 Task: Reply to email with the signature Christopher Carter with the subject Request for a discount from softage.1@softage.net with the message I would appreciate it if you could review the project proposal and provide feedback. Undo the message and rewrite the message as I am sorry for any confusion regarding this matter. Send the email
Action: Mouse moved to (417, 536)
Screenshot: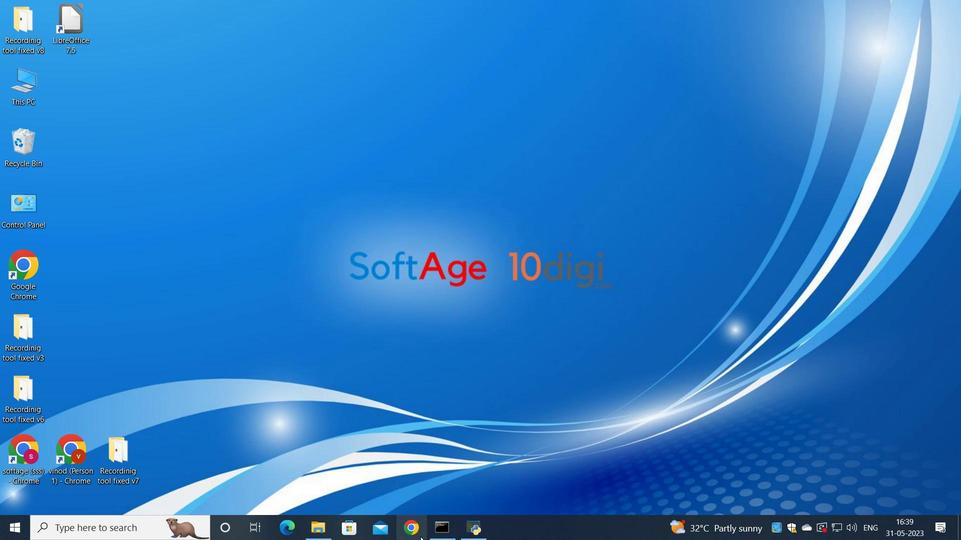 
Action: Mouse pressed left at (417, 536)
Screenshot: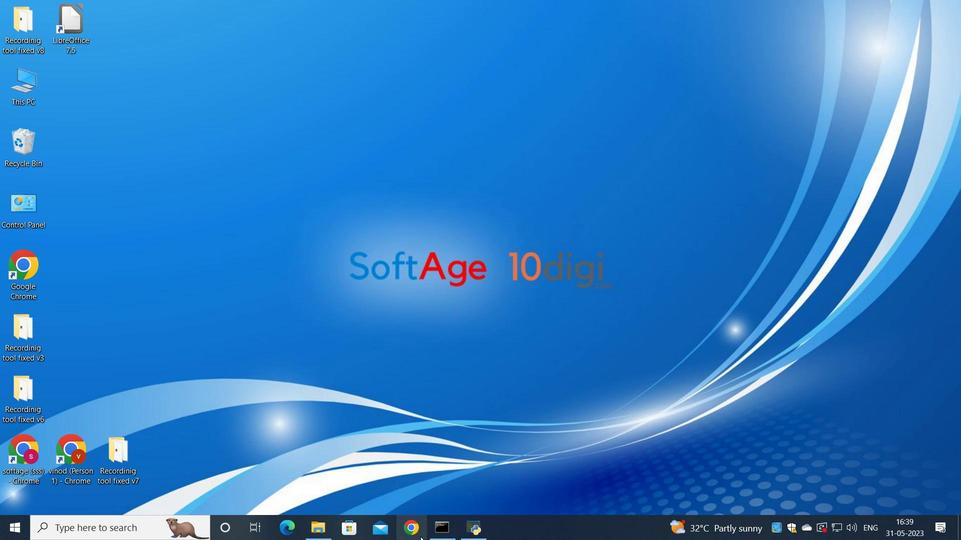 
Action: Mouse moved to (427, 303)
Screenshot: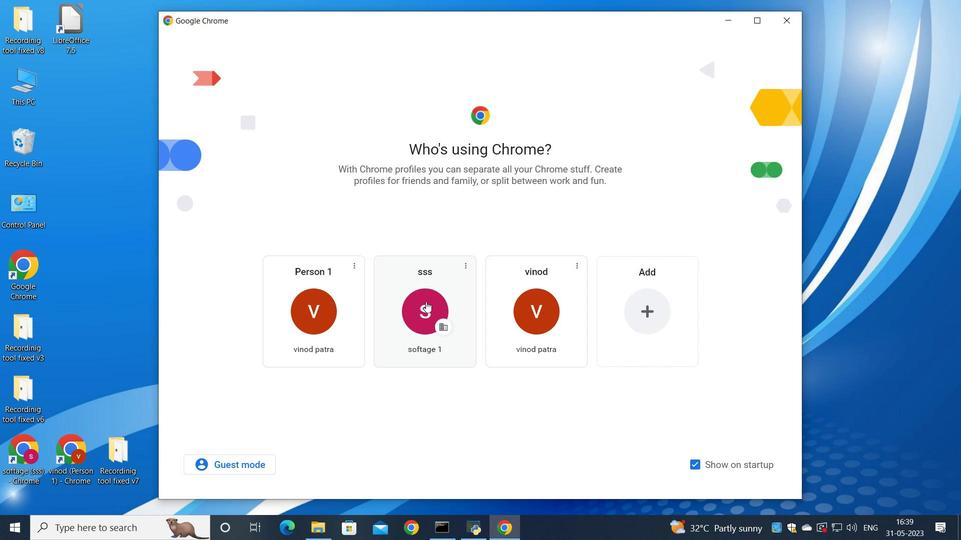 
Action: Mouse pressed left at (427, 303)
Screenshot: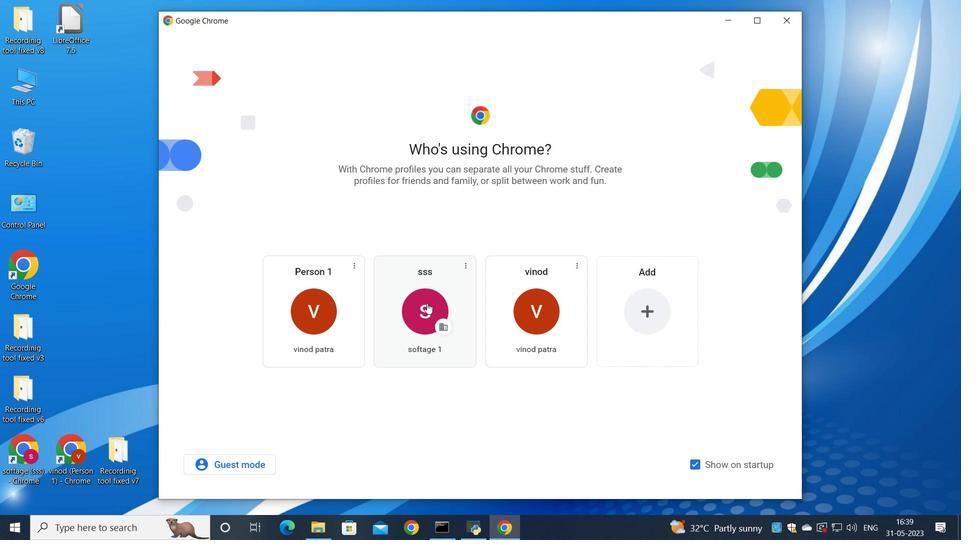 
Action: Mouse moved to (853, 64)
Screenshot: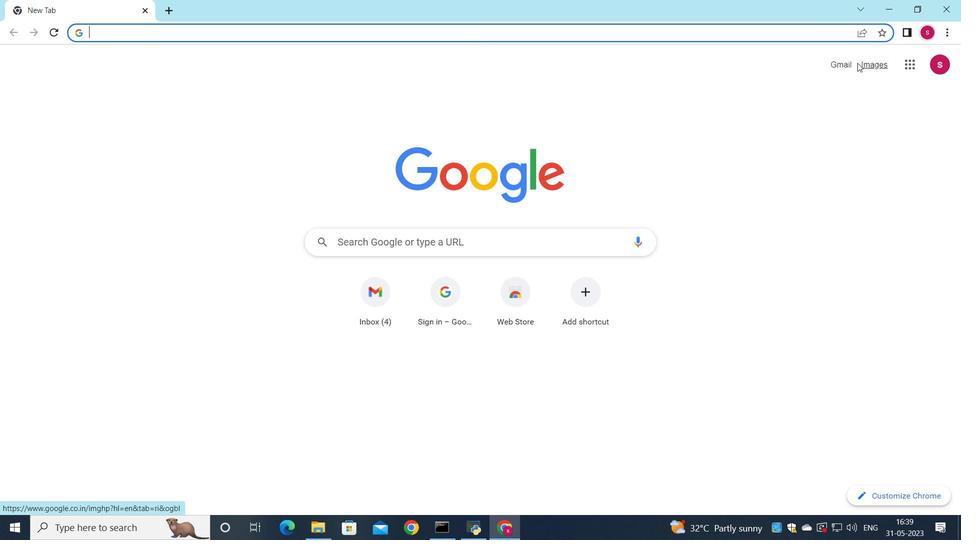 
Action: Mouse pressed left at (853, 64)
Screenshot: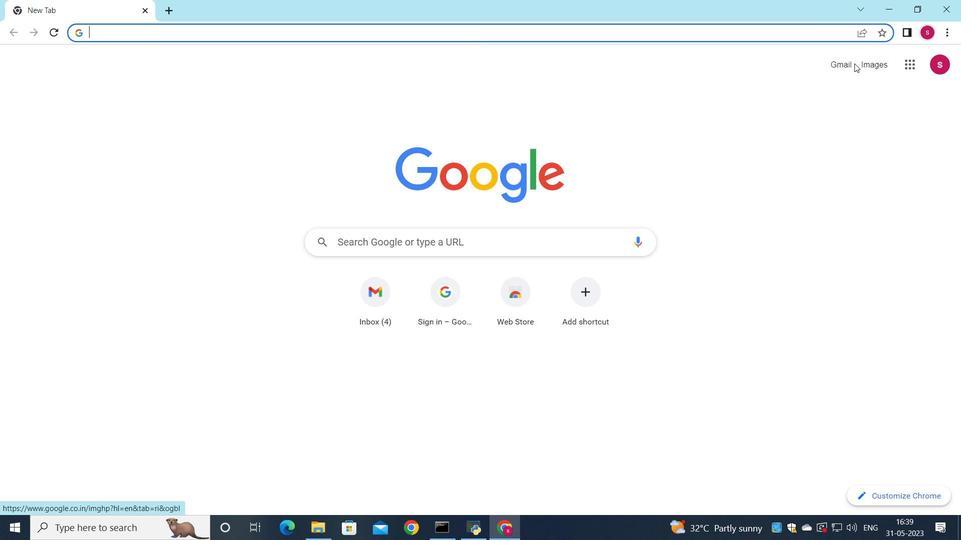 
Action: Mouse moved to (843, 66)
Screenshot: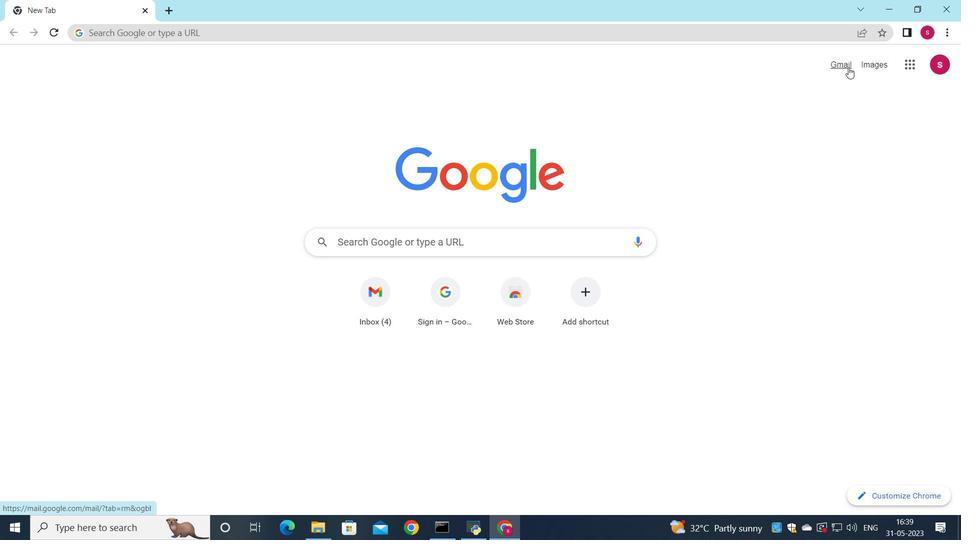 
Action: Mouse pressed left at (843, 66)
Screenshot: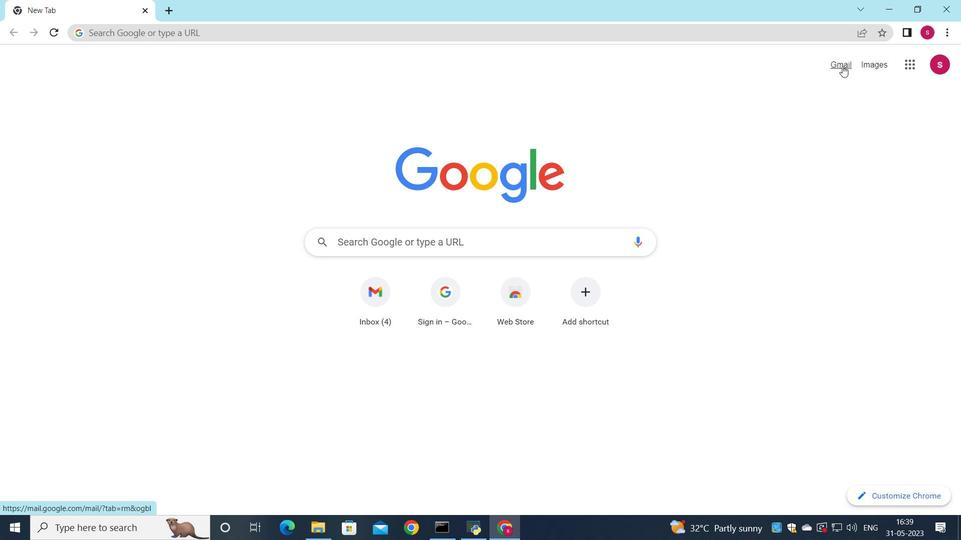 
Action: Mouse moved to (821, 85)
Screenshot: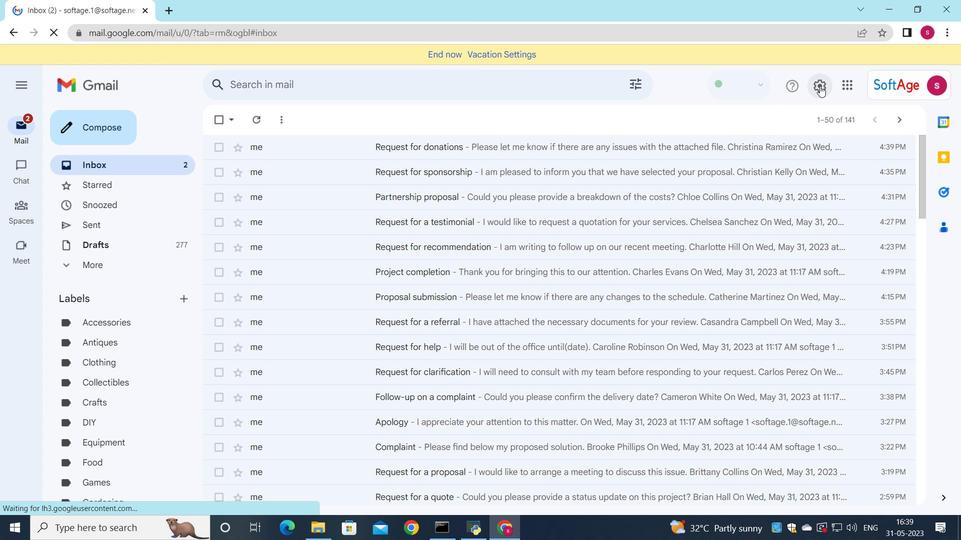 
Action: Mouse pressed left at (821, 85)
Screenshot: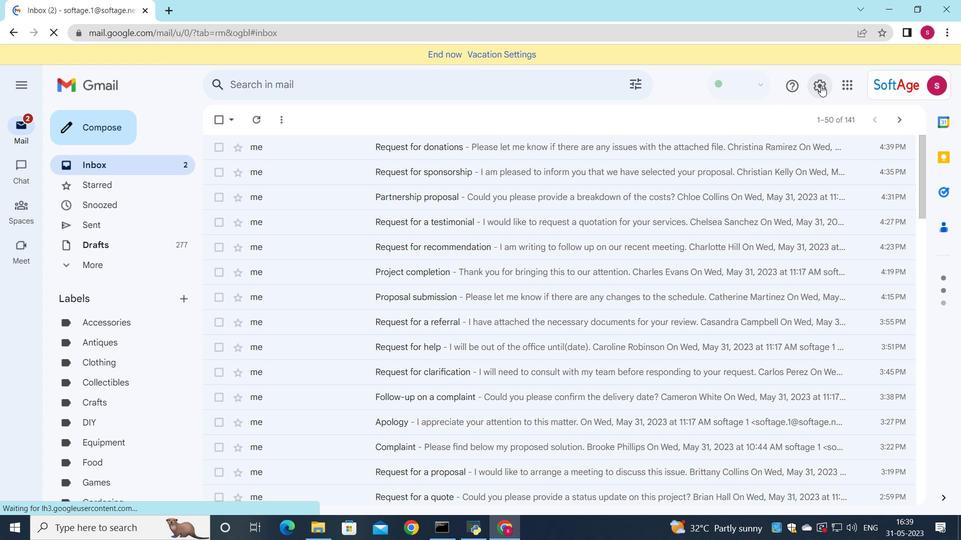 
Action: Mouse moved to (825, 151)
Screenshot: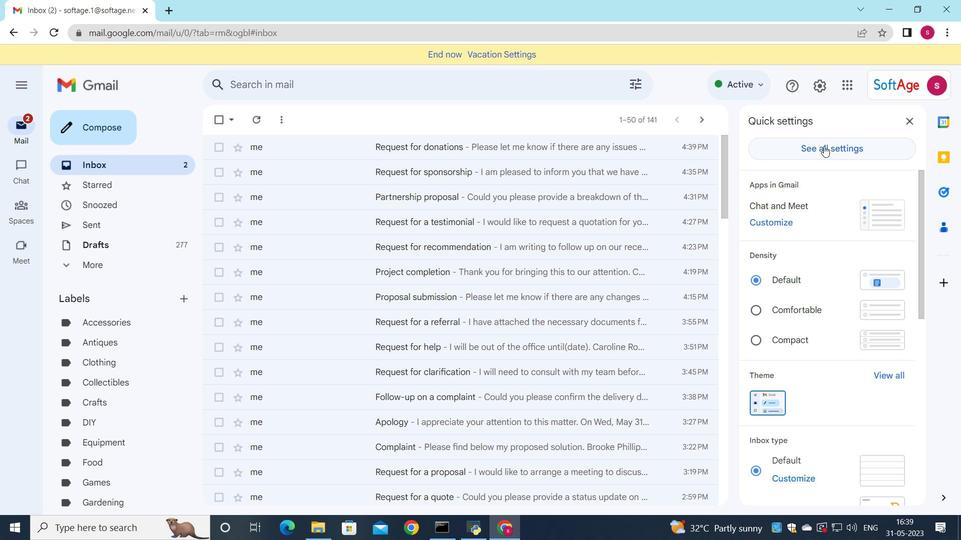 
Action: Mouse pressed left at (825, 151)
Screenshot: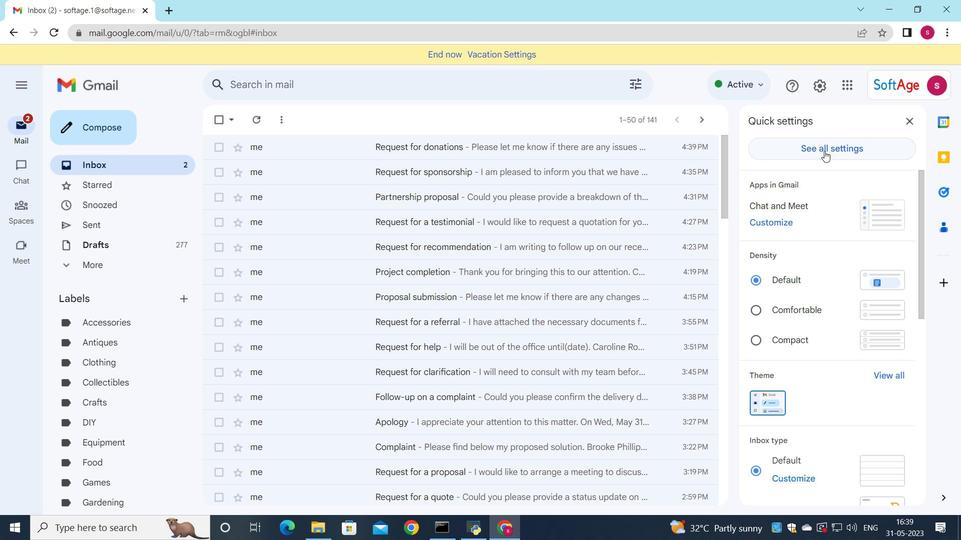 
Action: Mouse moved to (596, 217)
Screenshot: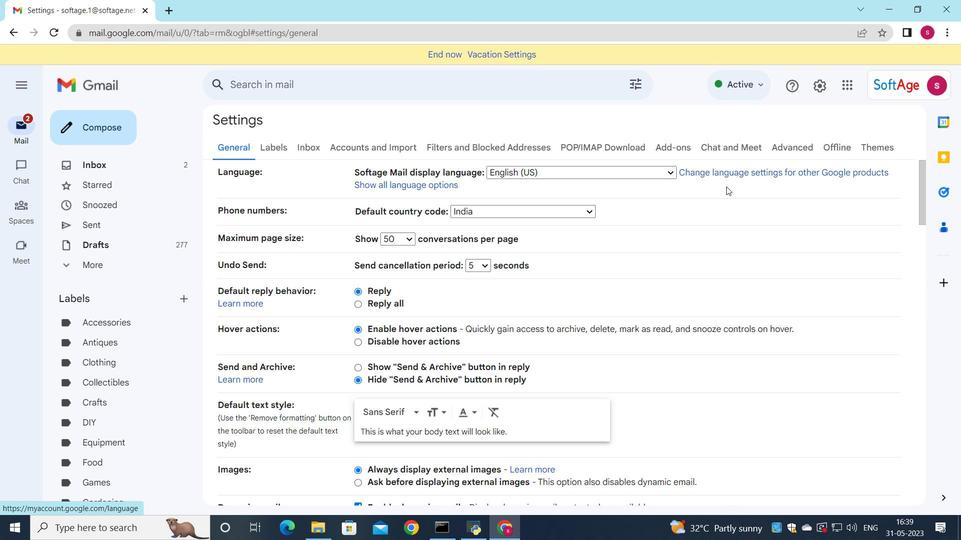 
Action: Mouse scrolled (596, 216) with delta (0, 0)
Screenshot: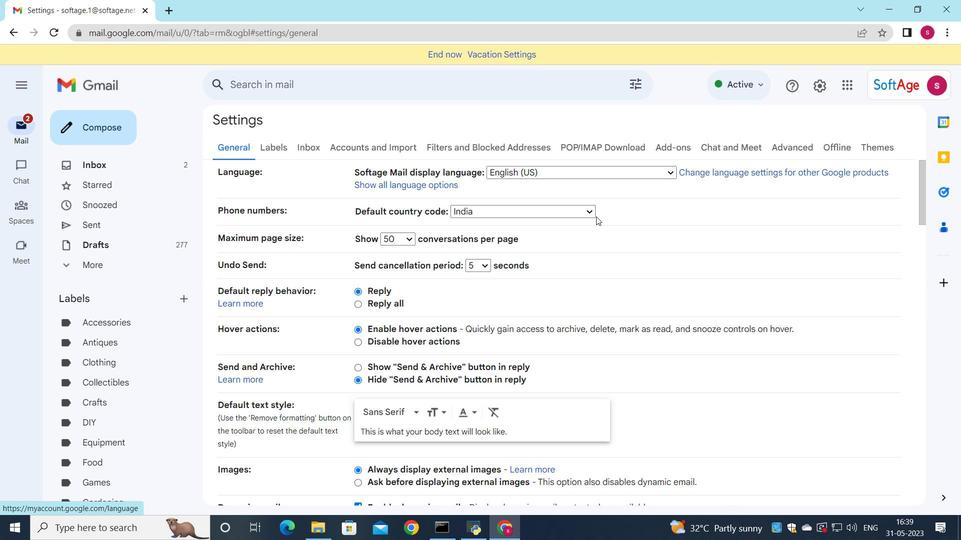 
Action: Mouse scrolled (596, 216) with delta (0, 0)
Screenshot: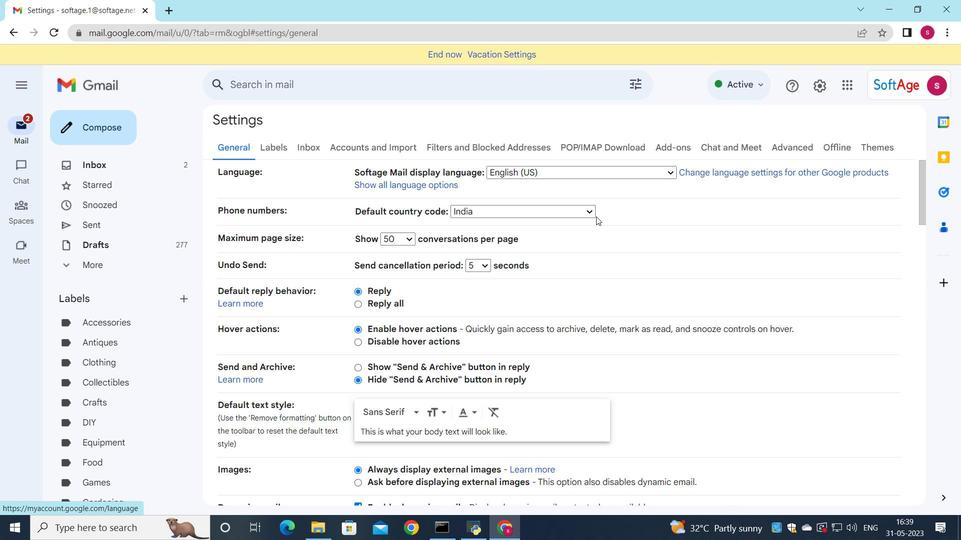 
Action: Mouse scrolled (596, 216) with delta (0, 0)
Screenshot: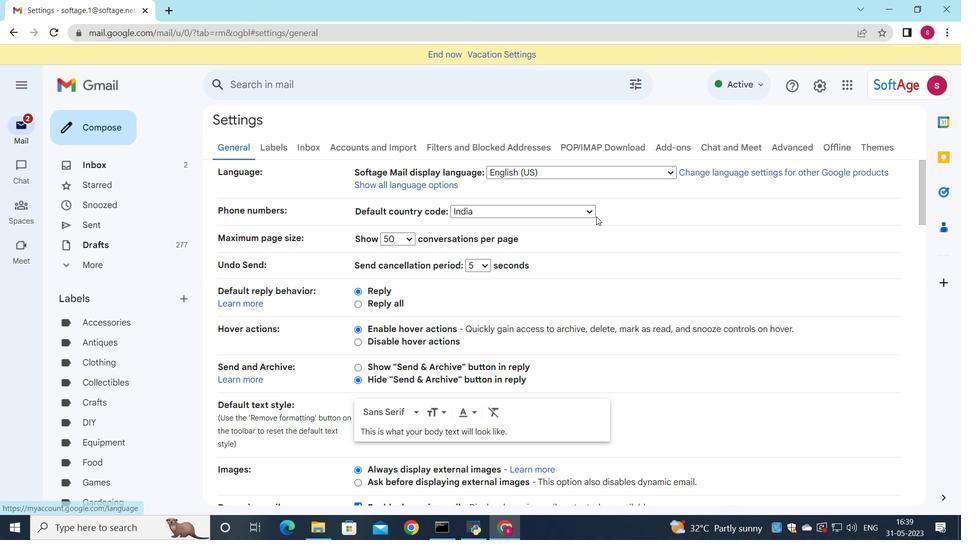 
Action: Mouse scrolled (596, 216) with delta (0, 0)
Screenshot: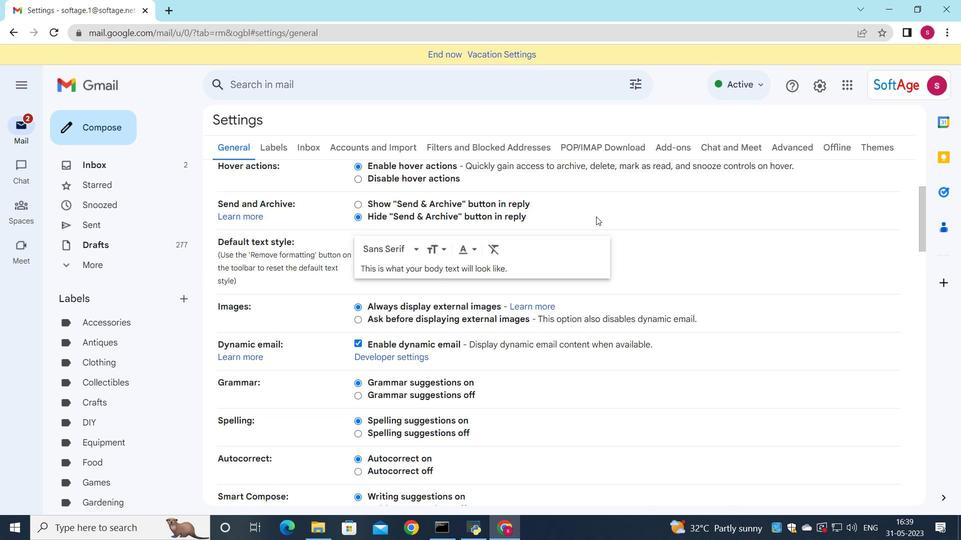 
Action: Mouse scrolled (596, 216) with delta (0, 0)
Screenshot: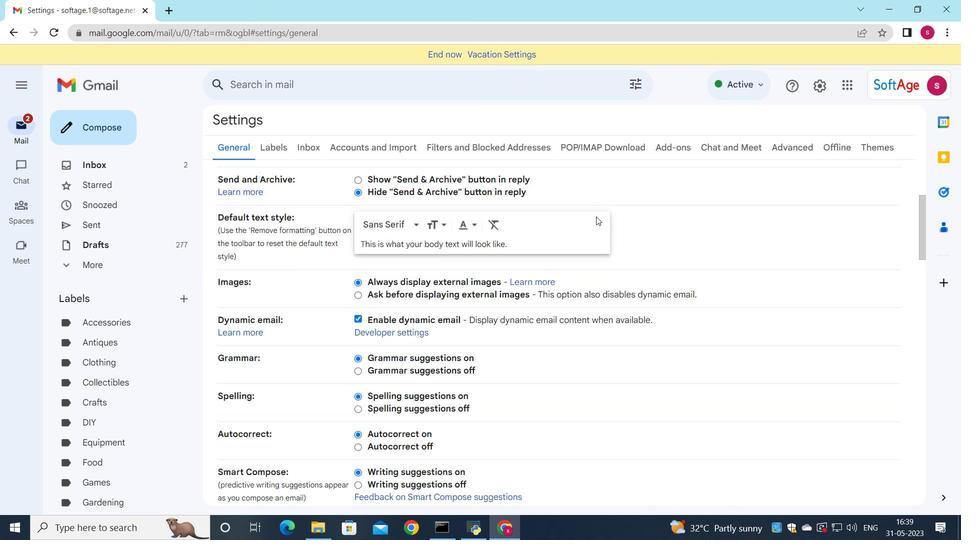 
Action: Mouse scrolled (596, 216) with delta (0, 0)
Screenshot: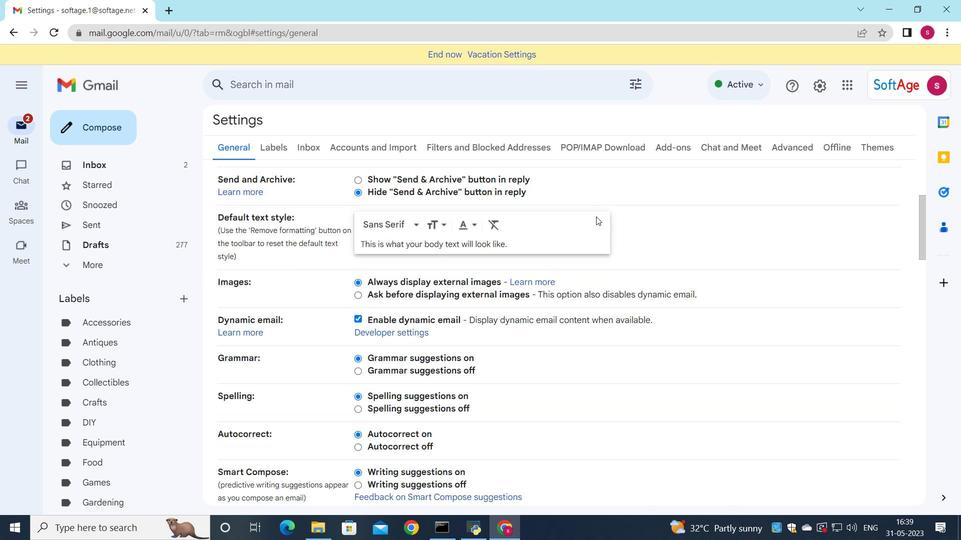 
Action: Mouse scrolled (596, 216) with delta (0, 0)
Screenshot: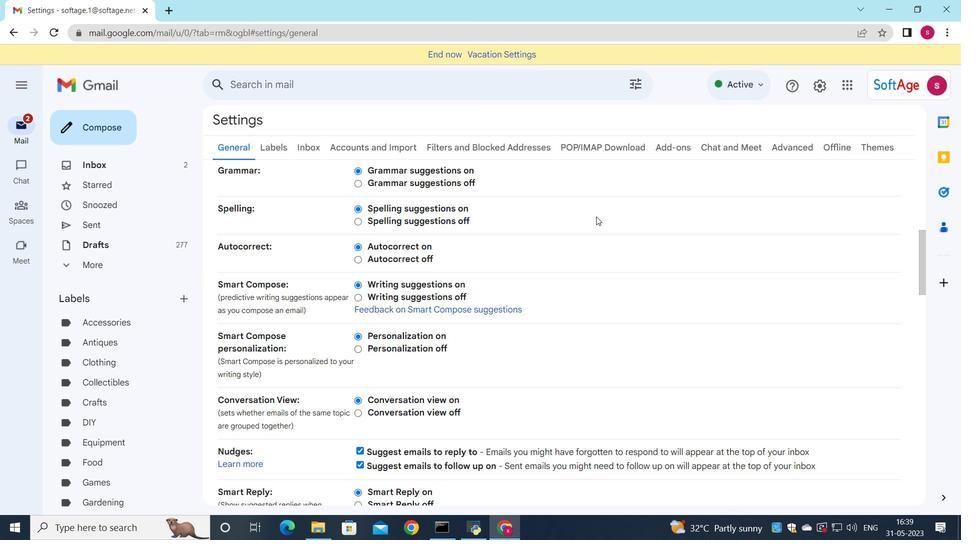 
Action: Mouse scrolled (596, 216) with delta (0, 0)
Screenshot: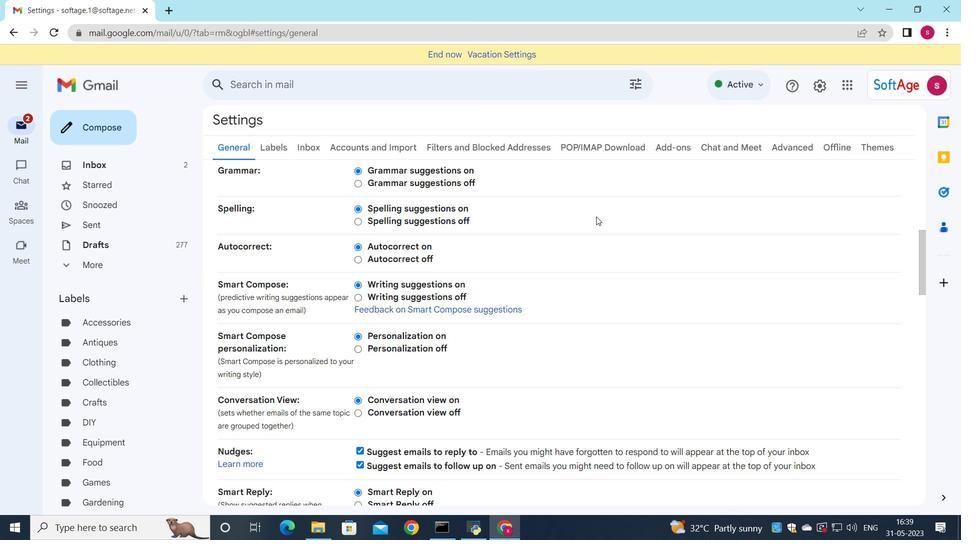 
Action: Mouse scrolled (596, 216) with delta (0, 0)
Screenshot: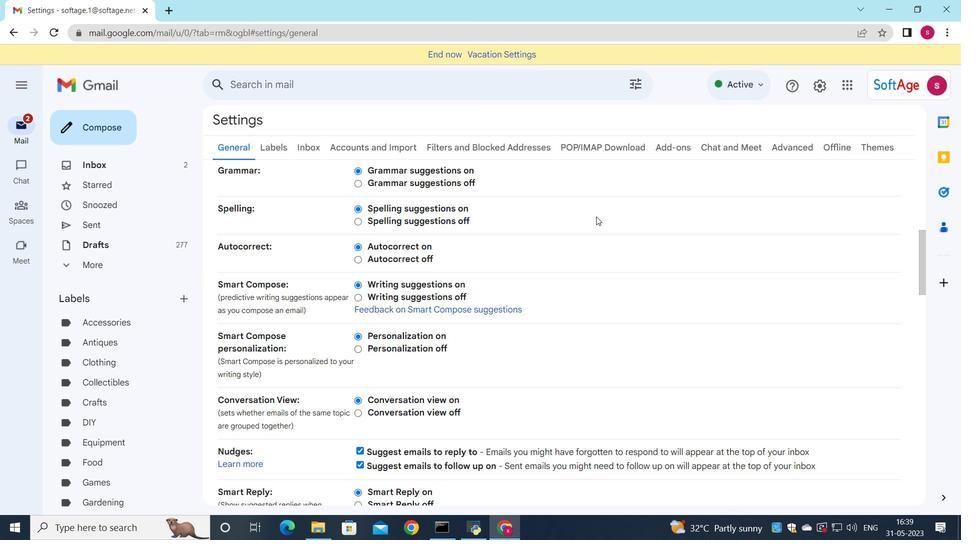 
Action: Mouse scrolled (596, 216) with delta (0, 0)
Screenshot: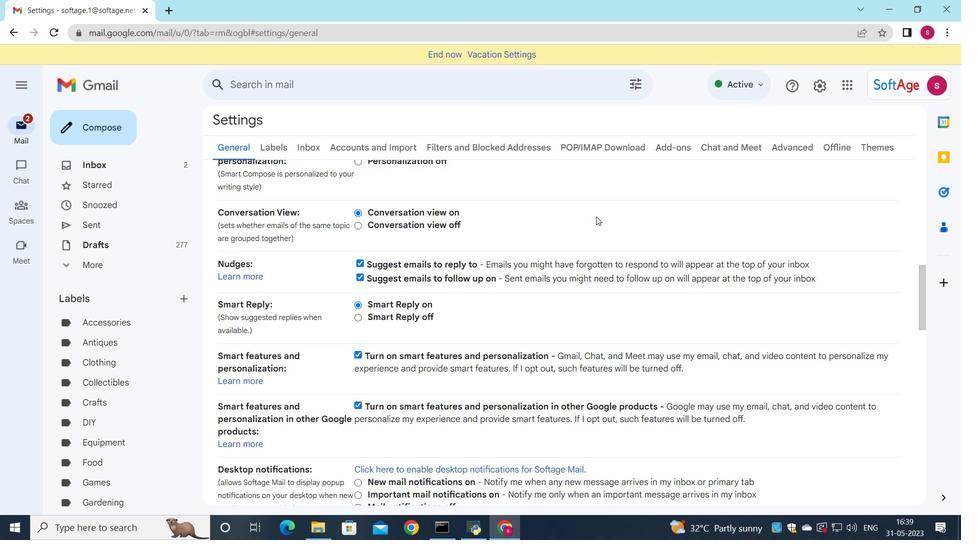 
Action: Mouse scrolled (596, 216) with delta (0, 0)
Screenshot: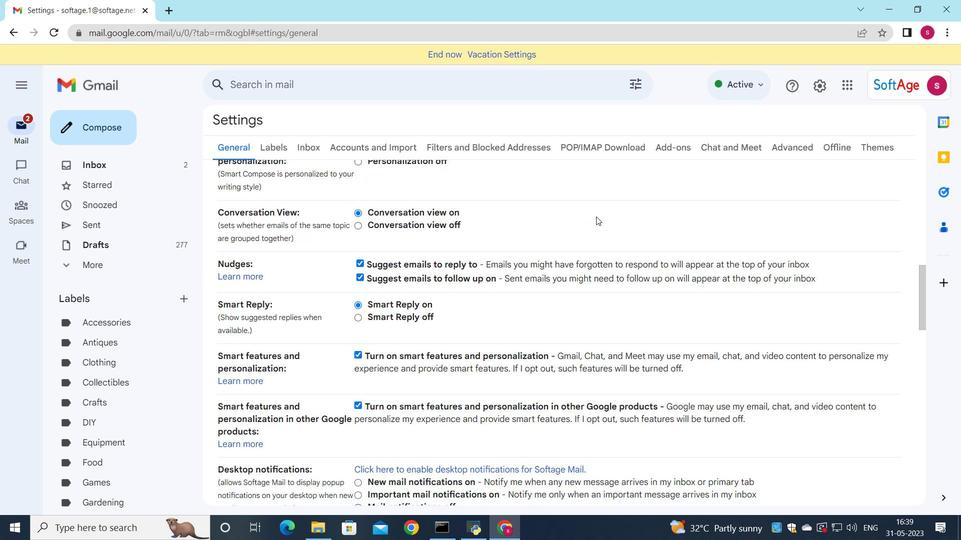 
Action: Mouse scrolled (596, 216) with delta (0, 0)
Screenshot: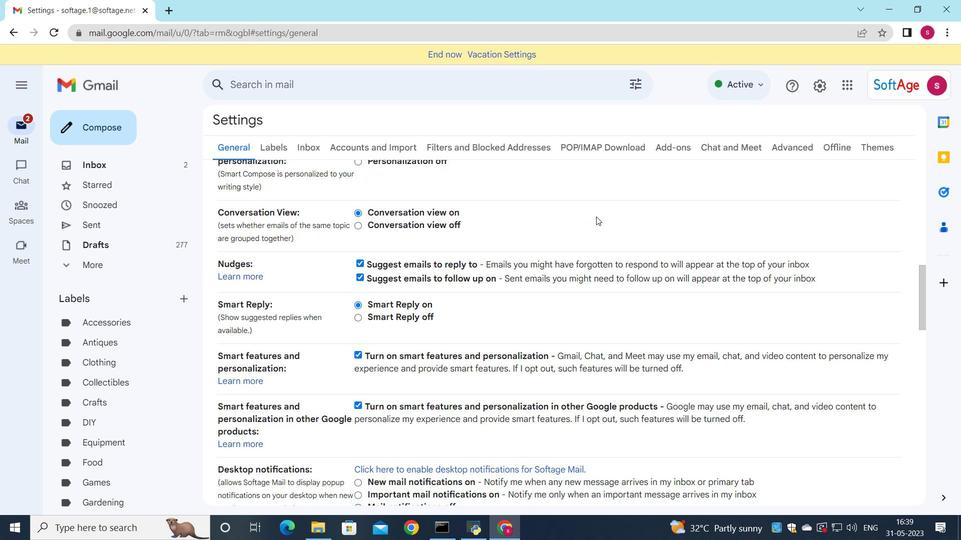 
Action: Mouse scrolled (596, 216) with delta (0, 0)
Screenshot: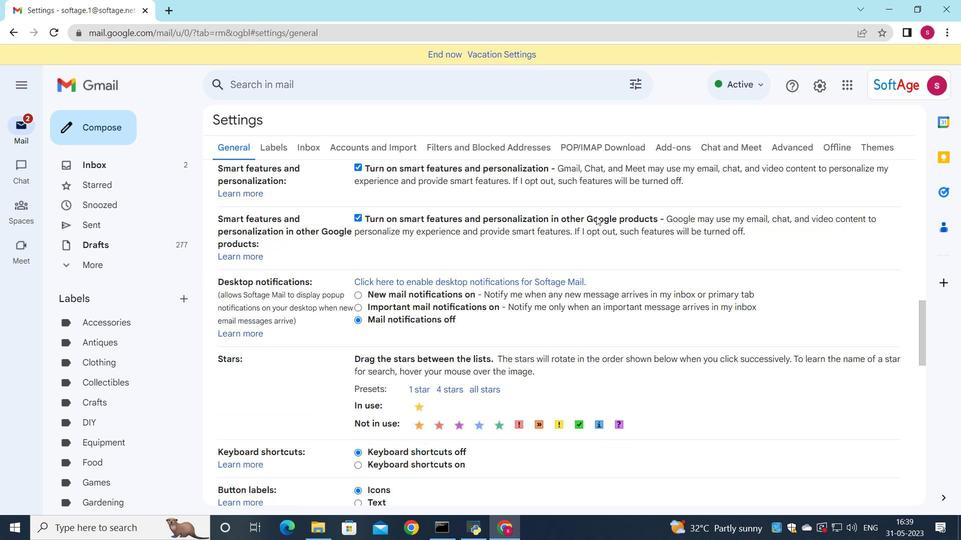 
Action: Mouse scrolled (596, 216) with delta (0, 0)
Screenshot: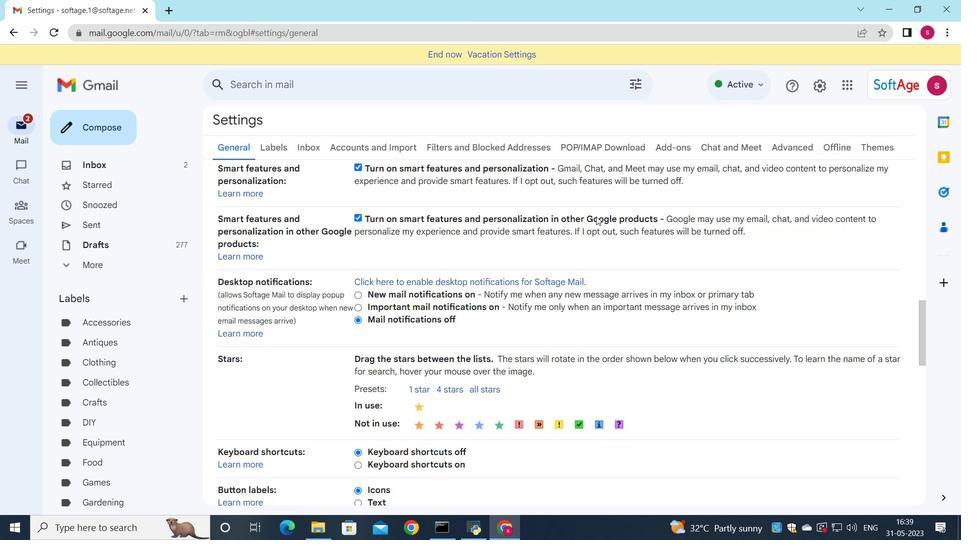 
Action: Mouse scrolled (596, 216) with delta (0, 0)
Screenshot: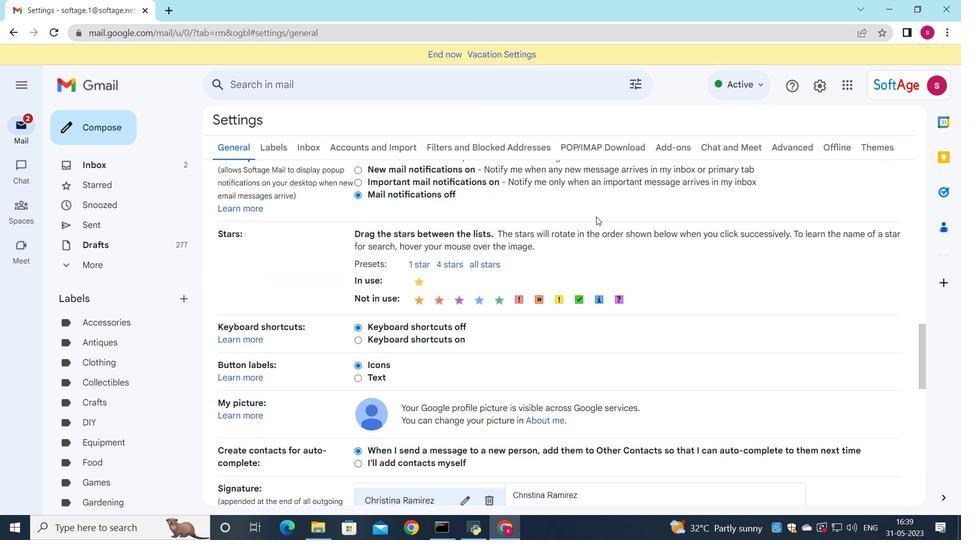 
Action: Mouse scrolled (596, 216) with delta (0, 0)
Screenshot: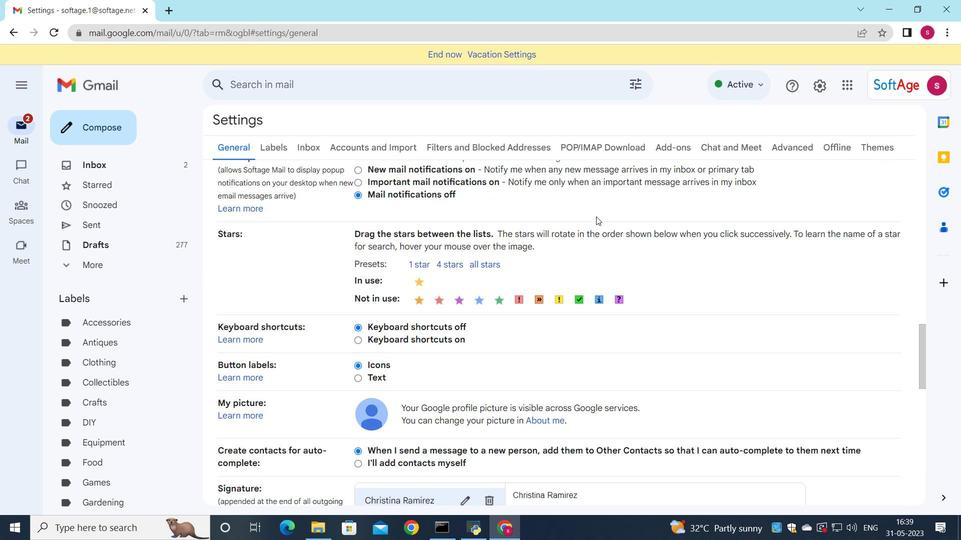 
Action: Mouse scrolled (596, 216) with delta (0, 0)
Screenshot: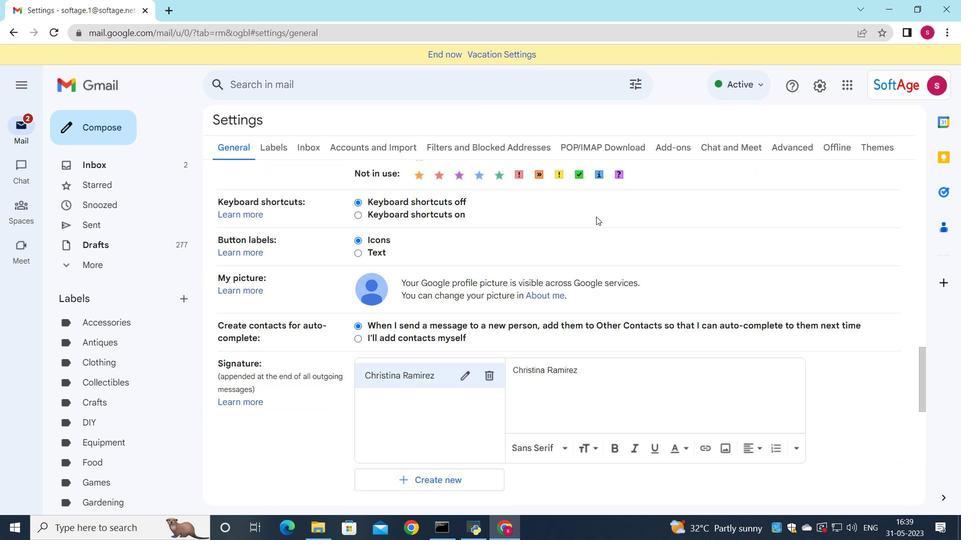 
Action: Mouse scrolled (596, 216) with delta (0, 0)
Screenshot: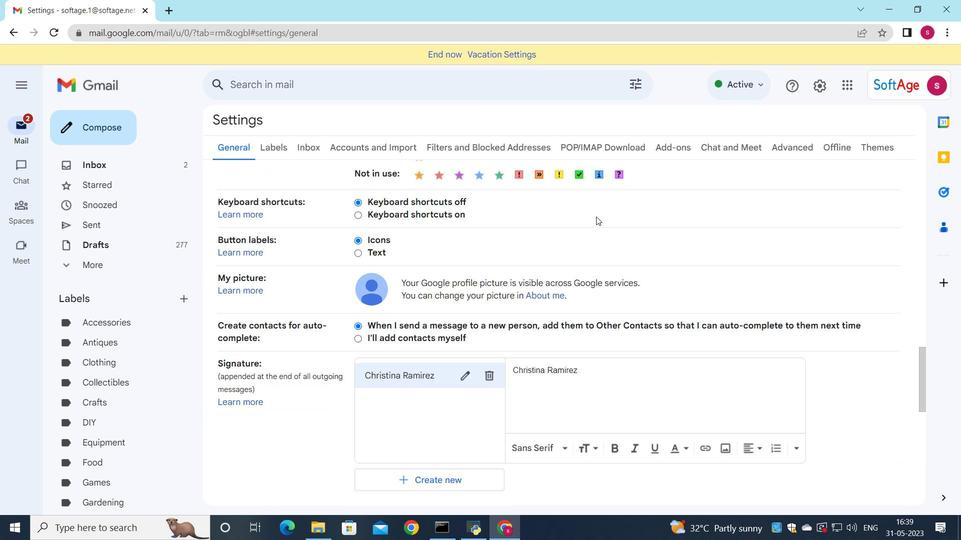 
Action: Mouse scrolled (596, 216) with delta (0, 0)
Screenshot: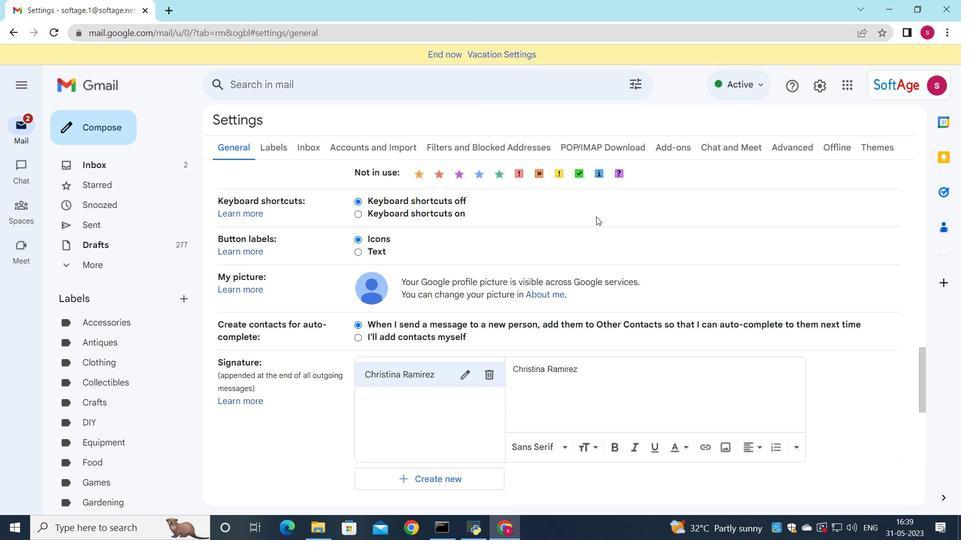 
Action: Mouse moved to (489, 187)
Screenshot: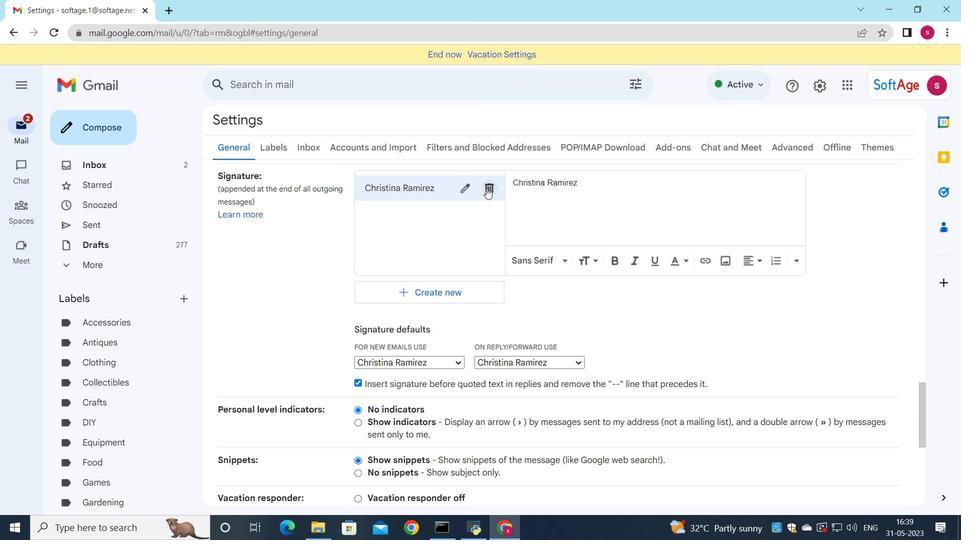
Action: Mouse pressed left at (489, 187)
Screenshot: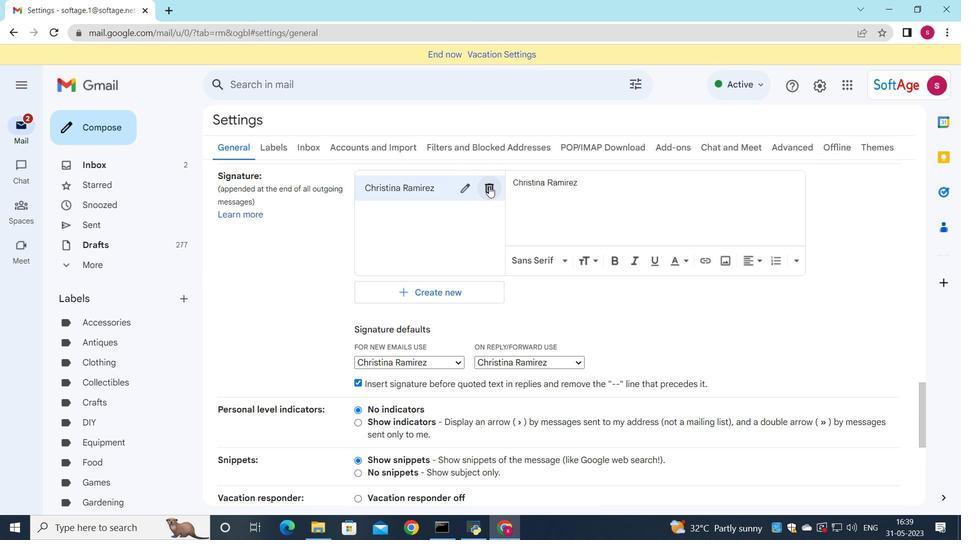 
Action: Mouse moved to (594, 302)
Screenshot: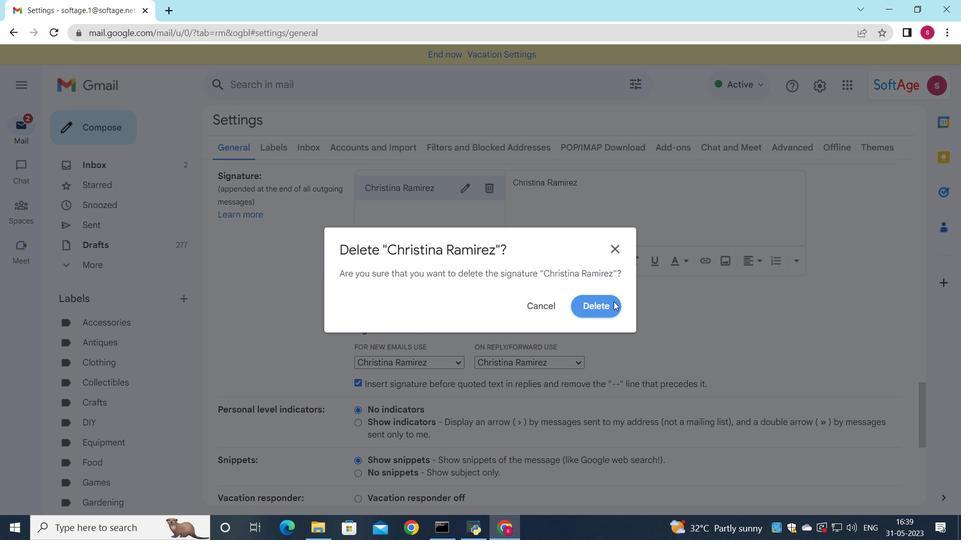 
Action: Mouse pressed left at (594, 302)
Screenshot: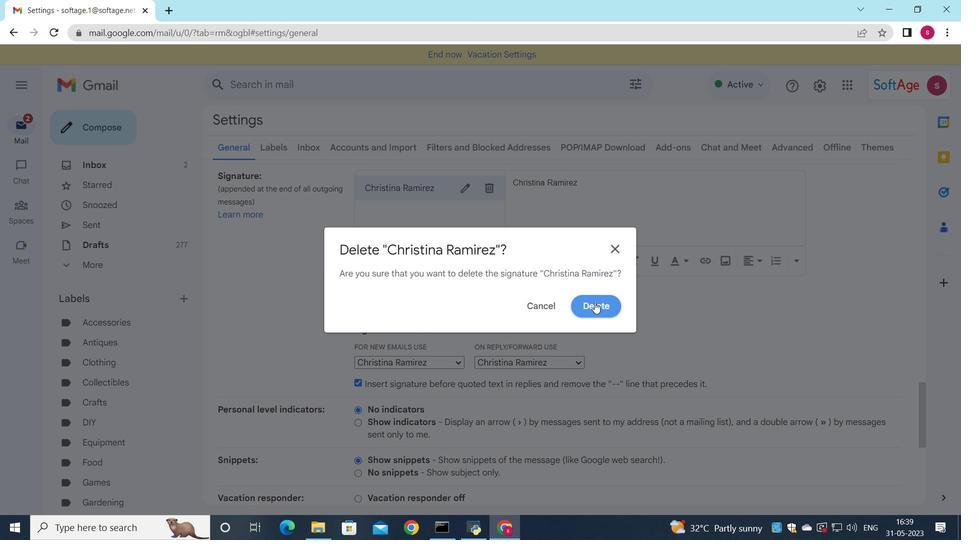
Action: Mouse moved to (398, 201)
Screenshot: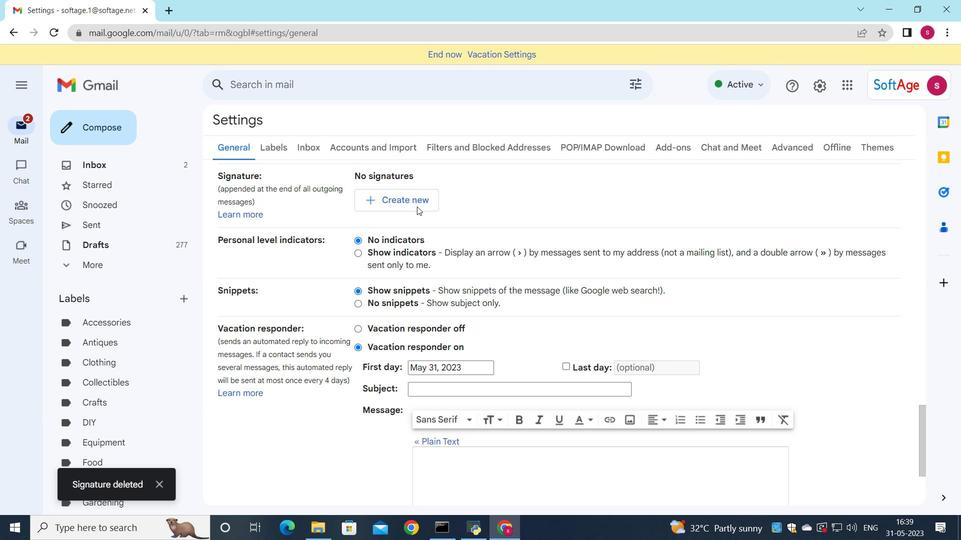
Action: Mouse pressed left at (398, 201)
Screenshot: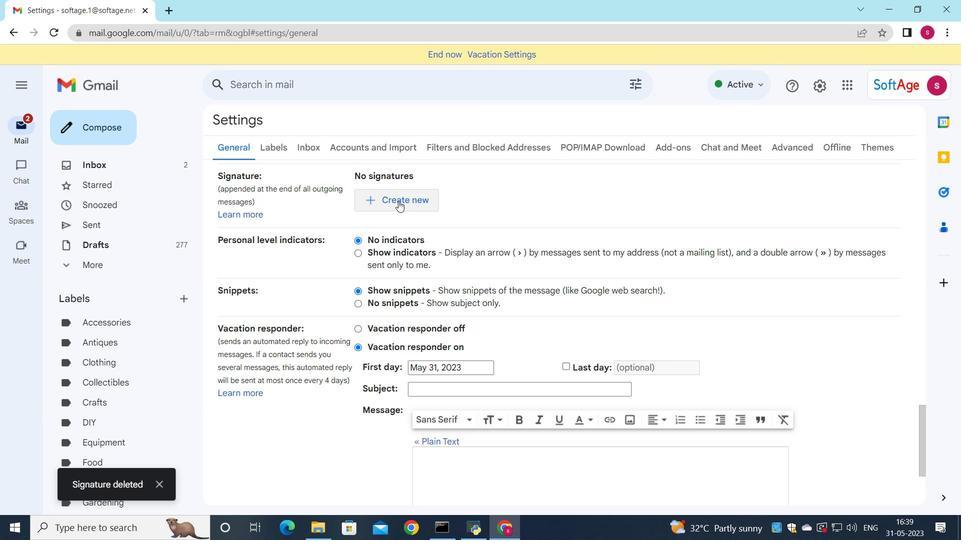 
Action: Mouse moved to (519, 263)
Screenshot: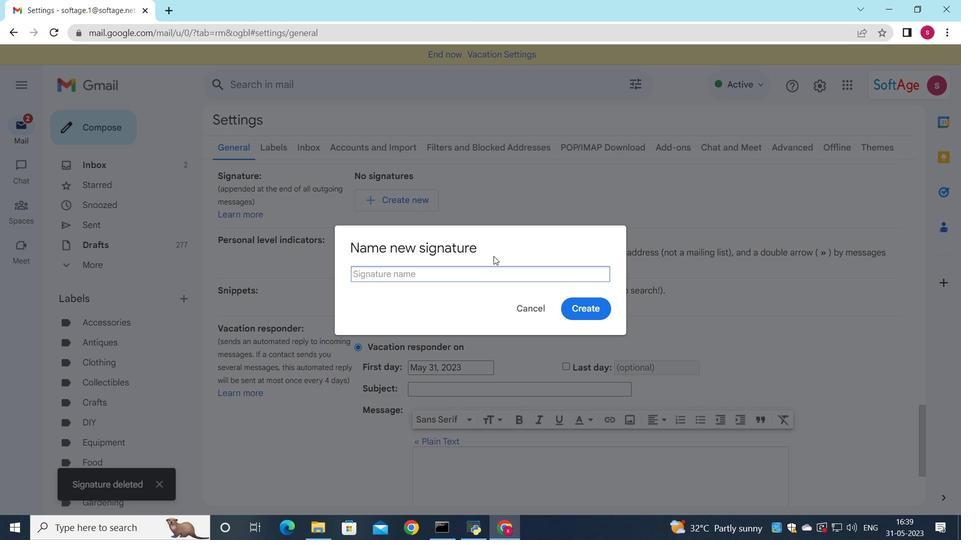 
Action: Key pressed <Key.shift>Christopher<Key.space><Key.shift>carter
Screenshot: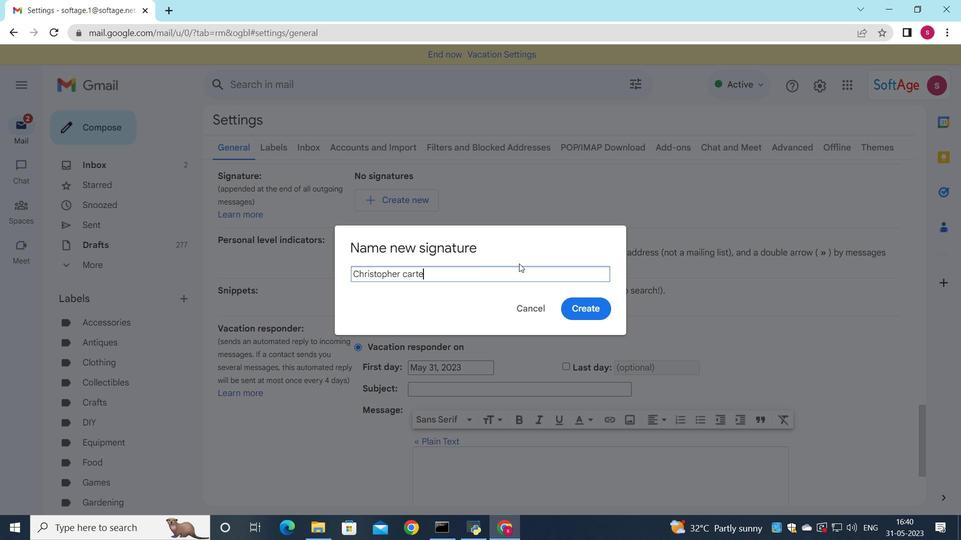 
Action: Mouse moved to (409, 276)
Screenshot: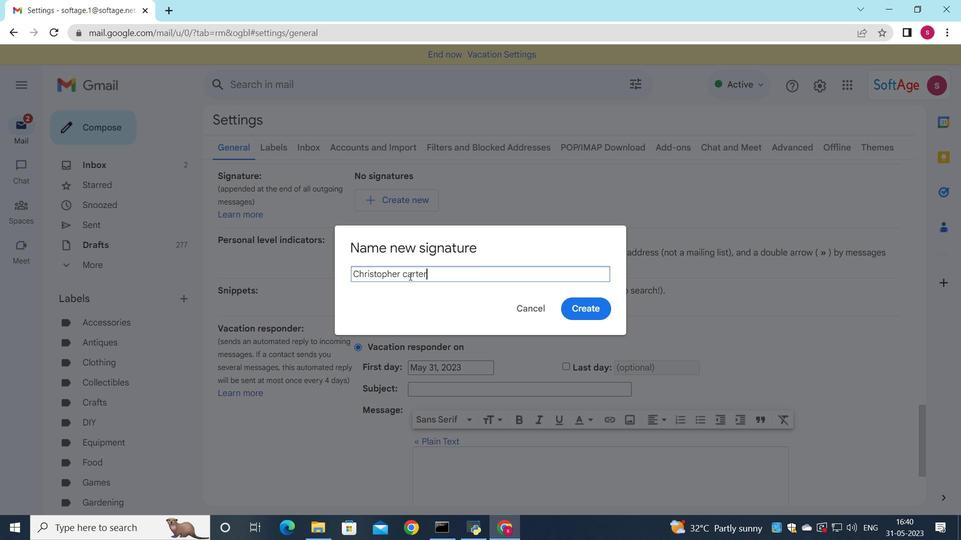 
Action: Mouse pressed left at (409, 276)
Screenshot: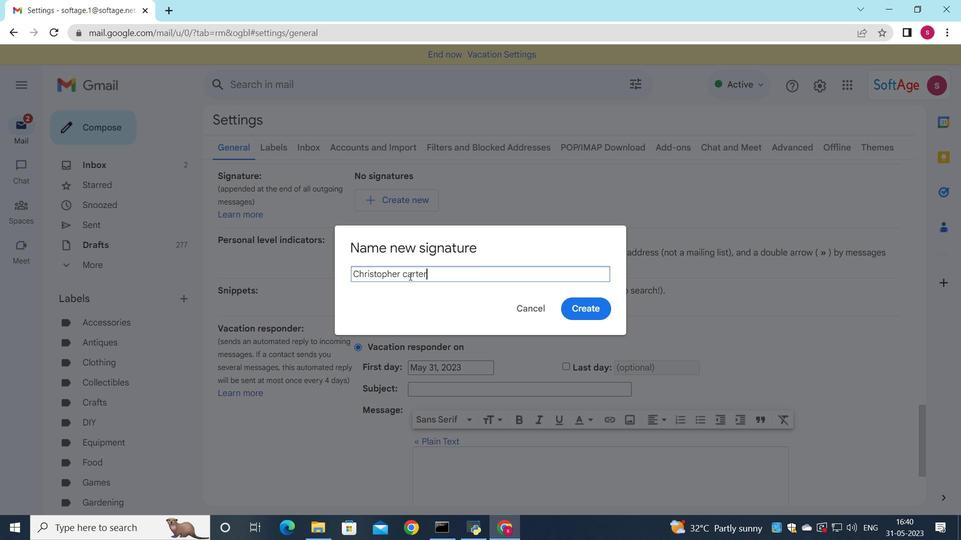 
Action: Key pressed <Key.backspace><Key.shift>c<Key.backspace><Key.shift>C
Screenshot: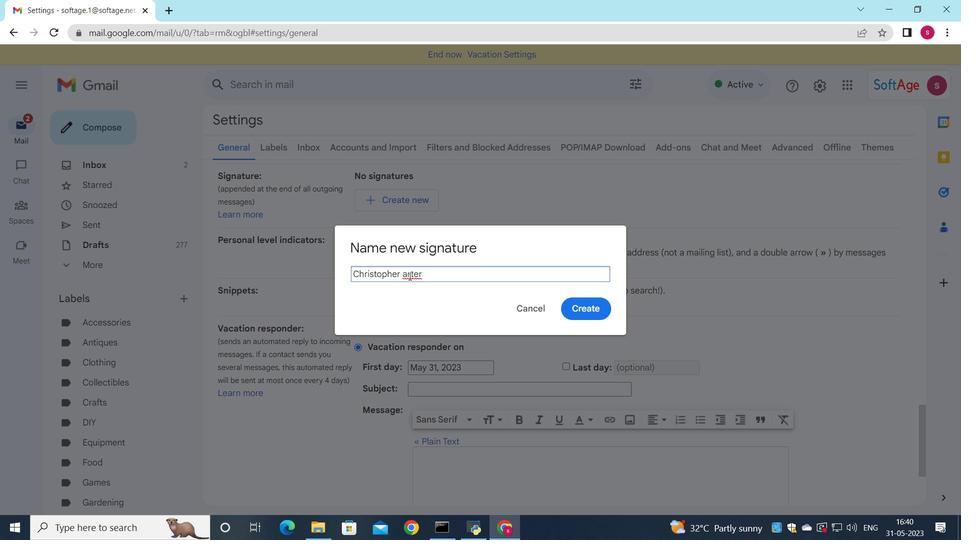 
Action: Mouse moved to (595, 314)
Screenshot: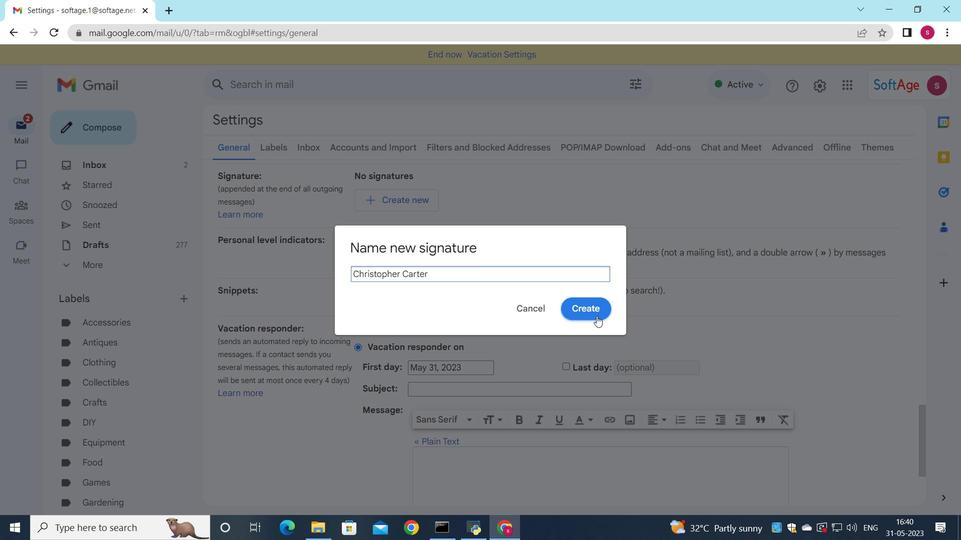 
Action: Mouse pressed left at (595, 314)
Screenshot: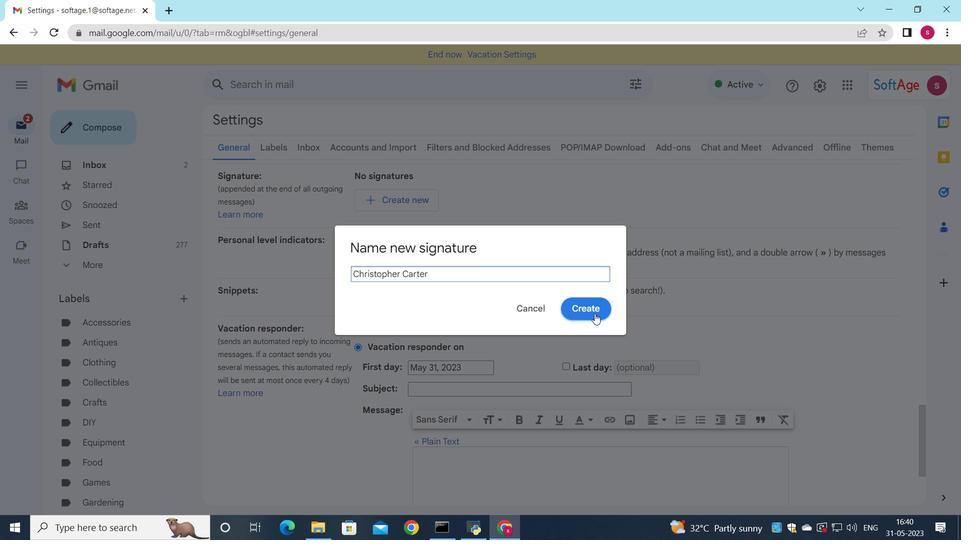 
Action: Mouse moved to (591, 197)
Screenshot: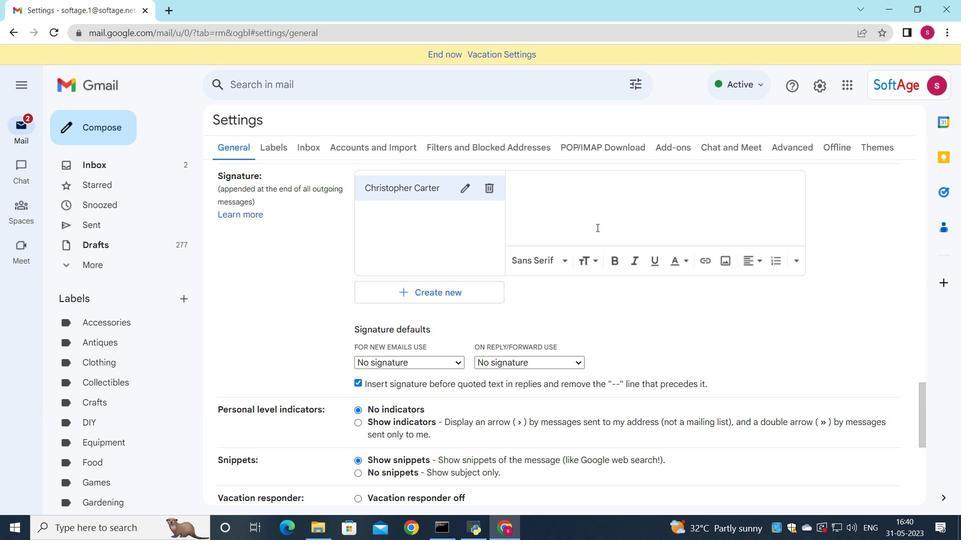 
Action: Mouse pressed left at (591, 197)
Screenshot: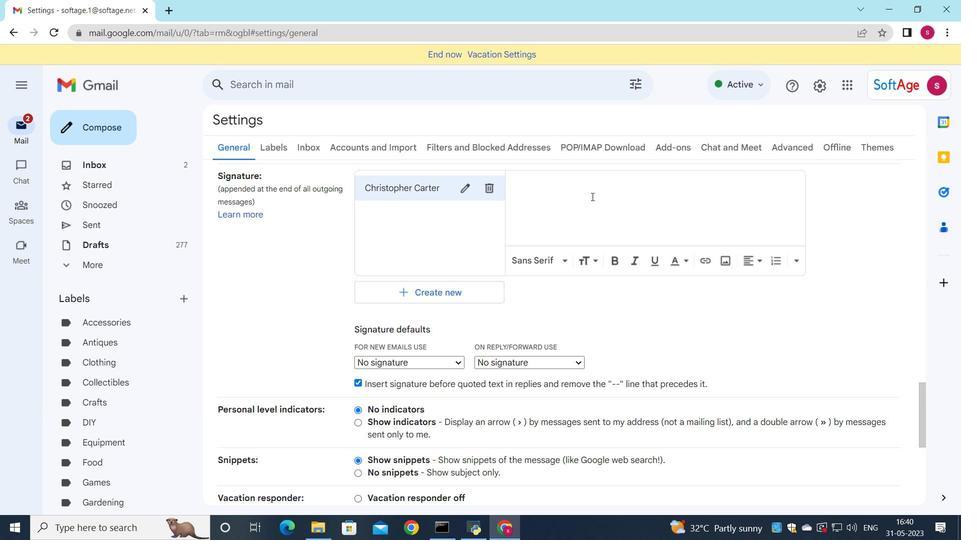 
Action: Key pressed <Key.shift>Christopher<Key.space><Key.shift><Key.shift>Carter
Screenshot: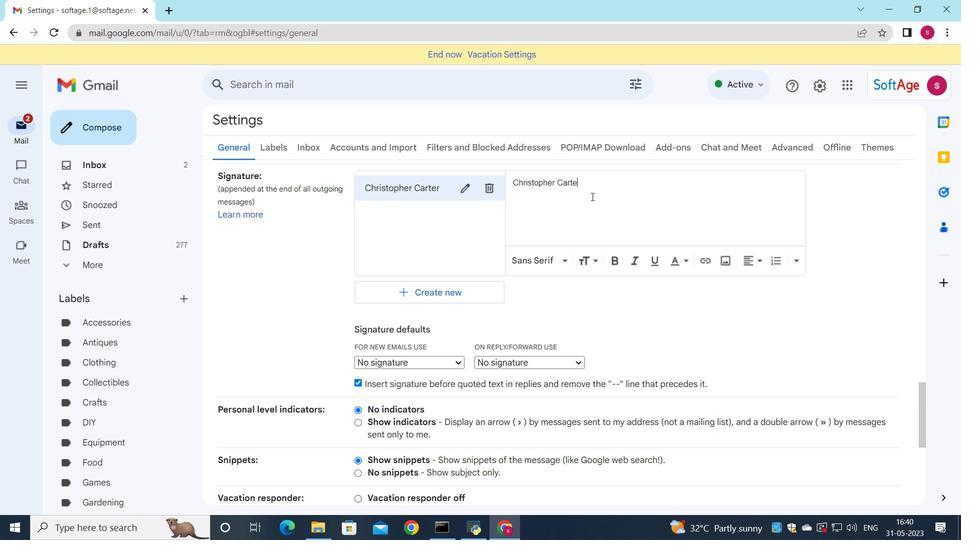 
Action: Mouse moved to (603, 203)
Screenshot: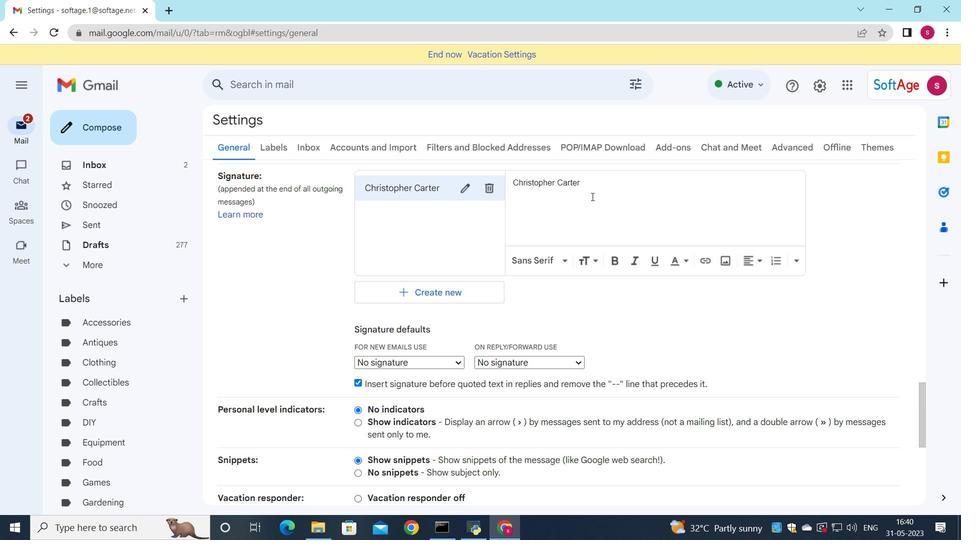 
Action: Mouse scrolled (603, 203) with delta (0, 0)
Screenshot: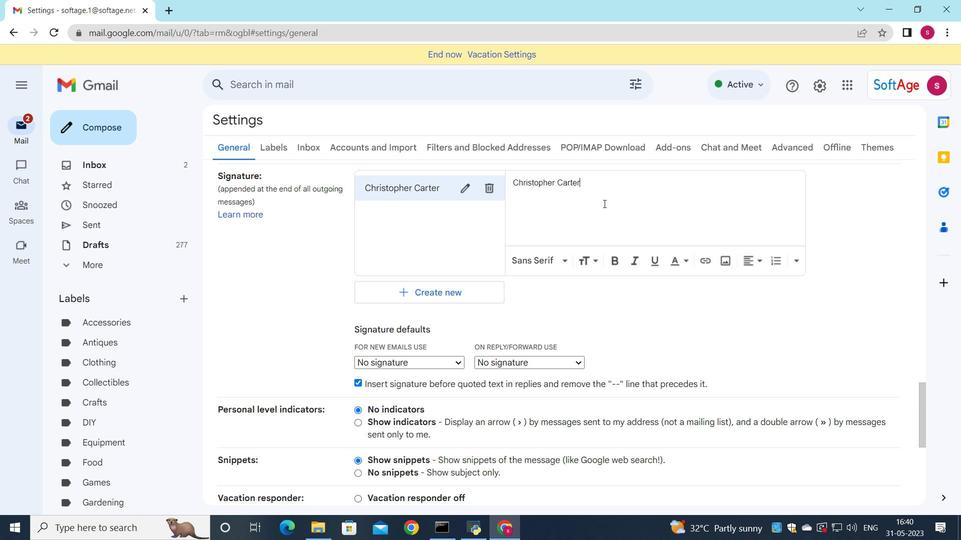 
Action: Mouse moved to (605, 205)
Screenshot: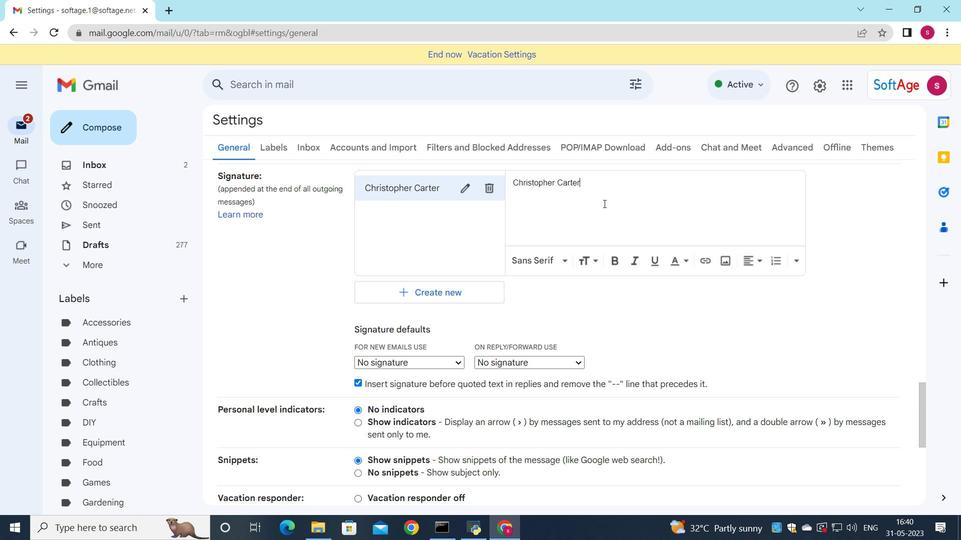 
Action: Mouse scrolled (605, 204) with delta (0, 0)
Screenshot: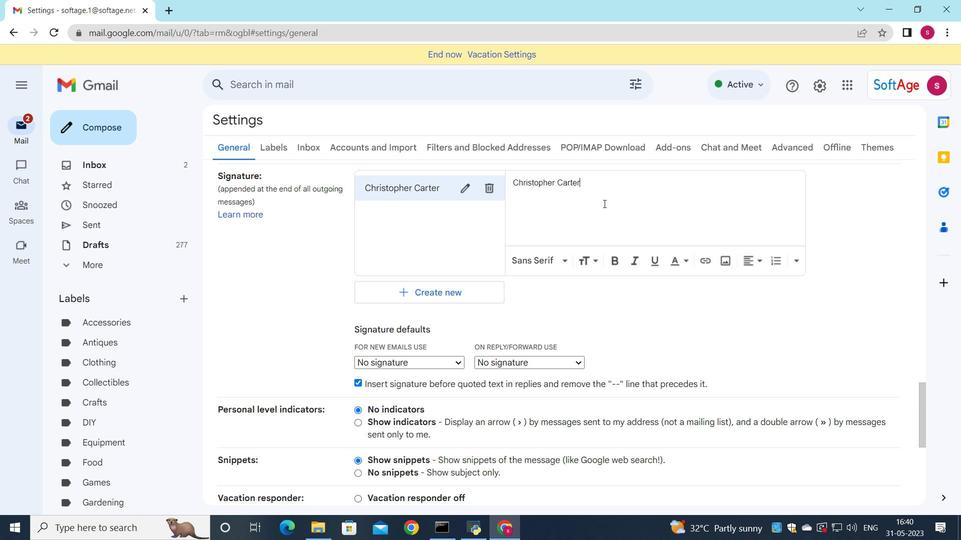 
Action: Mouse moved to (605, 205)
Screenshot: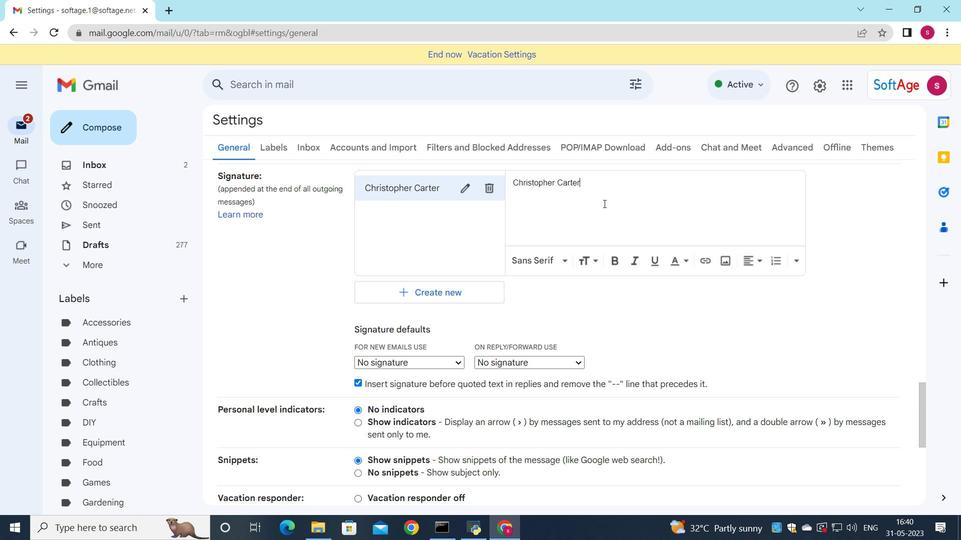 
Action: Mouse scrolled (605, 204) with delta (0, 0)
Screenshot: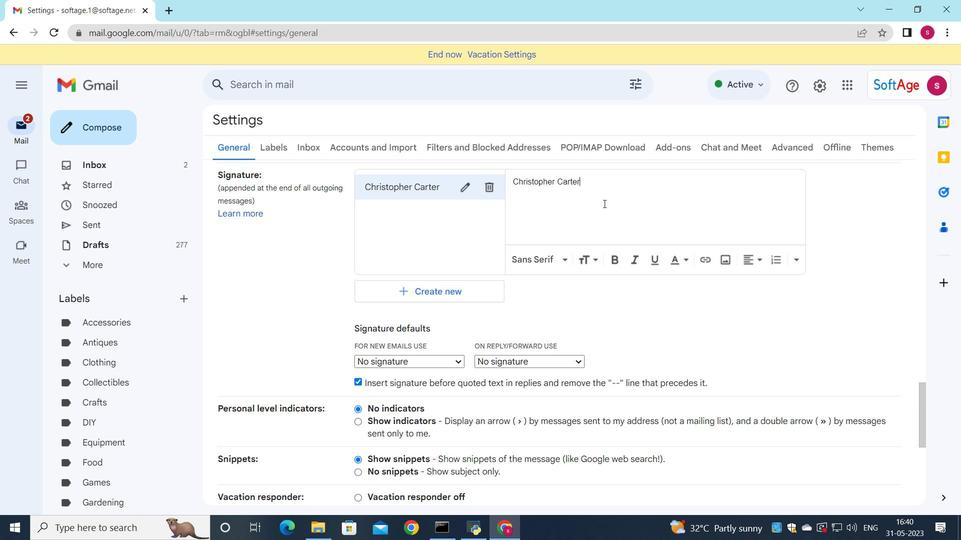 
Action: Mouse moved to (456, 168)
Screenshot: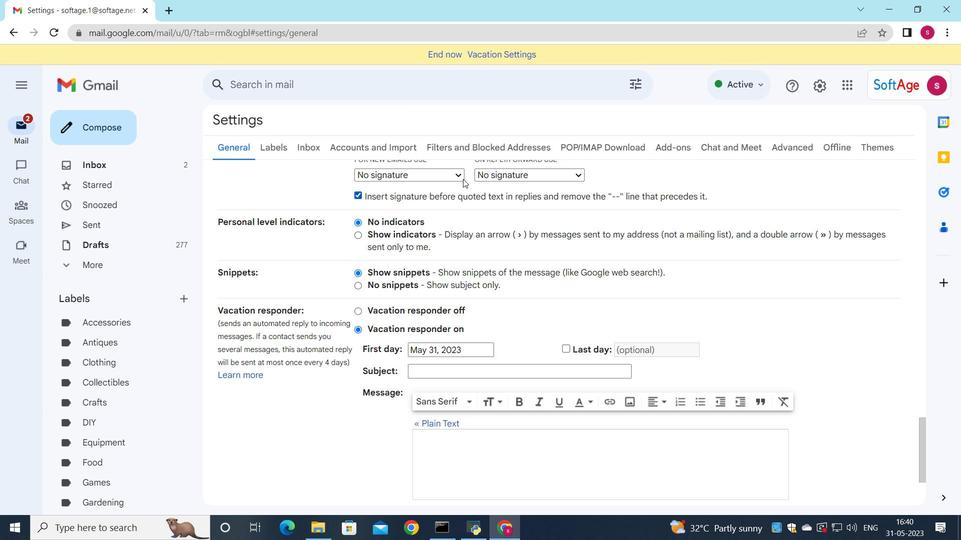 
Action: Mouse pressed left at (456, 168)
Screenshot: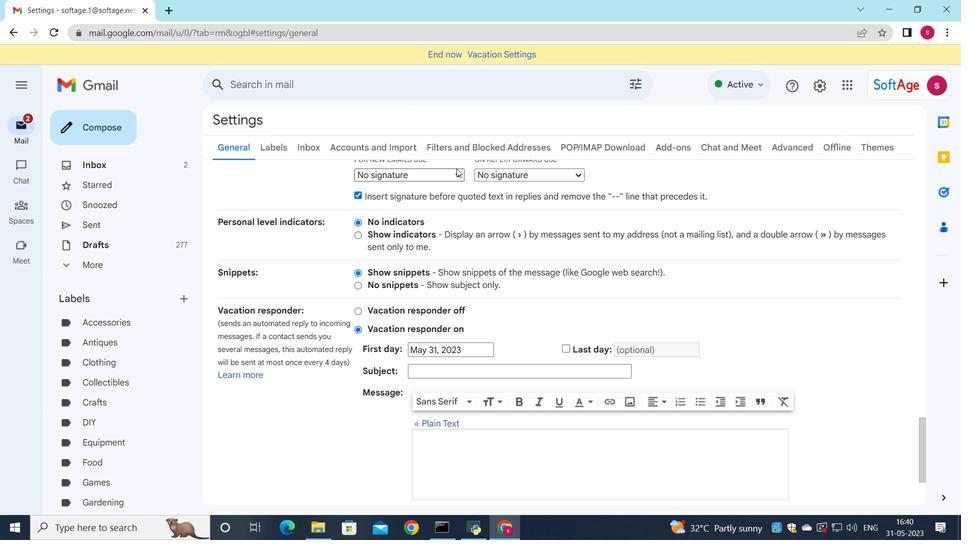 
Action: Mouse moved to (442, 195)
Screenshot: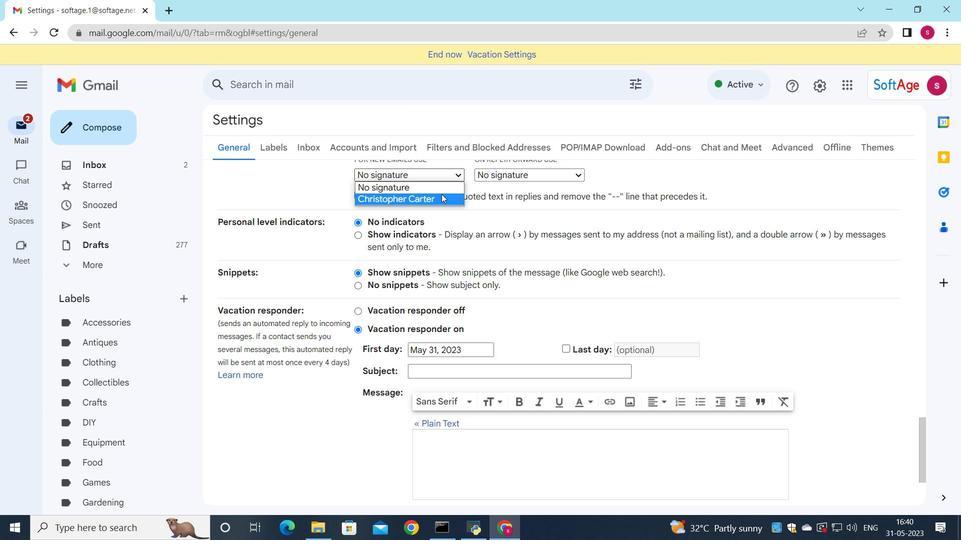 
Action: Mouse pressed left at (442, 195)
Screenshot: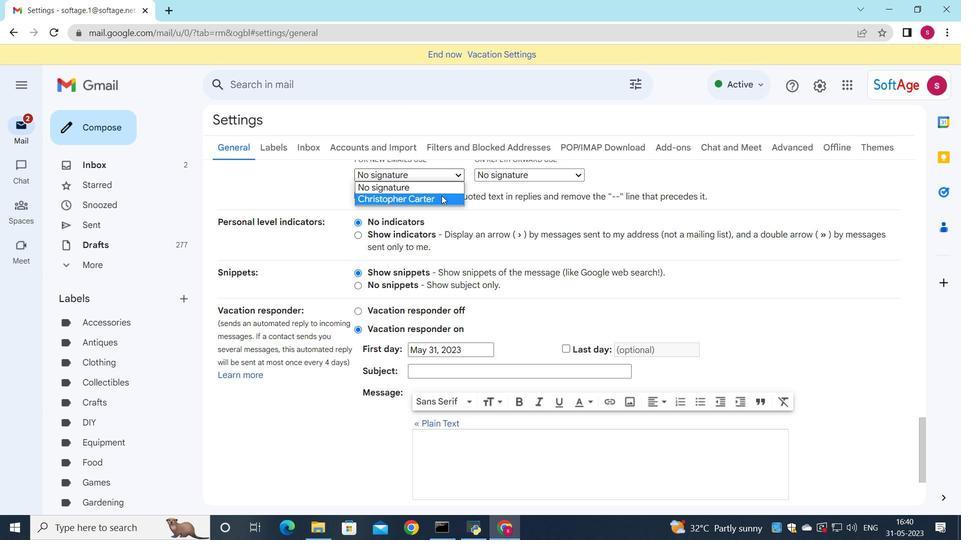 
Action: Mouse moved to (507, 176)
Screenshot: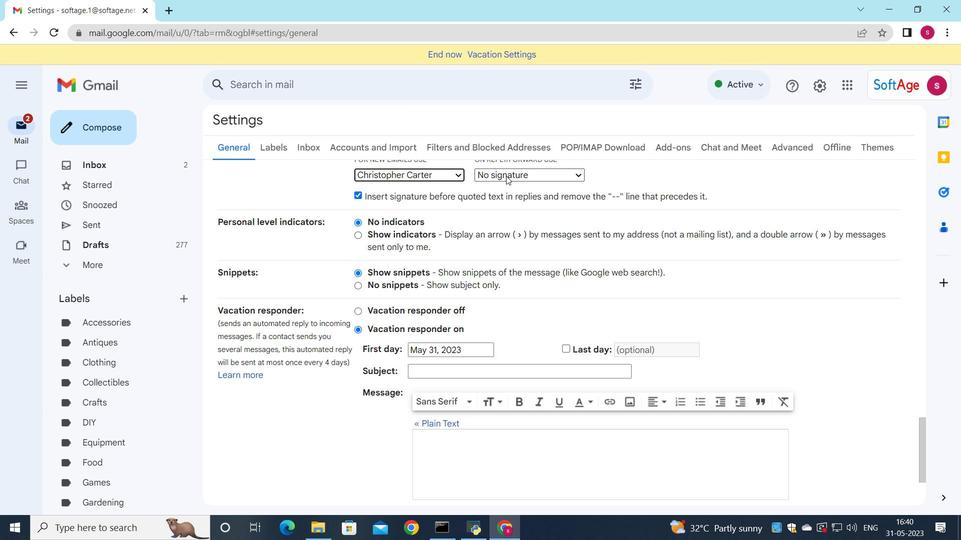 
Action: Mouse pressed left at (507, 176)
Screenshot: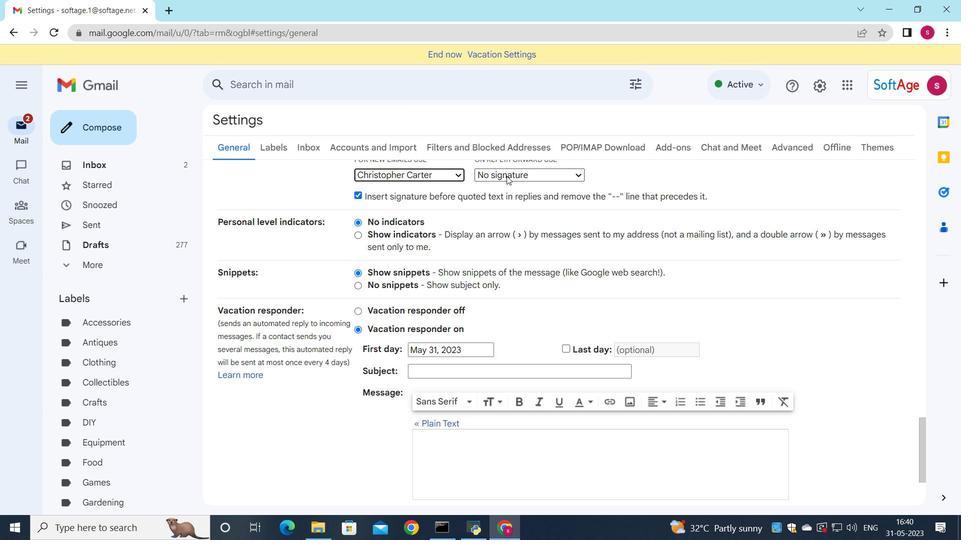 
Action: Mouse moved to (513, 196)
Screenshot: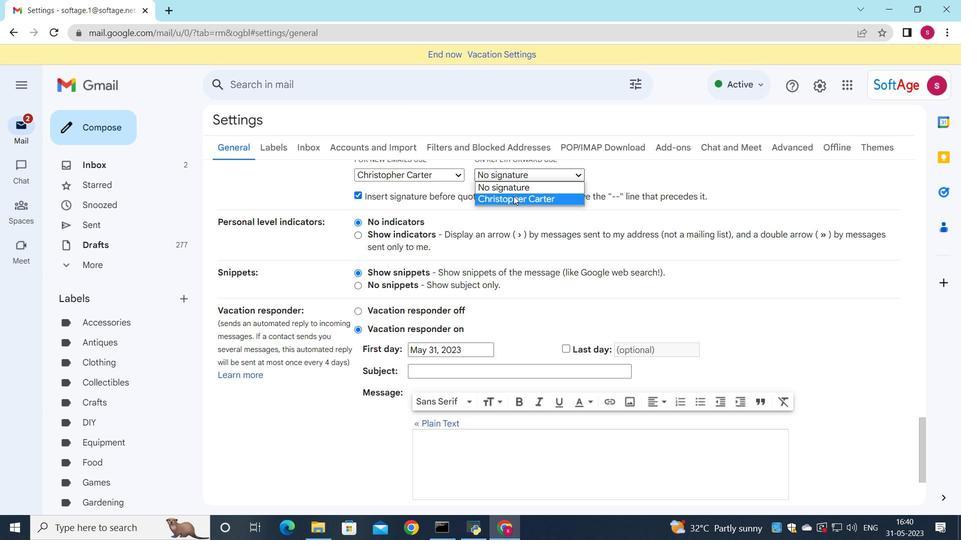 
Action: Mouse pressed left at (513, 196)
Screenshot: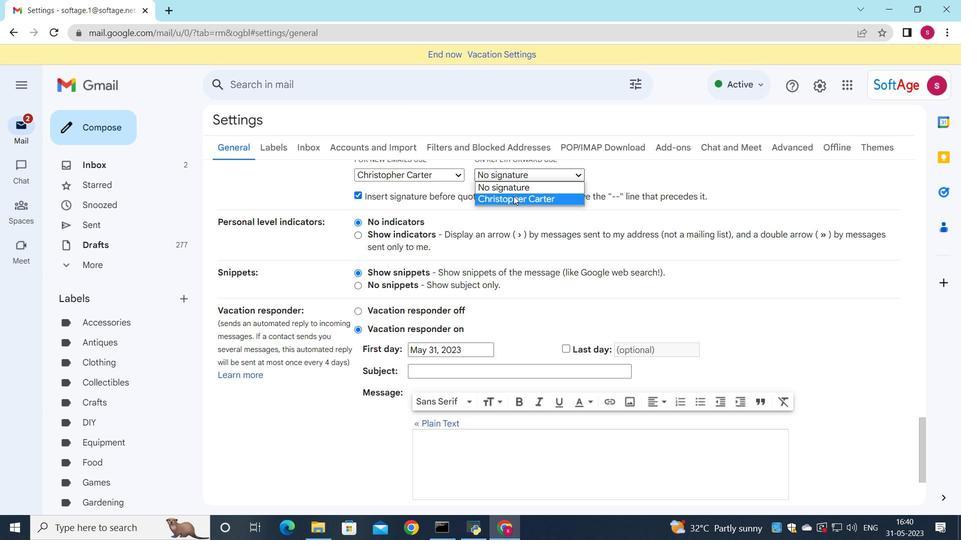 
Action: Mouse moved to (510, 208)
Screenshot: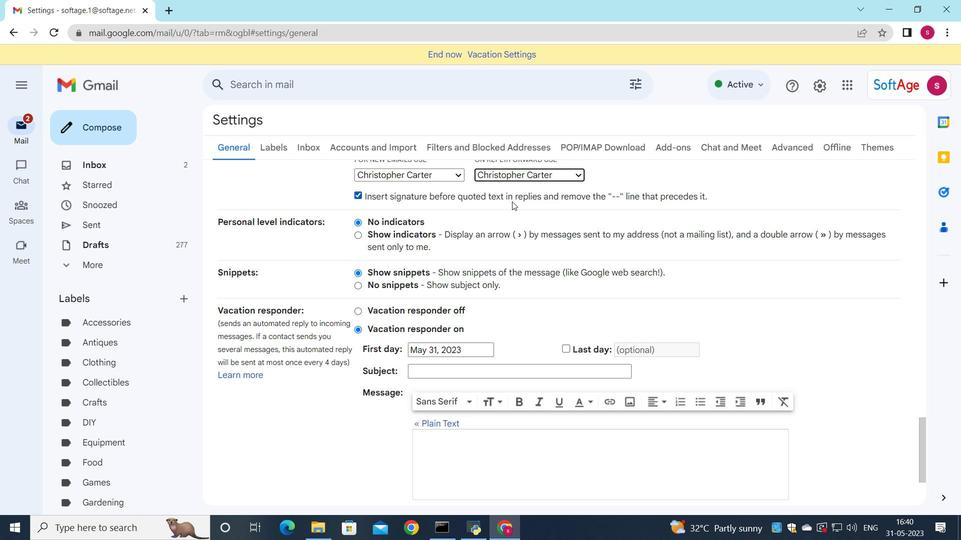 
Action: Mouse scrolled (510, 207) with delta (0, 0)
Screenshot: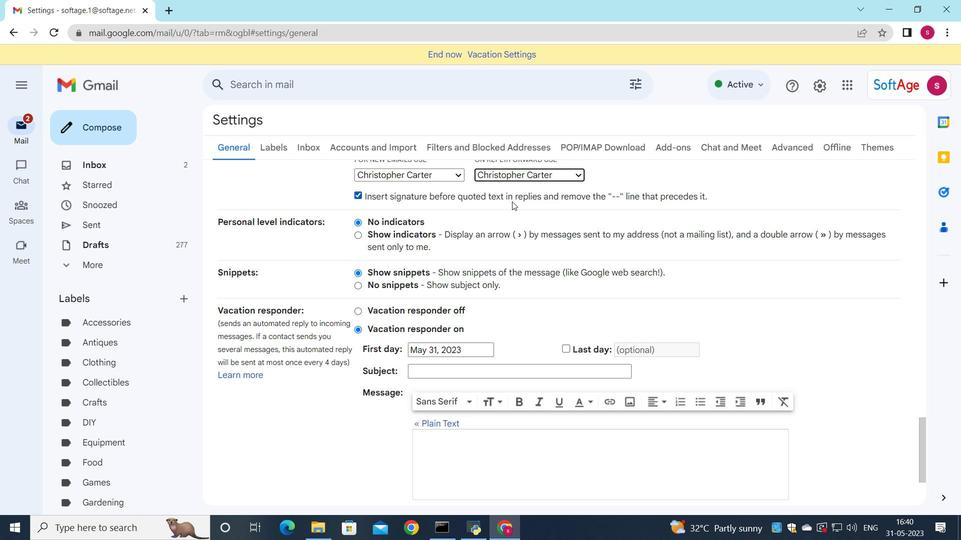 
Action: Mouse moved to (509, 209)
Screenshot: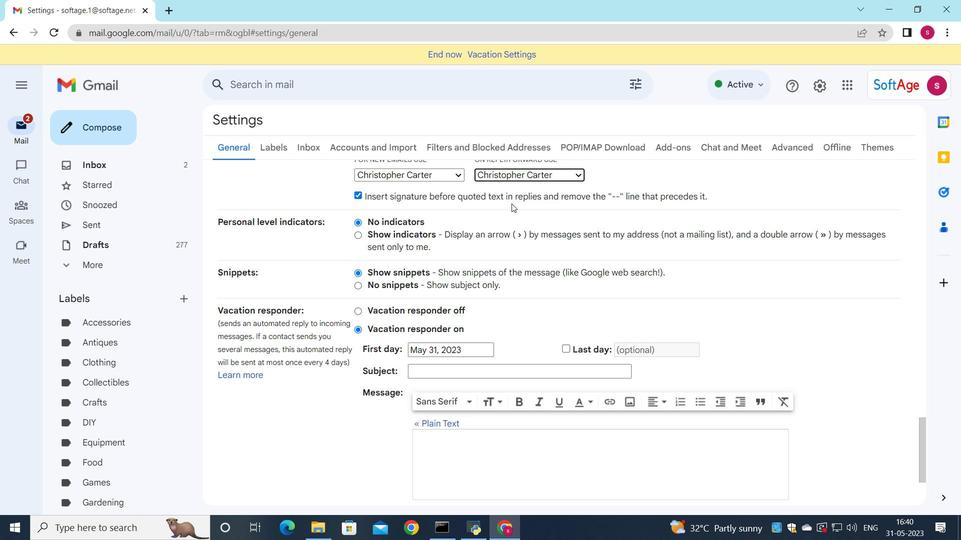 
Action: Mouse scrolled (509, 209) with delta (0, 0)
Screenshot: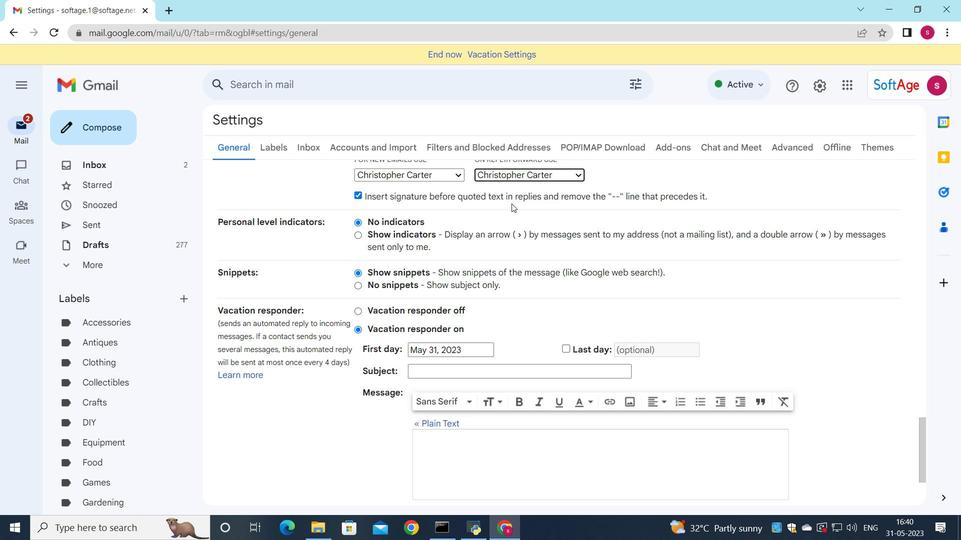 
Action: Mouse moved to (508, 215)
Screenshot: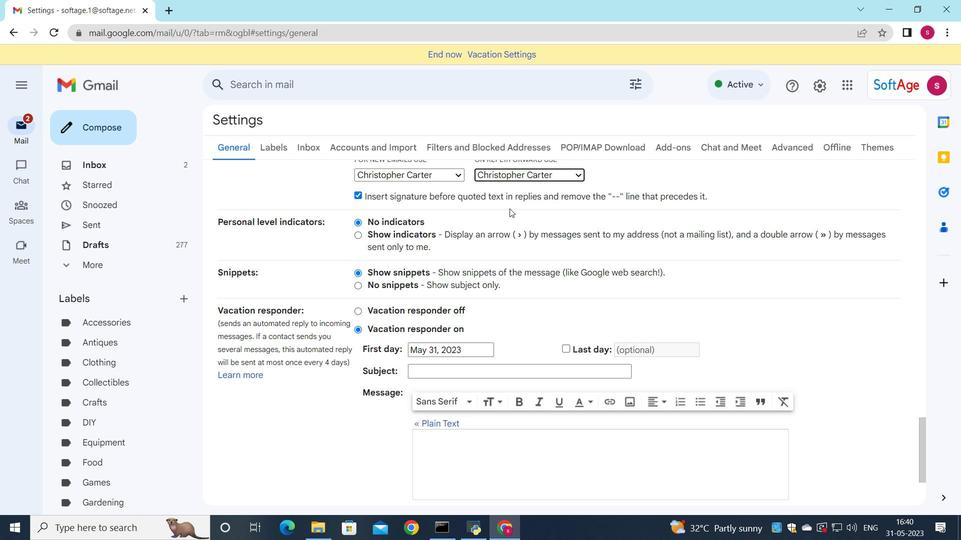 
Action: Mouse scrolled (508, 214) with delta (0, 0)
Screenshot: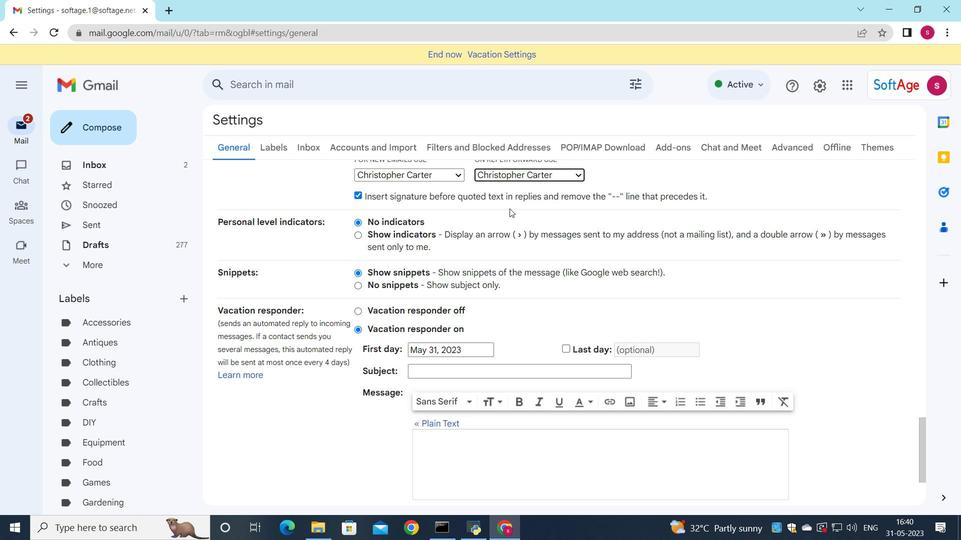 
Action: Mouse moved to (516, 255)
Screenshot: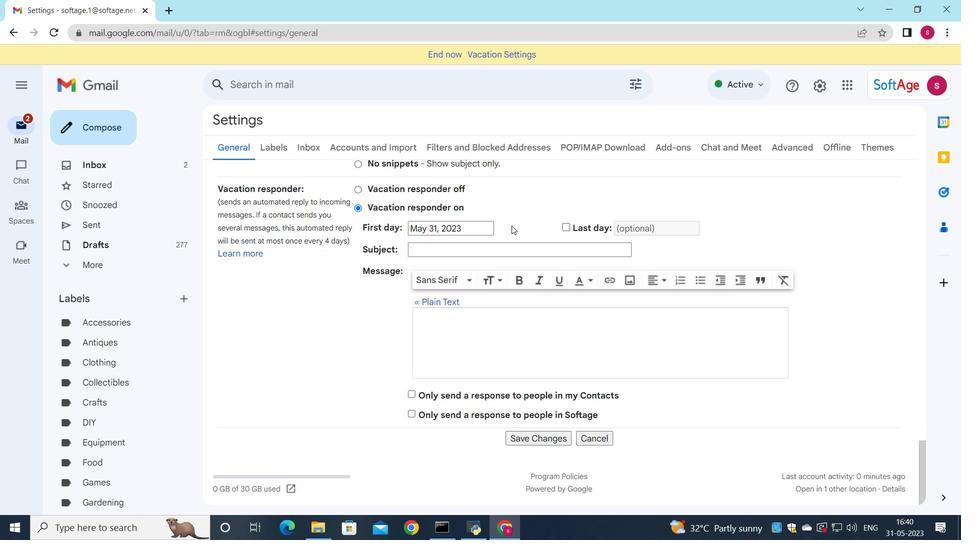 
Action: Mouse scrolled (516, 255) with delta (0, 0)
Screenshot: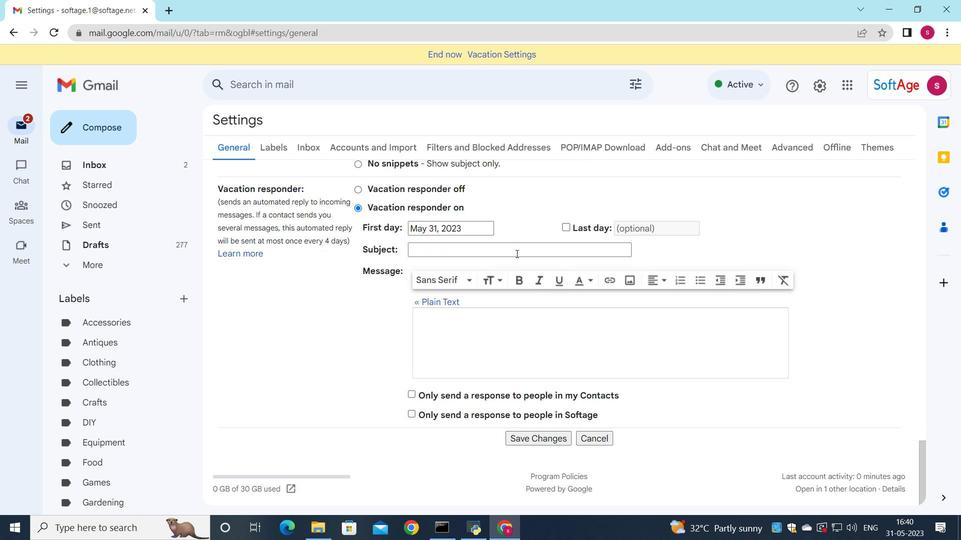 
Action: Mouse scrolled (516, 255) with delta (0, 0)
Screenshot: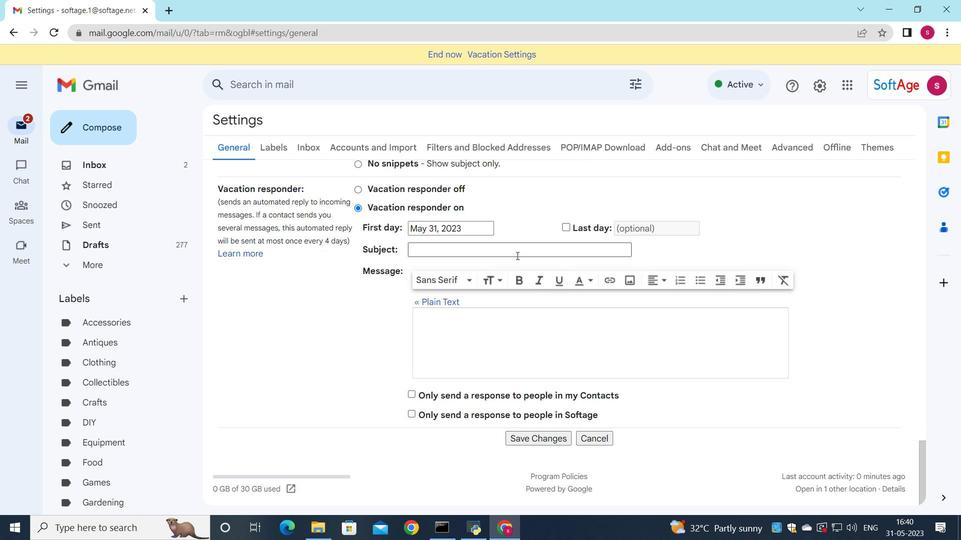 
Action: Mouse moved to (516, 256)
Screenshot: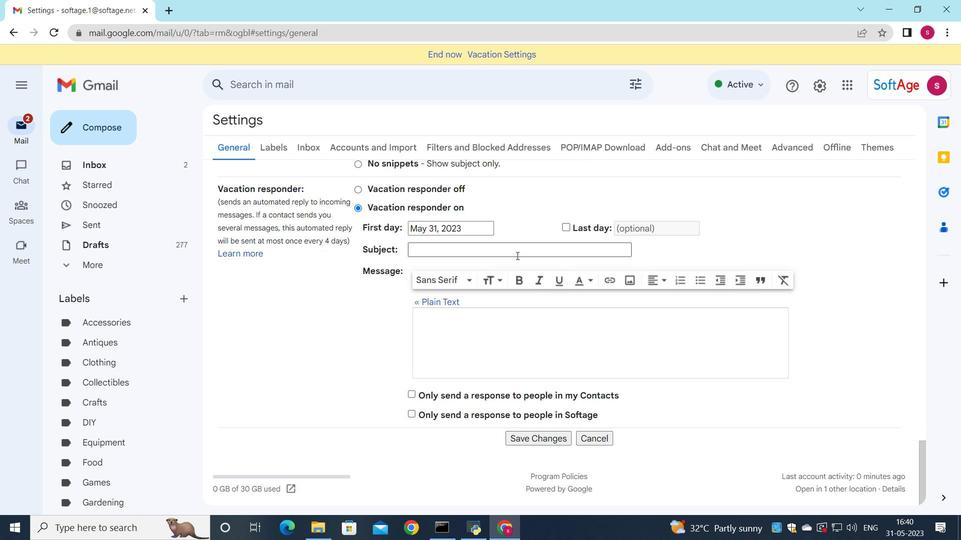 
Action: Mouse scrolled (516, 255) with delta (0, 0)
Screenshot: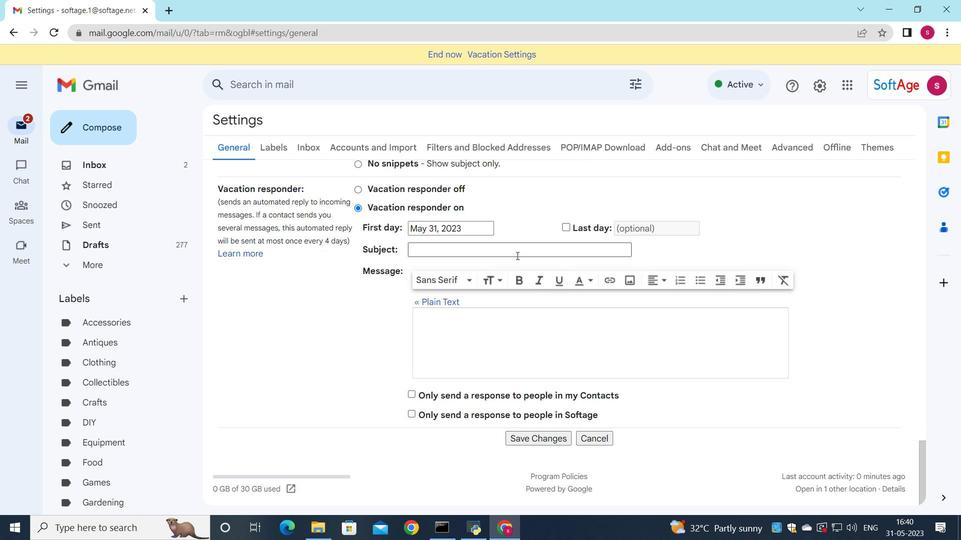 
Action: Mouse moved to (542, 439)
Screenshot: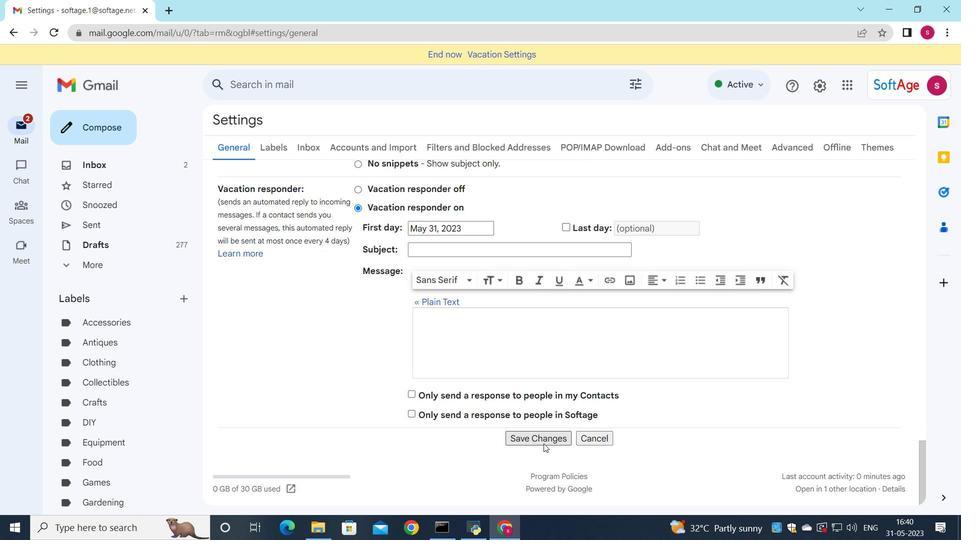 
Action: Mouse pressed left at (542, 439)
Screenshot: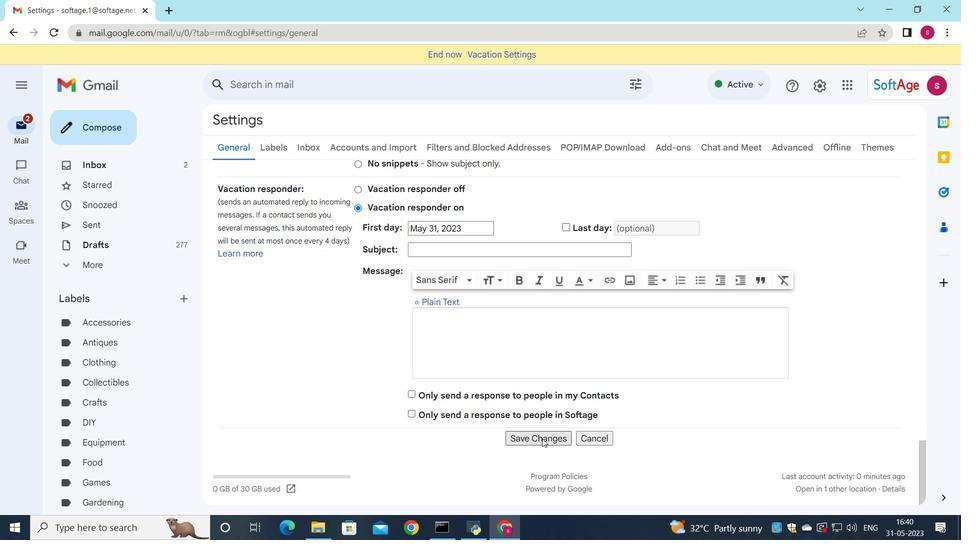 
Action: Mouse moved to (114, 126)
Screenshot: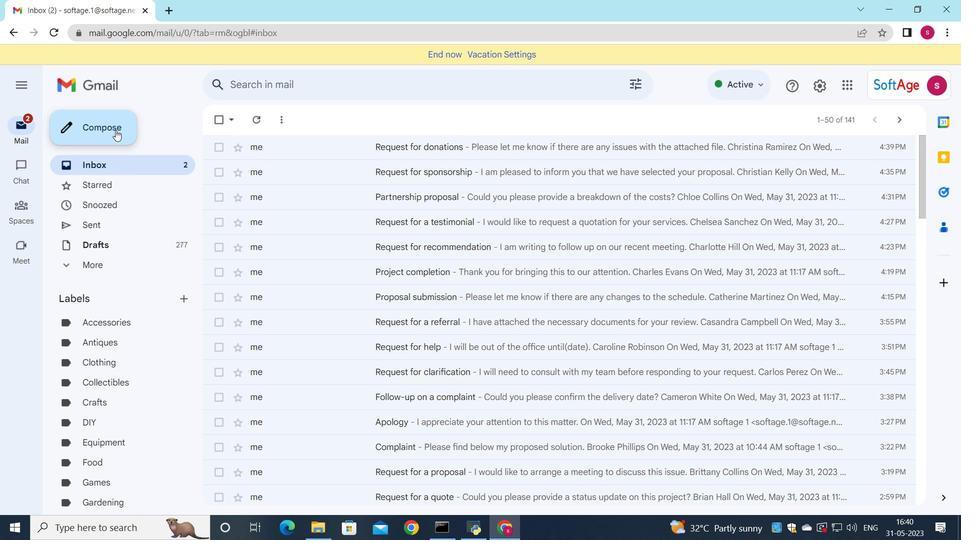
Action: Mouse pressed left at (114, 126)
Screenshot: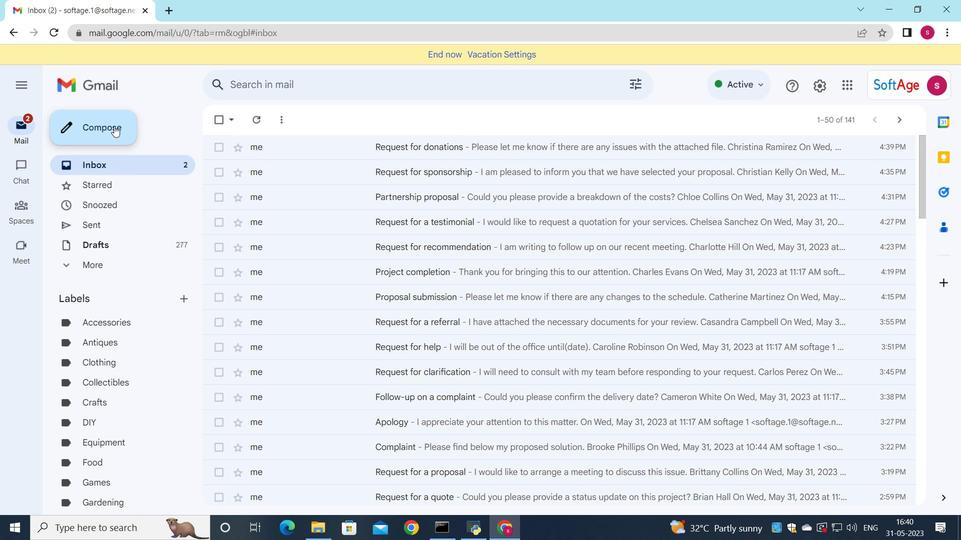 
Action: Mouse moved to (903, 191)
Screenshot: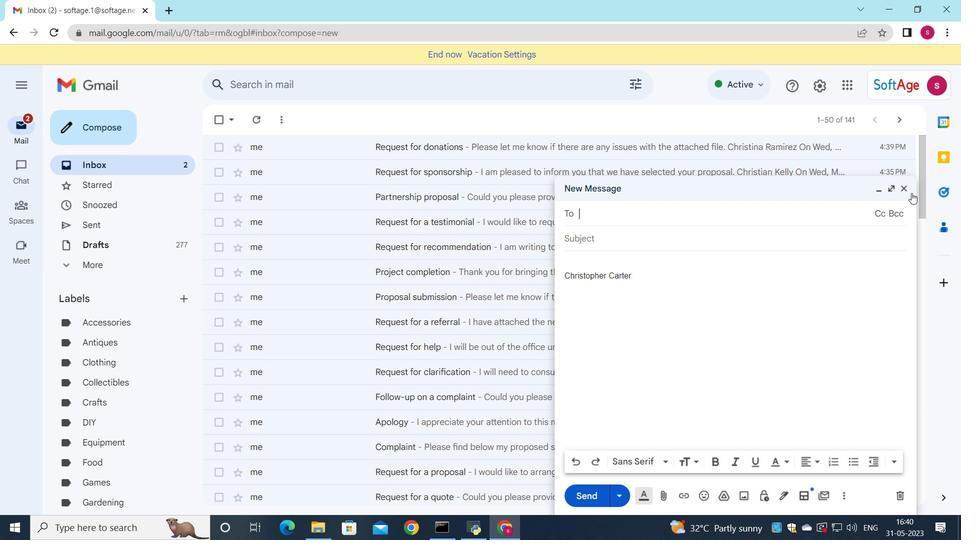 
Action: Mouse pressed left at (903, 191)
Screenshot: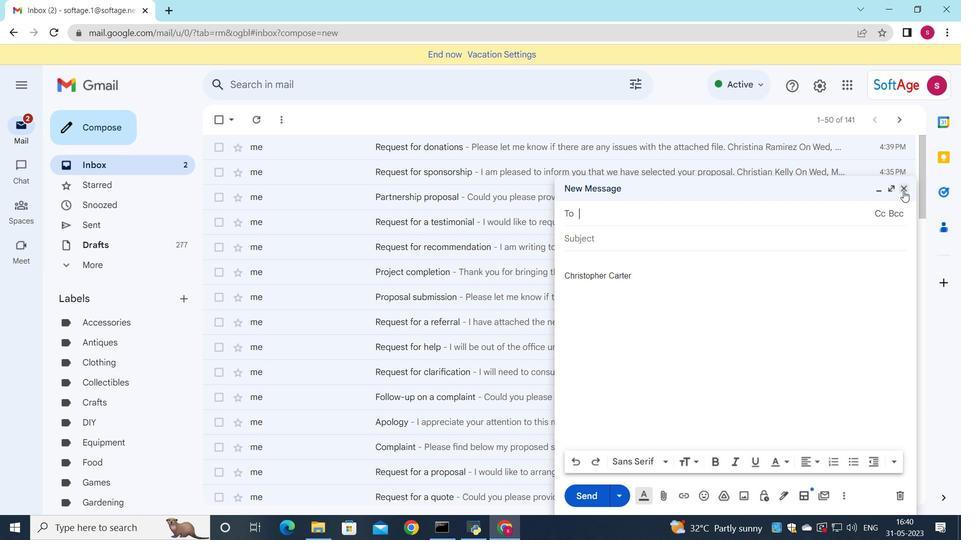 
Action: Mouse moved to (571, 306)
Screenshot: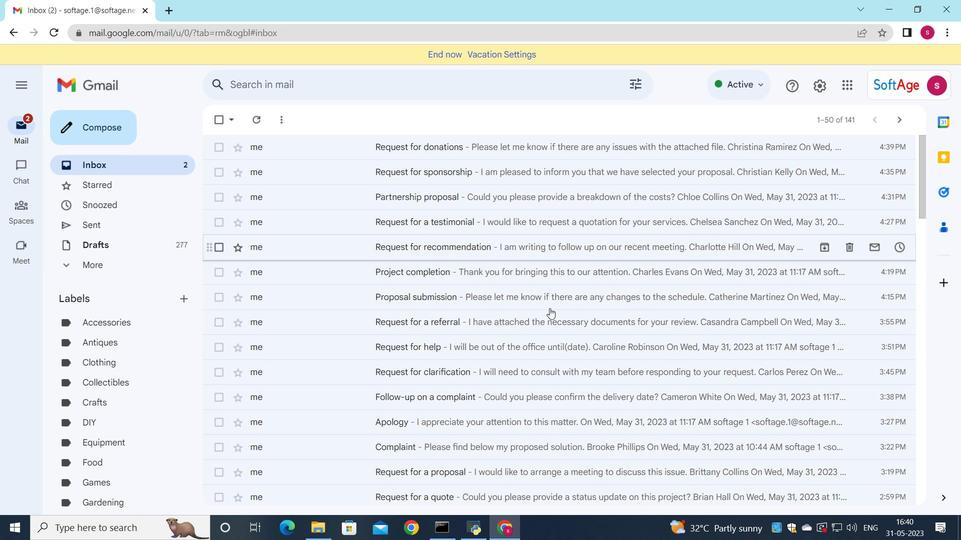 
Action: Mouse scrolled (571, 305) with delta (0, 0)
Screenshot: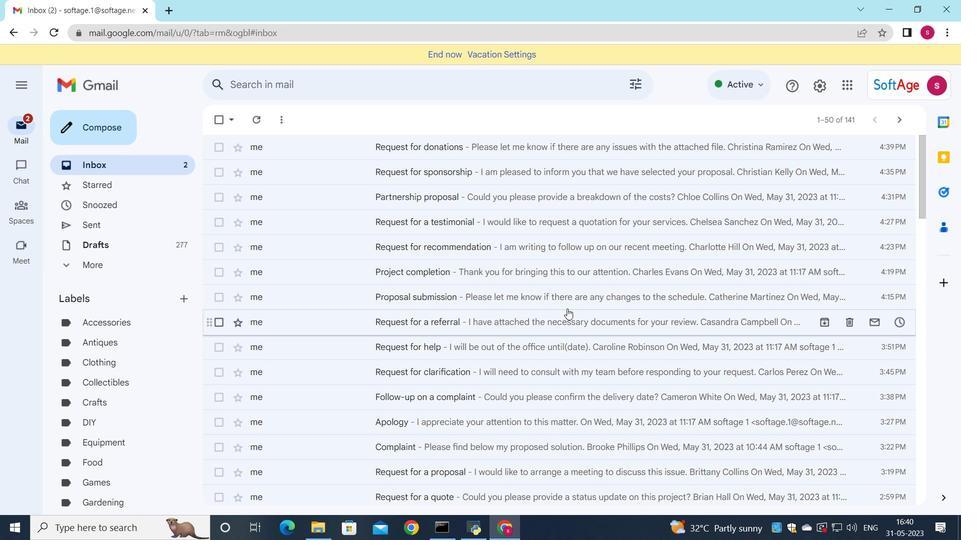 
Action: Mouse scrolled (571, 305) with delta (0, 0)
Screenshot: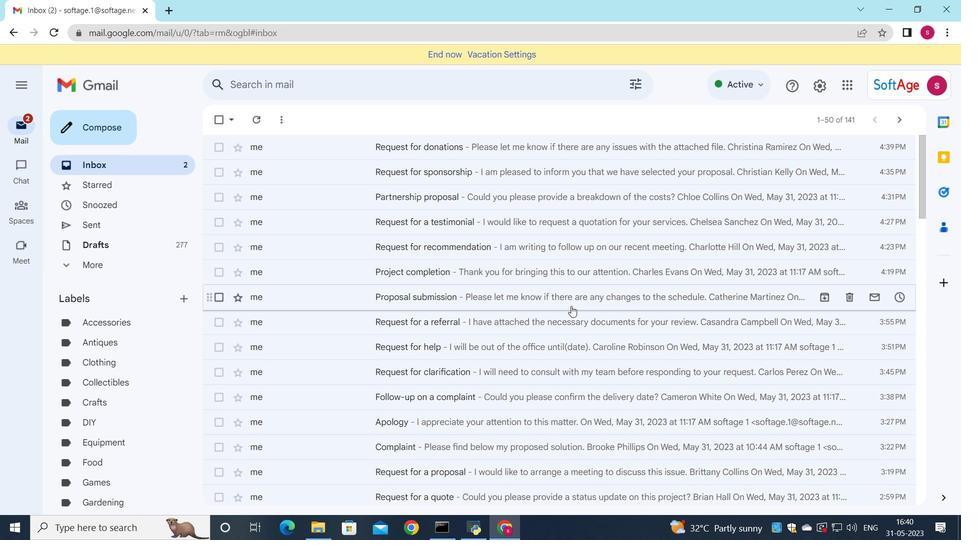 
Action: Mouse scrolled (571, 305) with delta (0, 0)
Screenshot: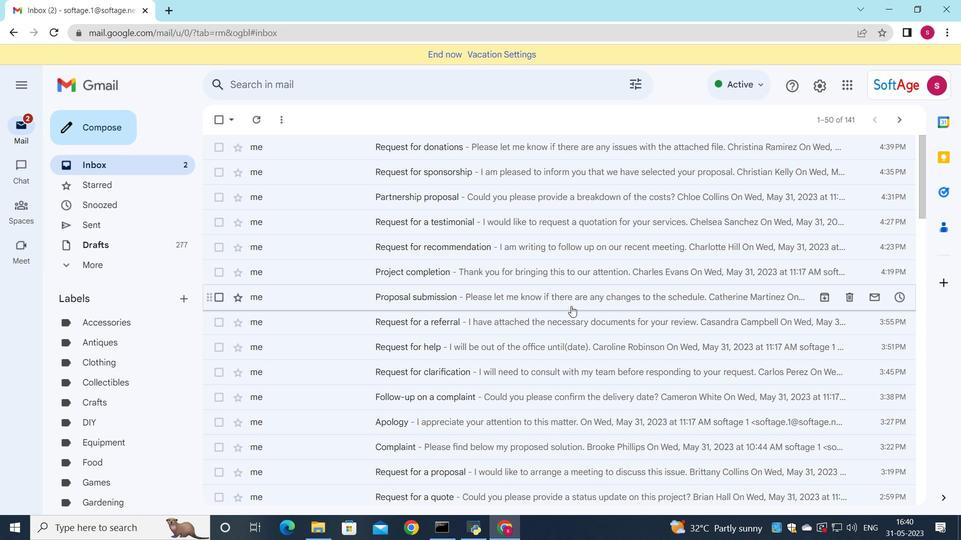 
Action: Mouse moved to (568, 307)
Screenshot: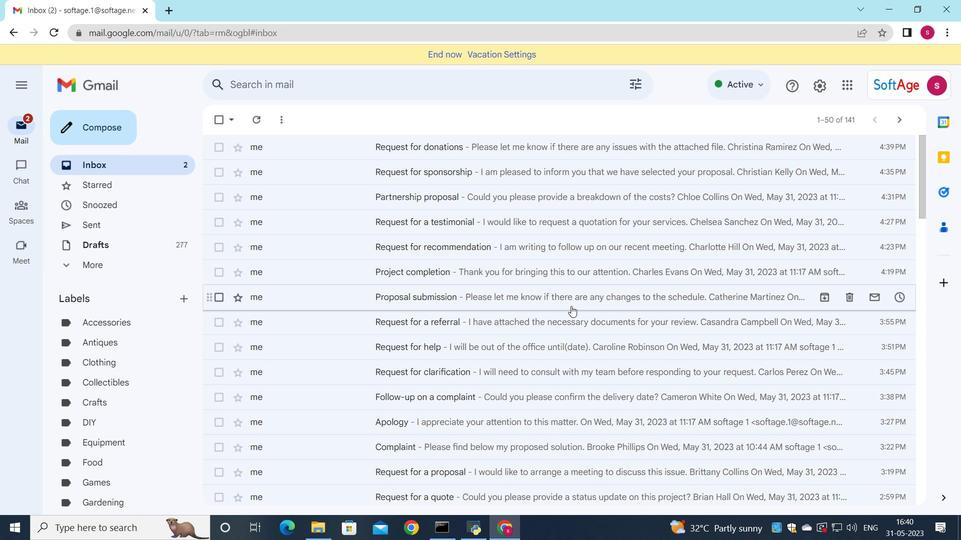 
Action: Mouse scrolled (568, 307) with delta (0, 0)
Screenshot: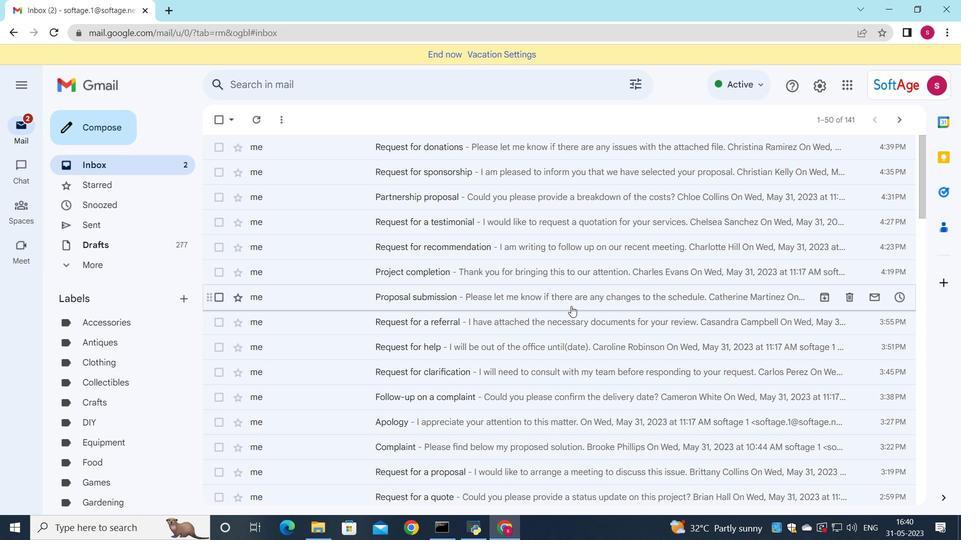 
Action: Mouse moved to (567, 308)
Screenshot: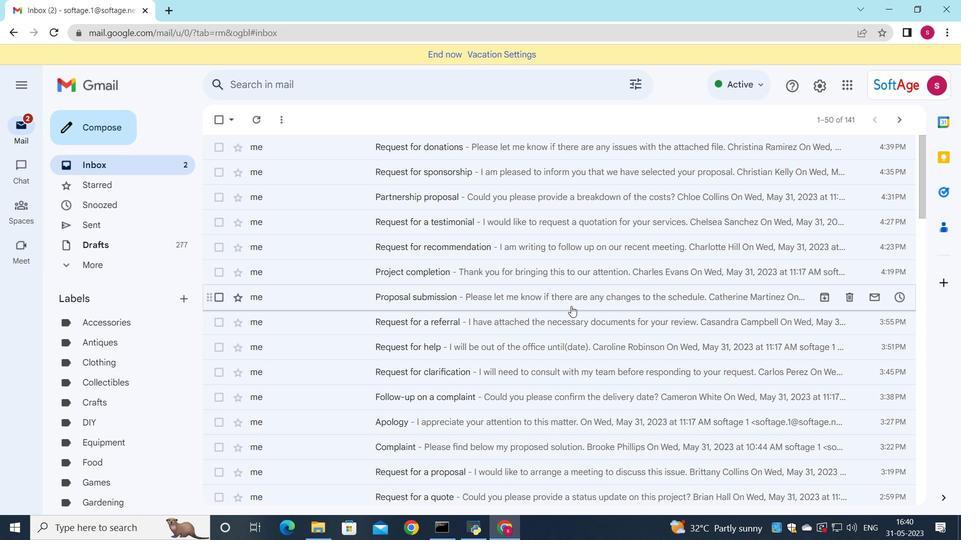 
Action: Mouse scrolled (567, 307) with delta (0, 0)
Screenshot: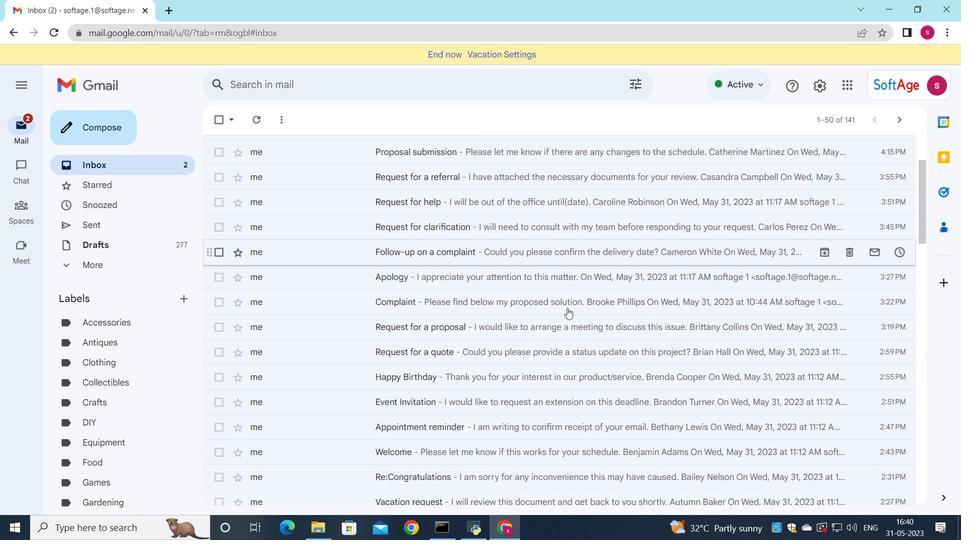 
Action: Mouse scrolled (567, 307) with delta (0, 0)
Screenshot: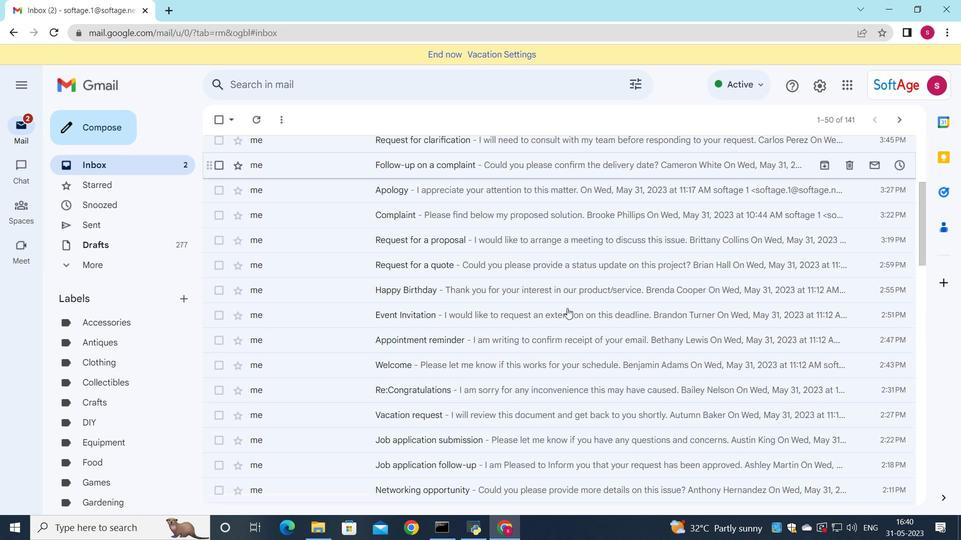 
Action: Mouse scrolled (567, 307) with delta (0, 0)
Screenshot: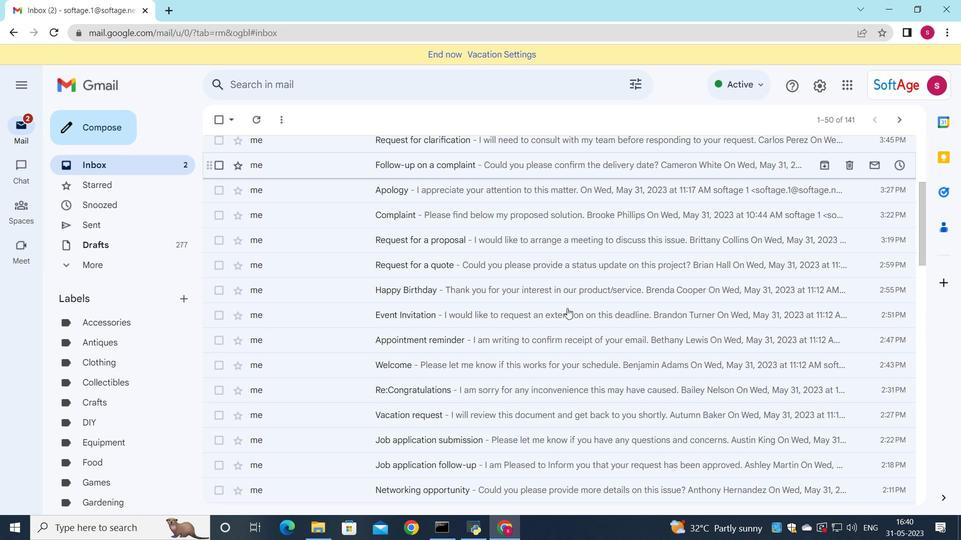 
Action: Mouse scrolled (567, 307) with delta (0, 0)
Screenshot: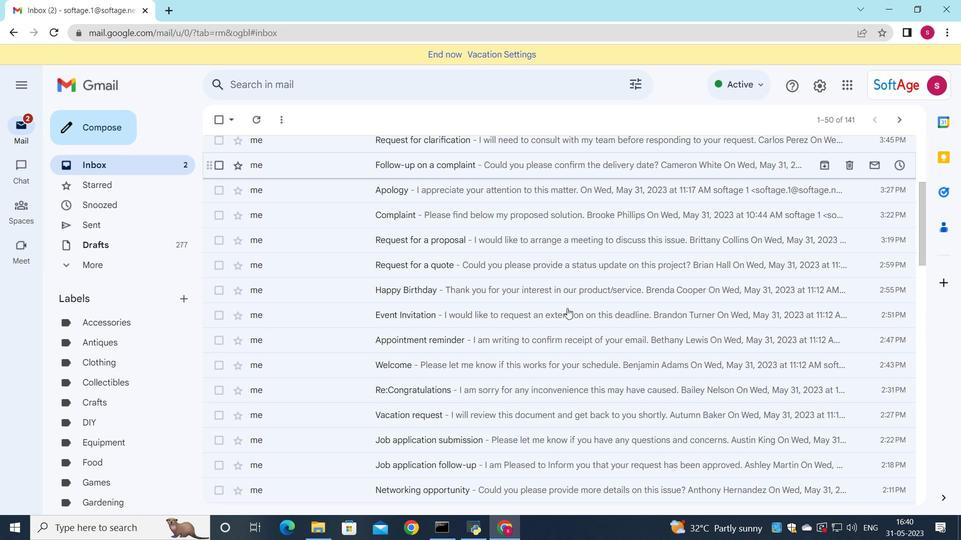 
Action: Mouse scrolled (567, 307) with delta (0, 0)
Screenshot: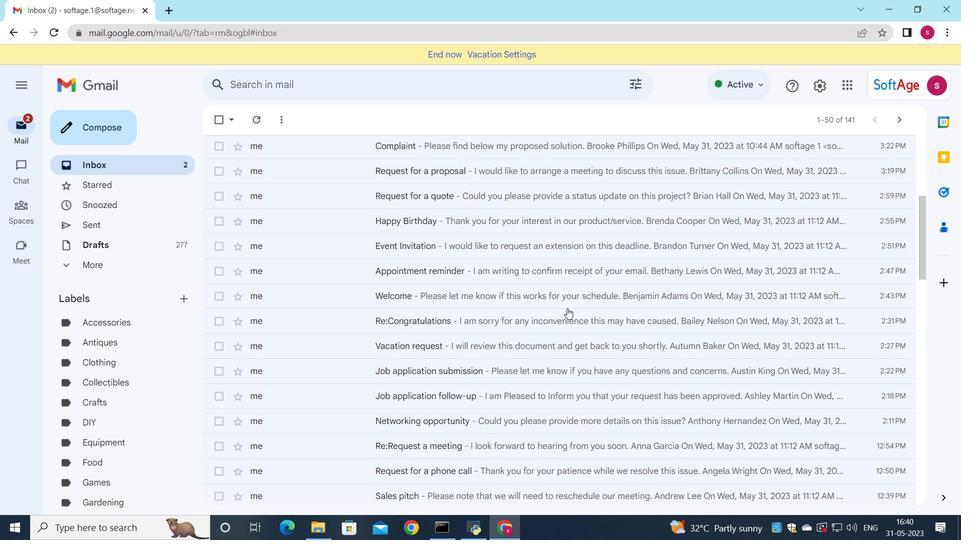 
Action: Mouse scrolled (567, 307) with delta (0, 0)
Screenshot: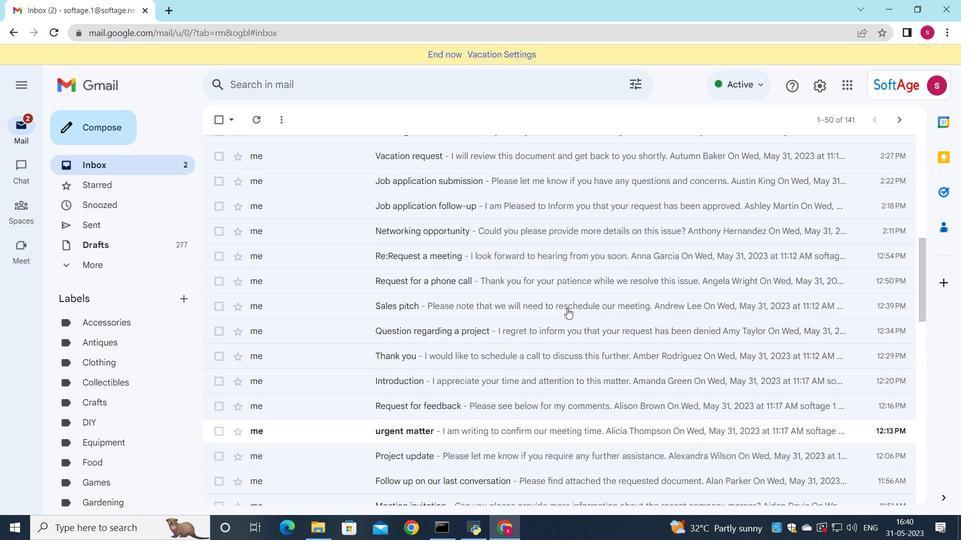 
Action: Mouse scrolled (567, 307) with delta (0, 0)
Screenshot: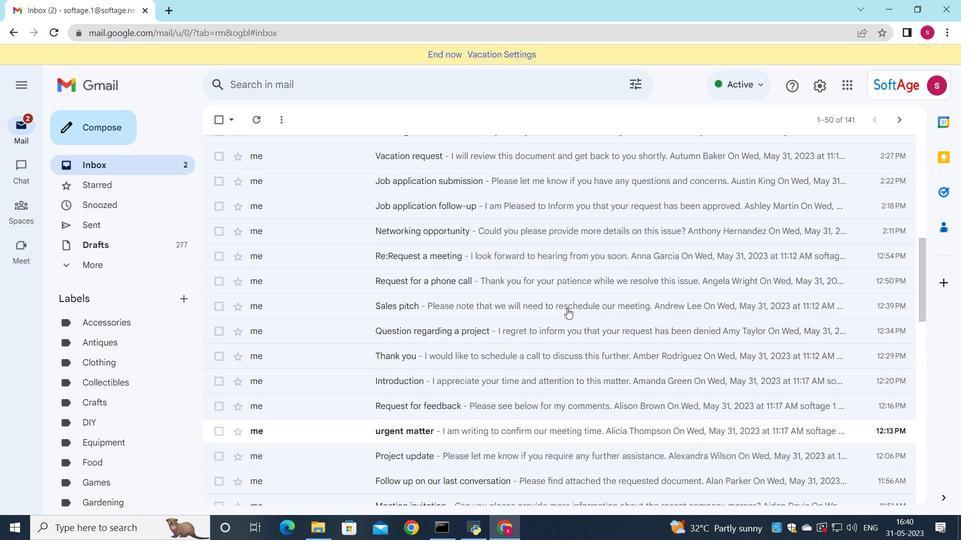 
Action: Mouse scrolled (567, 307) with delta (0, 0)
Screenshot: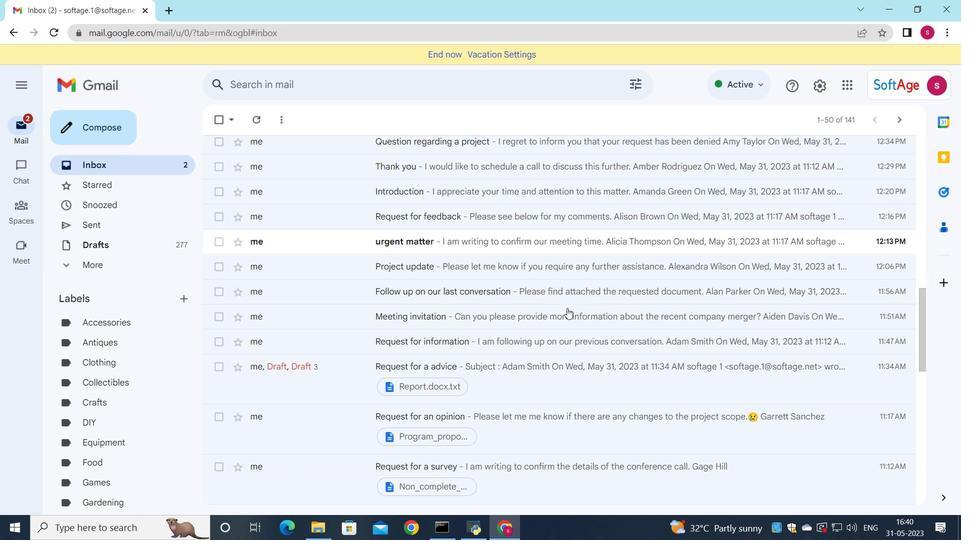 
Action: Mouse scrolled (567, 307) with delta (0, 0)
Screenshot: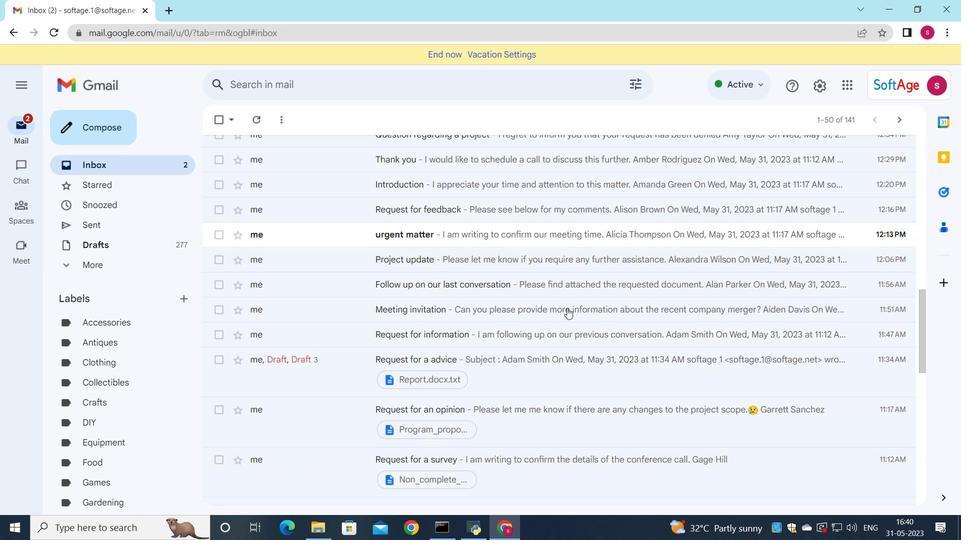 
Action: Mouse scrolled (567, 307) with delta (0, 0)
Screenshot: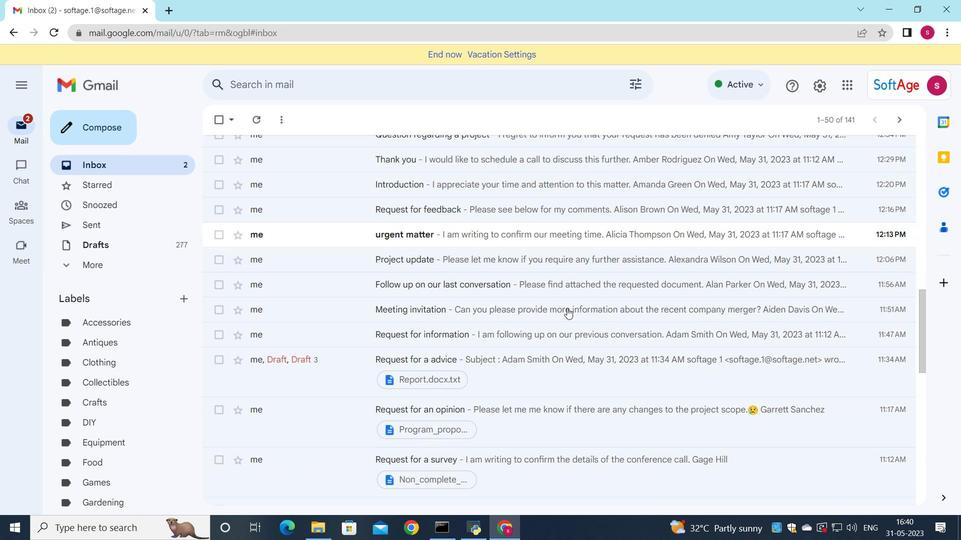 
Action: Mouse moved to (583, 239)
Screenshot: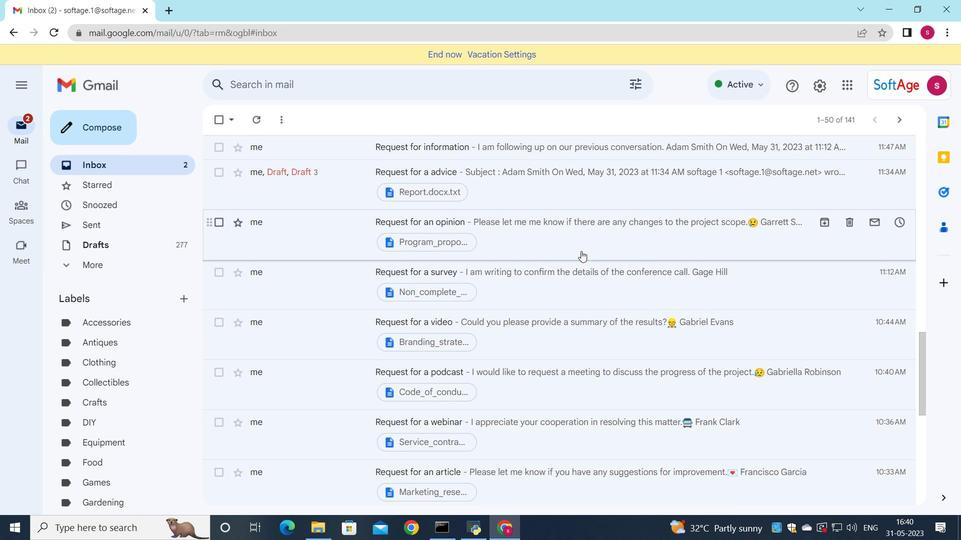 
Action: Mouse pressed left at (583, 239)
Screenshot: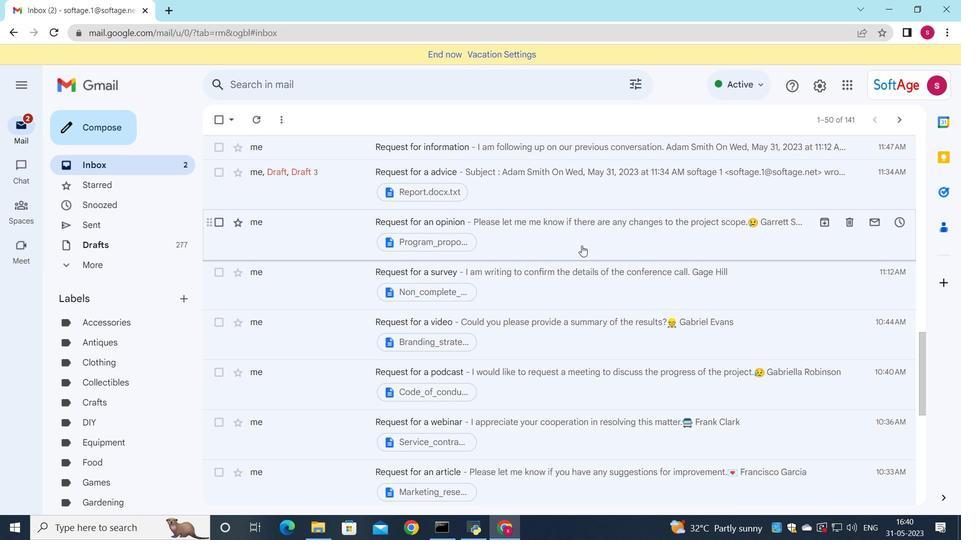 
Action: Mouse moved to (278, 392)
Screenshot: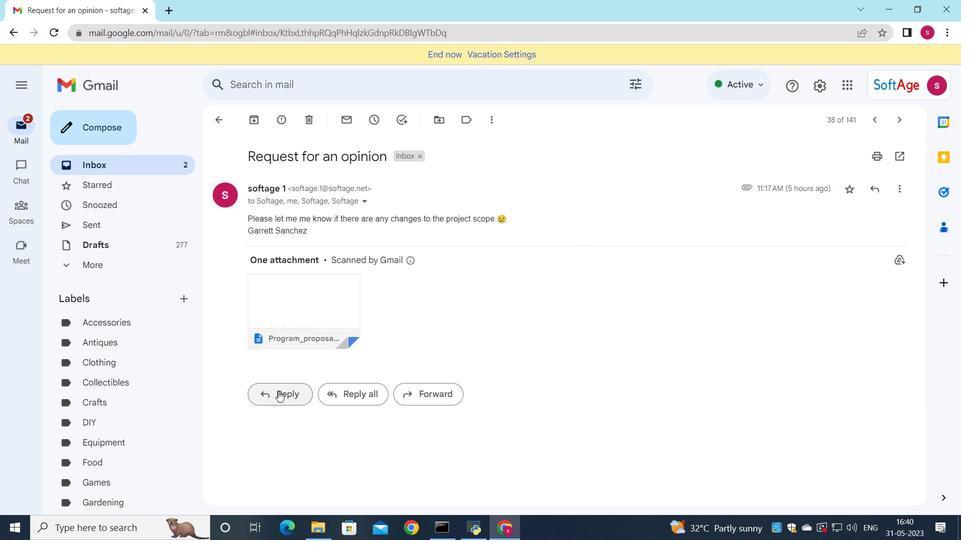 
Action: Mouse pressed left at (278, 392)
Screenshot: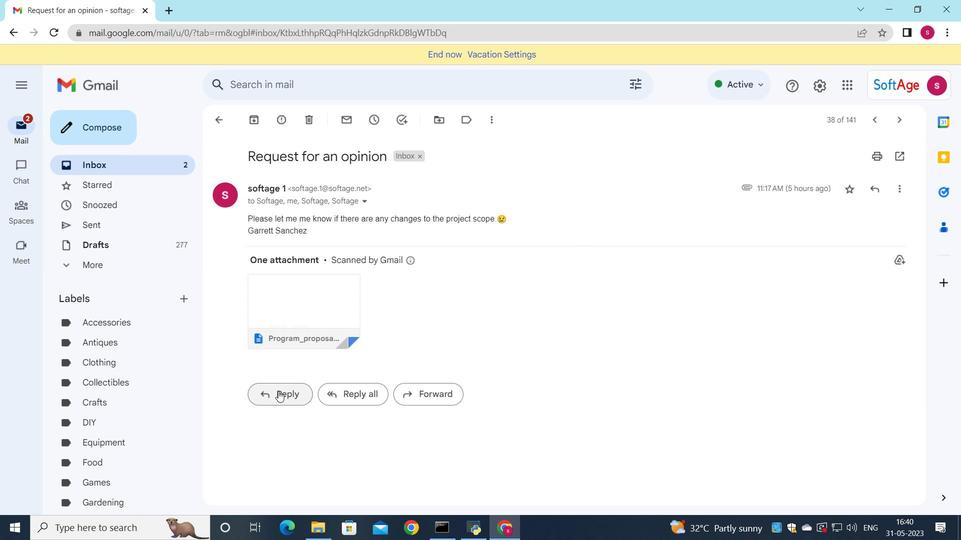 
Action: Mouse moved to (274, 337)
Screenshot: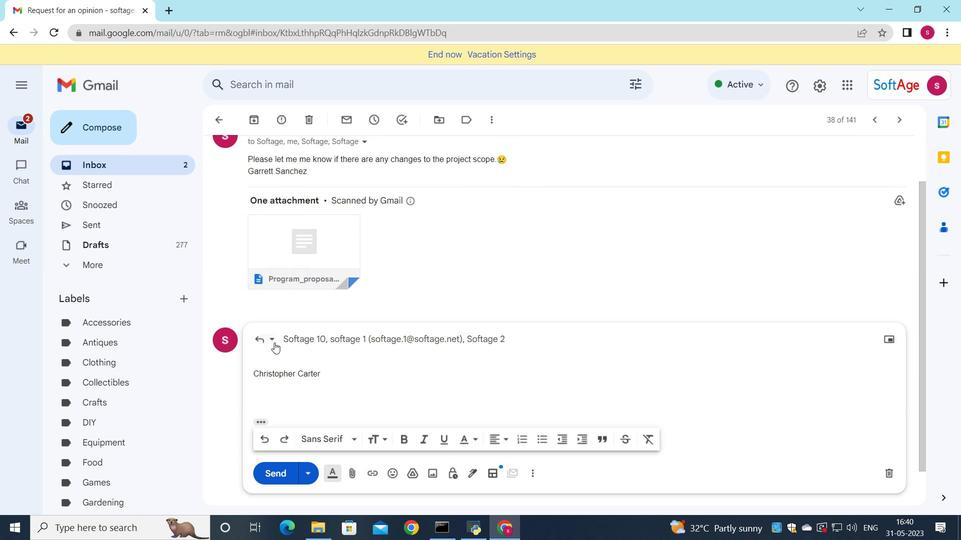 
Action: Mouse pressed left at (274, 337)
Screenshot: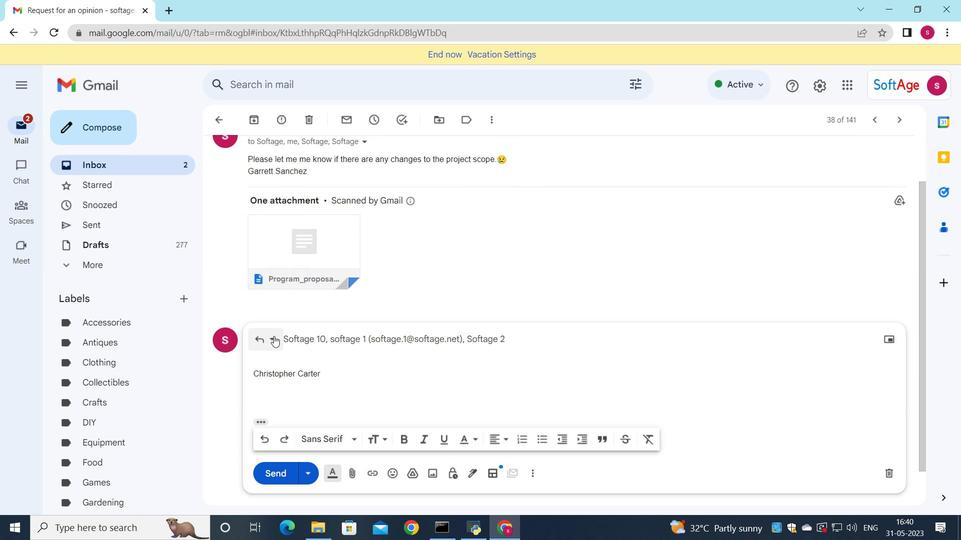 
Action: Mouse moved to (310, 428)
Screenshot: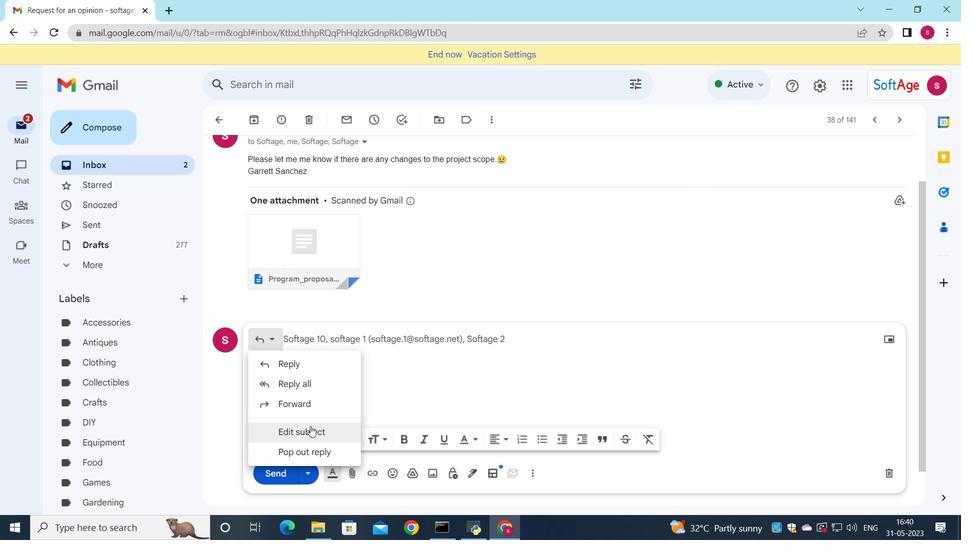 
Action: Mouse pressed left at (310, 428)
Screenshot: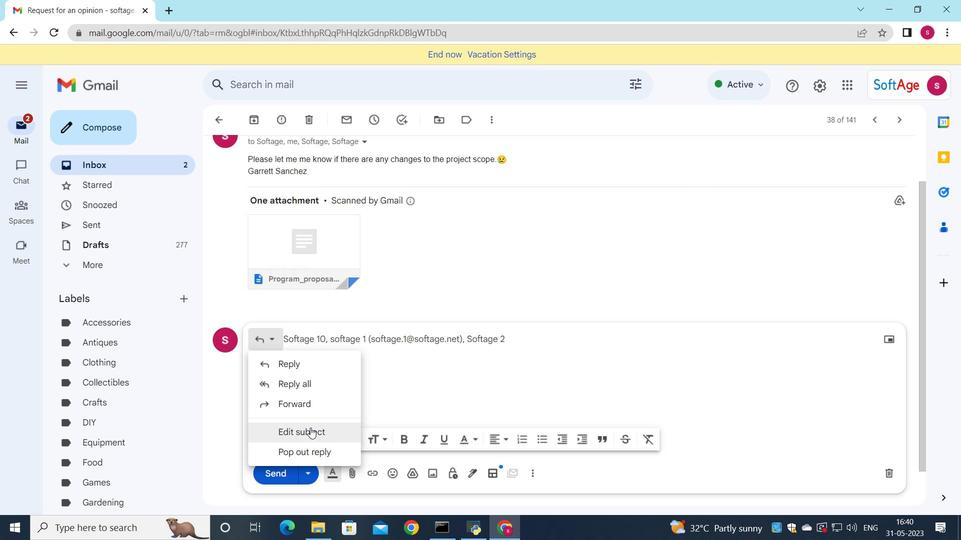 
Action: Mouse moved to (670, 341)
Screenshot: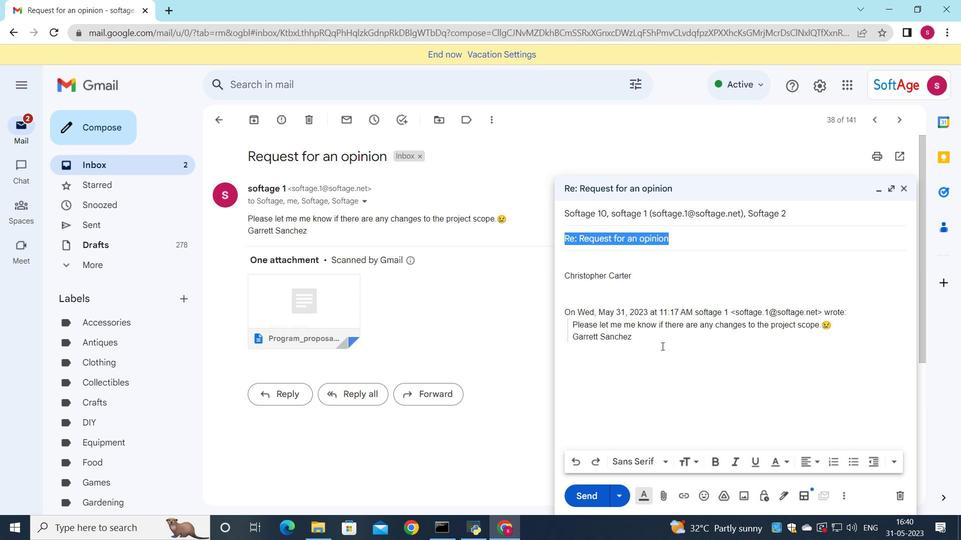 
Action: Key pressed <Key.shift>Request<Key.space>for<Key.space>a<Key.space>discount<Key.space>
Screenshot: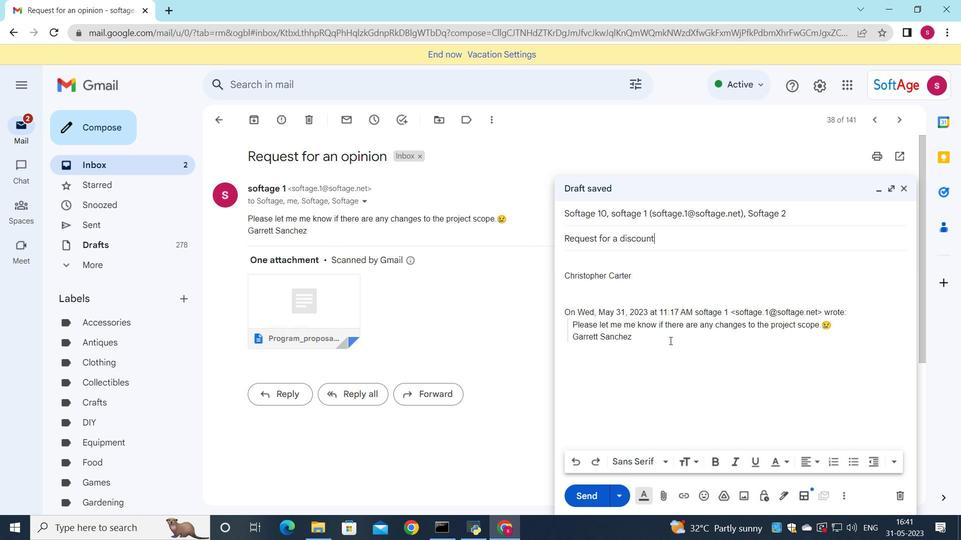 
Action: Mouse moved to (606, 265)
Screenshot: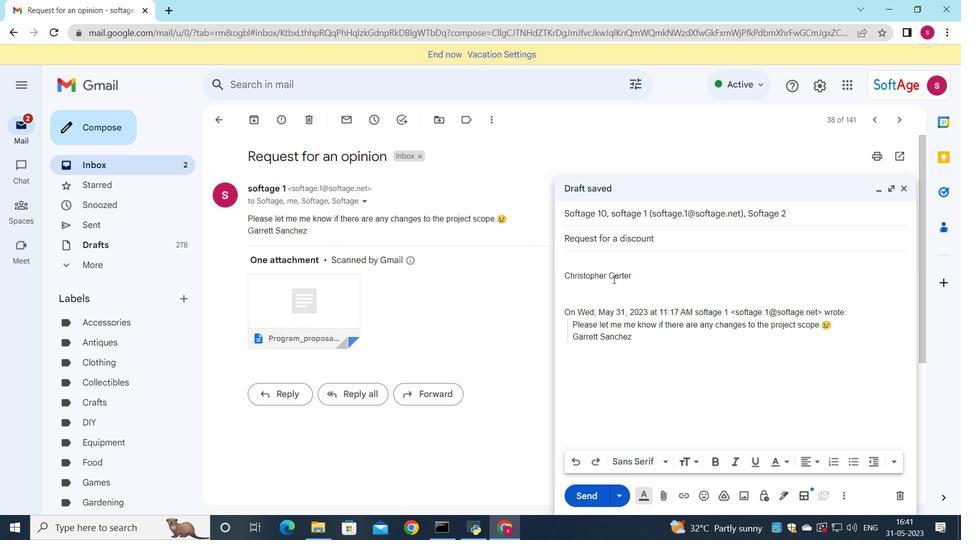 
Action: Mouse pressed left at (606, 265)
Screenshot: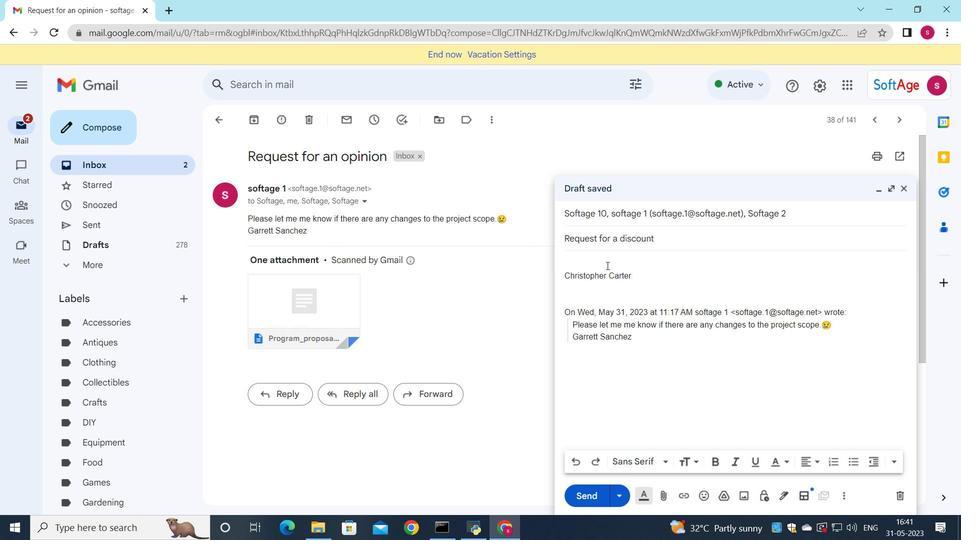 
Action: Mouse moved to (606, 265)
Screenshot: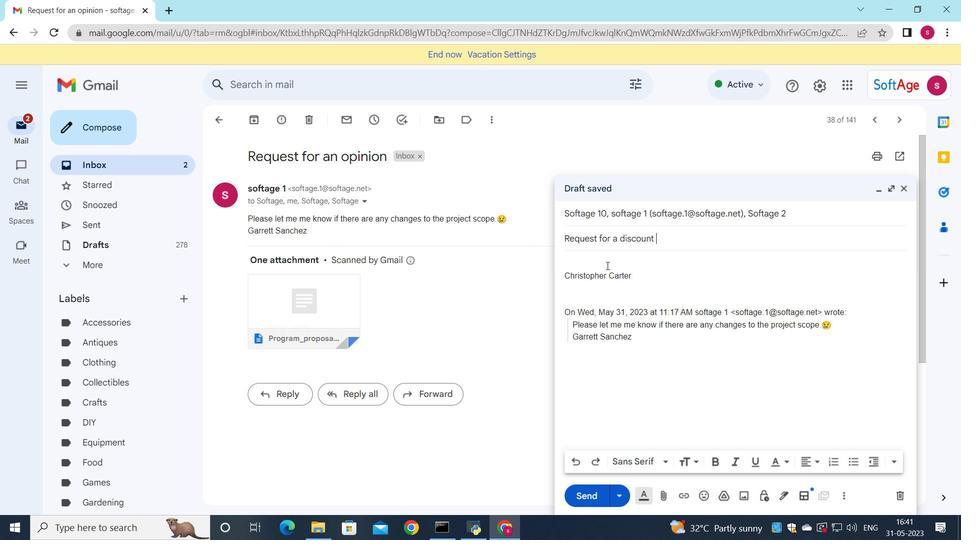 
Action: Key pressed <Key.shift>I<Key.space>would<Key.space>appreciate<Key.space>it<Key.space>if<Key.space>you<Key.space>could<Key.space>review<Key.space>the<Key.space>project<Key.space>proposal<Key.space>and<Key.space>provide<Key.space>feedback
Screenshot: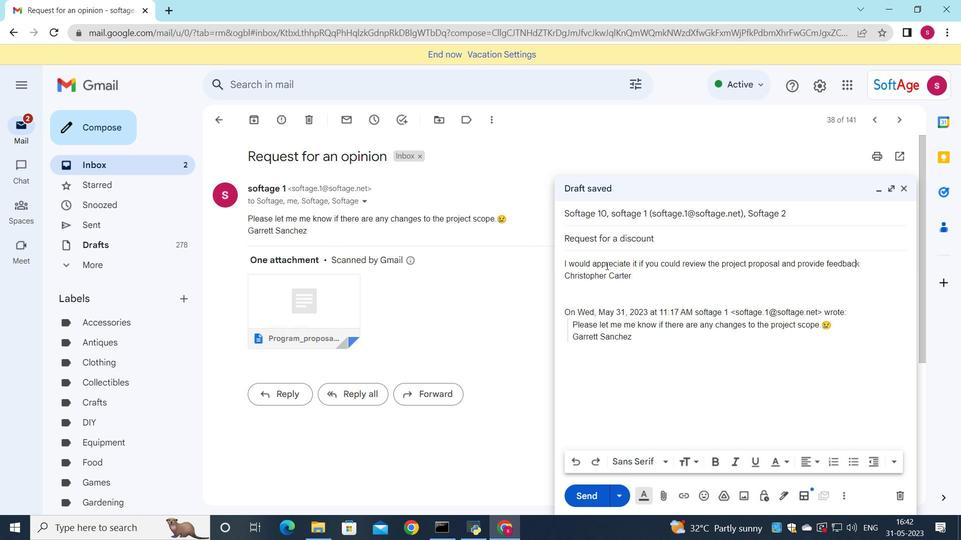 
Action: Mouse moved to (575, 468)
Screenshot: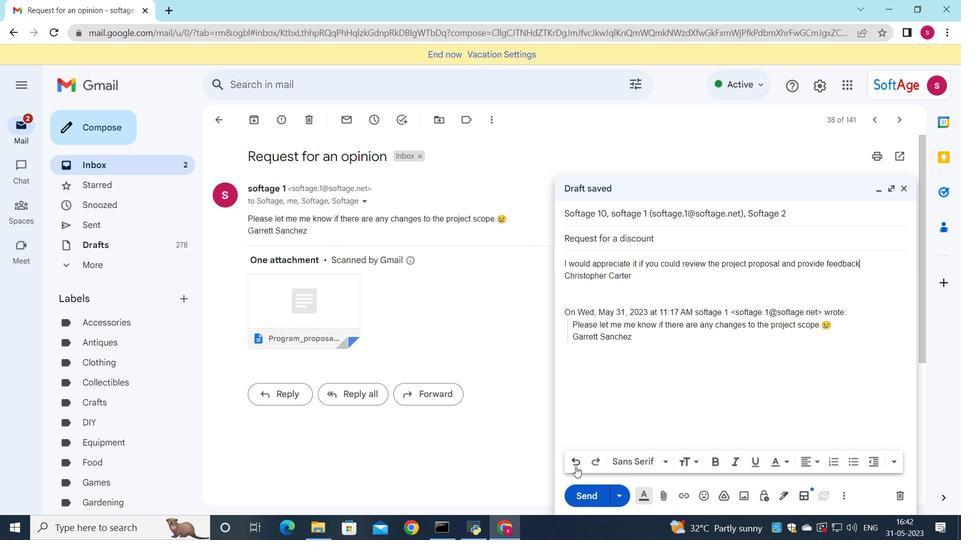 
Action: Mouse pressed left at (575, 468)
Screenshot: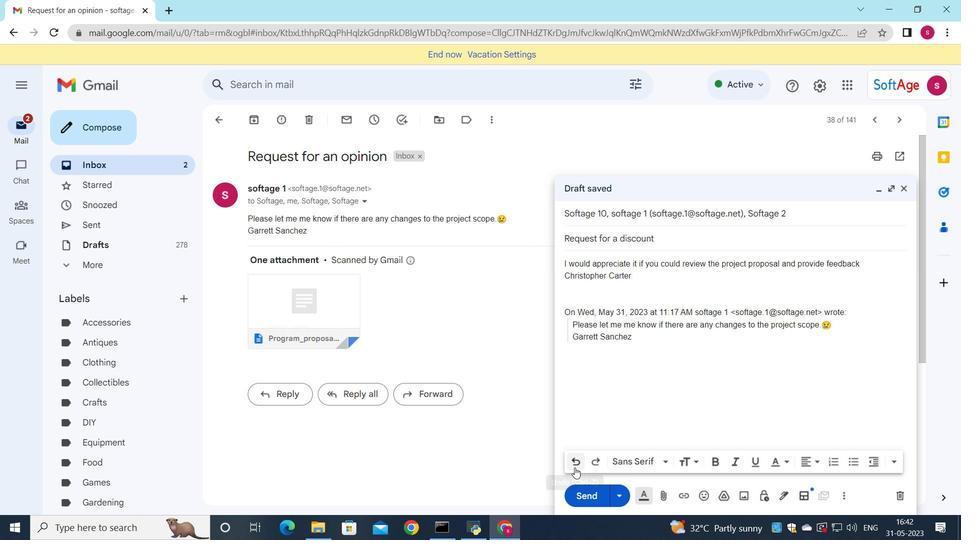 
Action: Mouse pressed left at (575, 468)
Screenshot: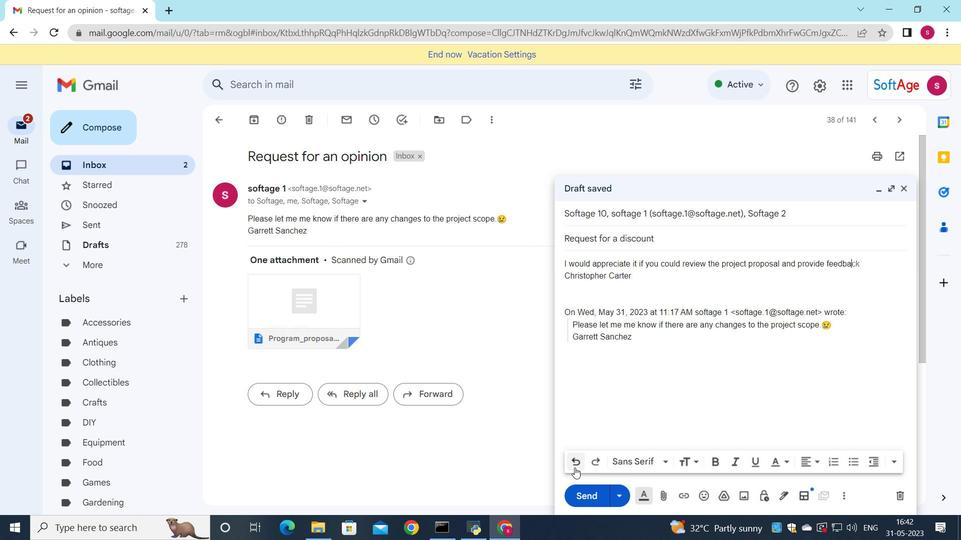 
Action: Mouse moved to (577, 464)
Screenshot: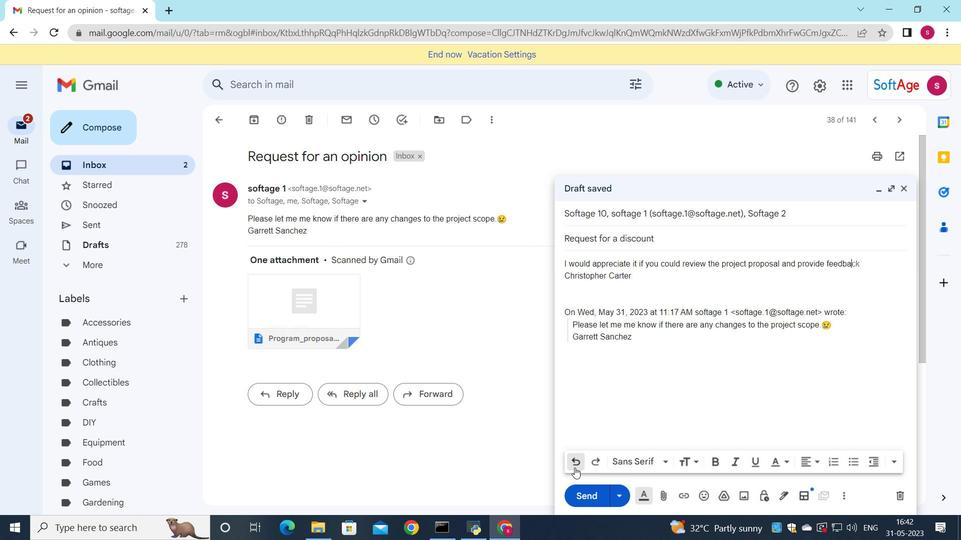 
Action: Mouse pressed left at (577, 464)
Screenshot: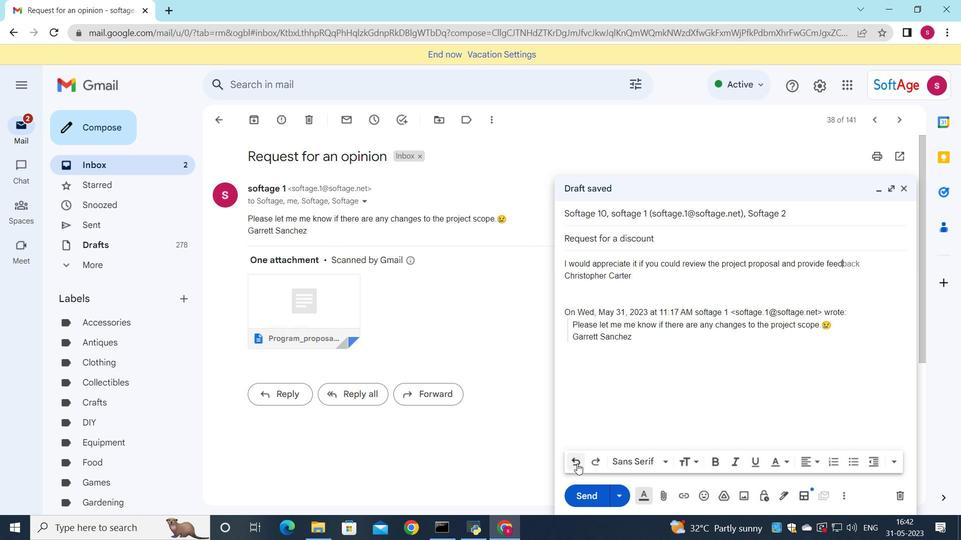 
Action: Mouse pressed left at (577, 464)
Screenshot: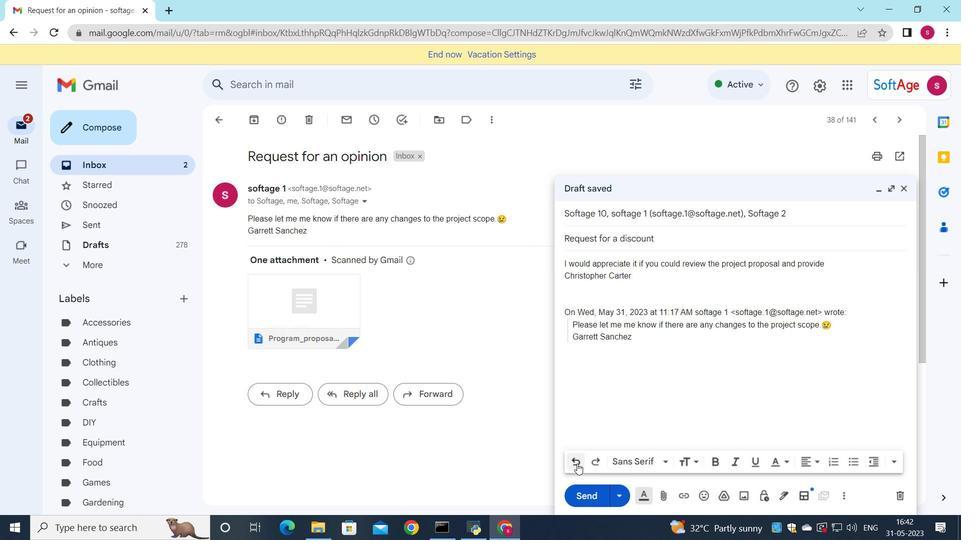 
Action: Mouse pressed left at (577, 464)
Screenshot: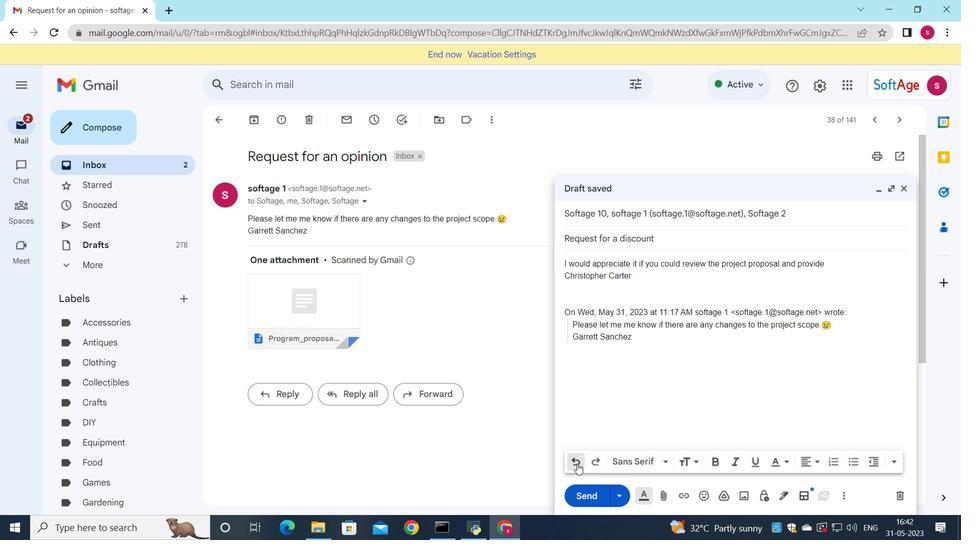 
Action: Mouse pressed left at (577, 464)
Screenshot: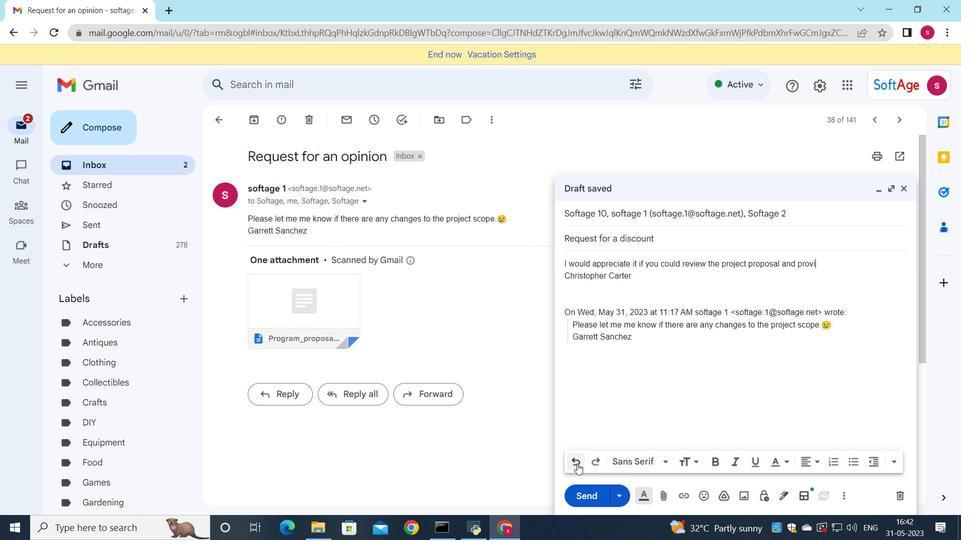 
Action: Mouse pressed left at (577, 464)
Screenshot: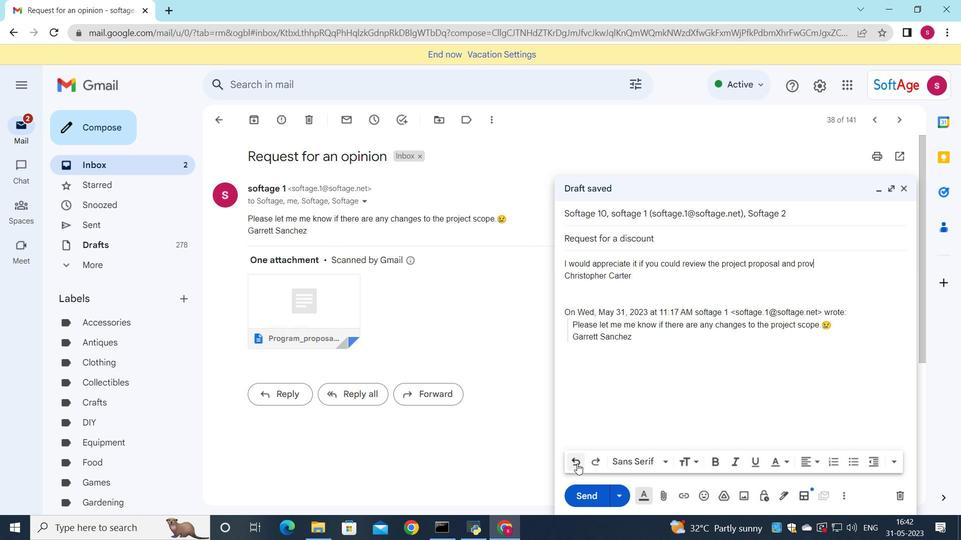 
Action: Mouse pressed left at (577, 464)
Screenshot: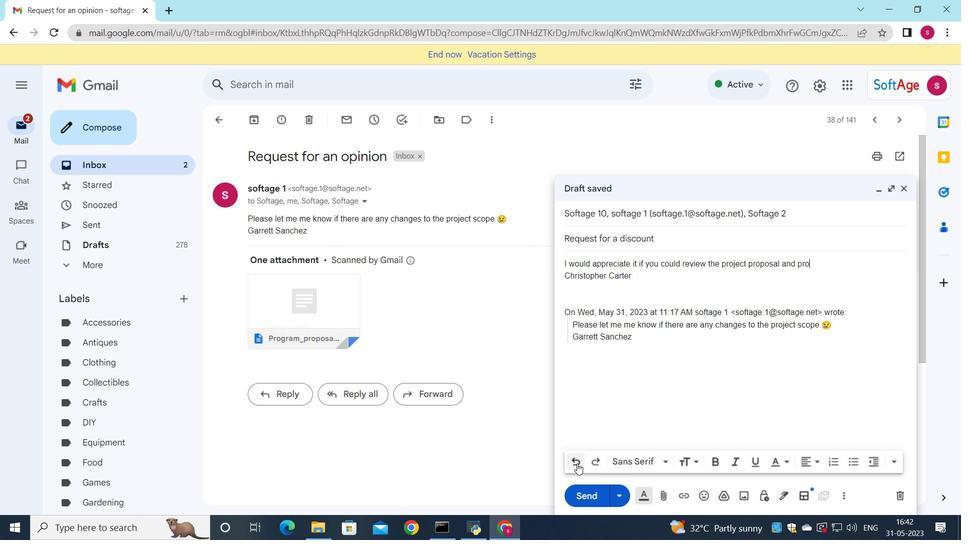 
Action: Mouse pressed left at (577, 464)
Screenshot: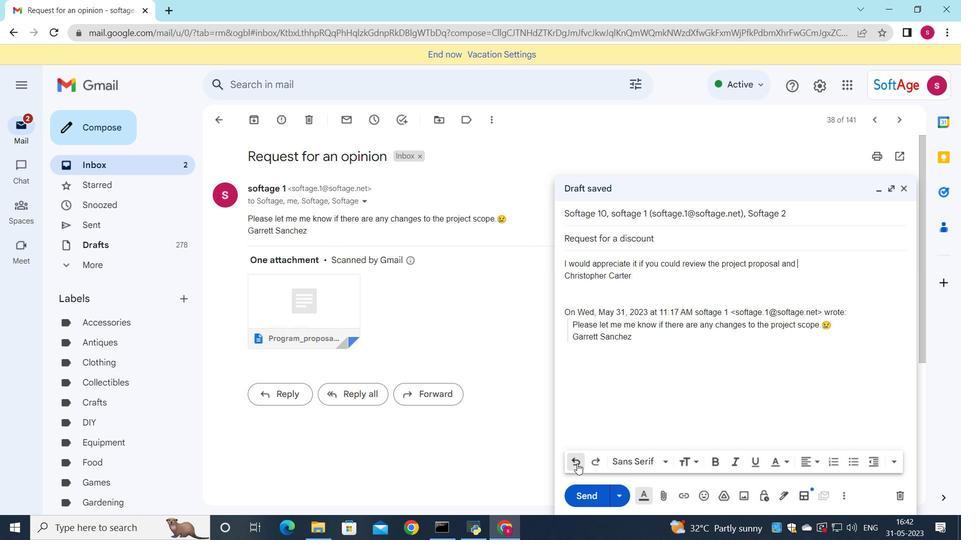 
Action: Mouse pressed left at (577, 464)
Screenshot: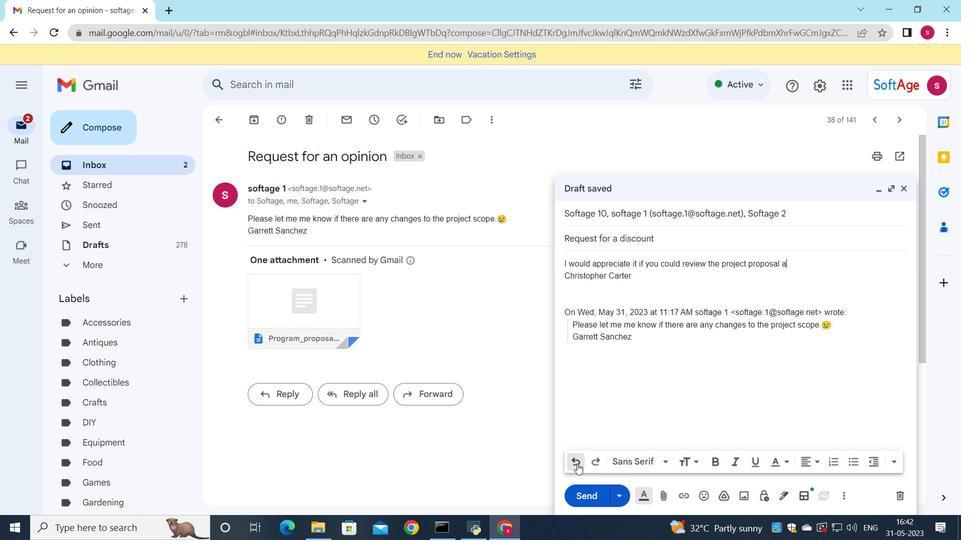 
Action: Mouse pressed left at (577, 464)
Screenshot: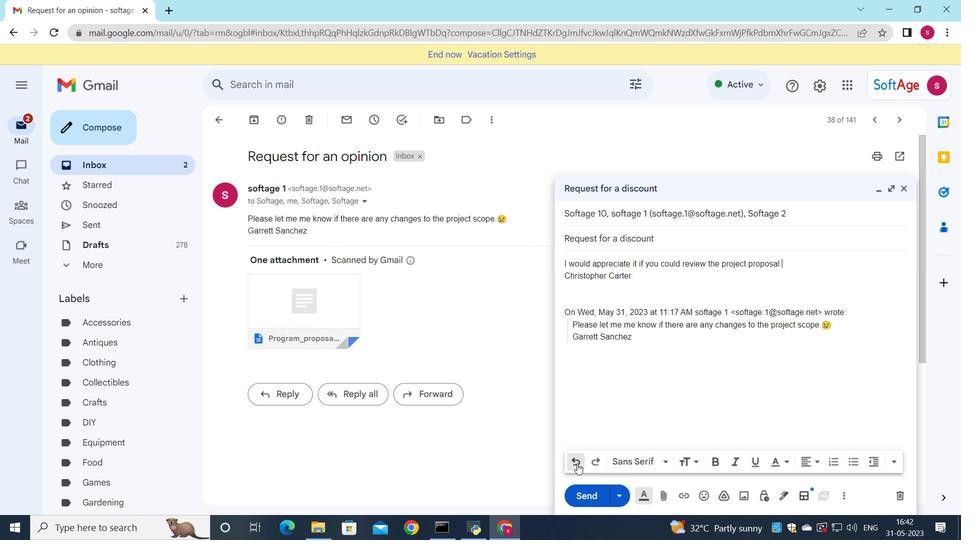 
Action: Mouse pressed left at (577, 464)
Screenshot: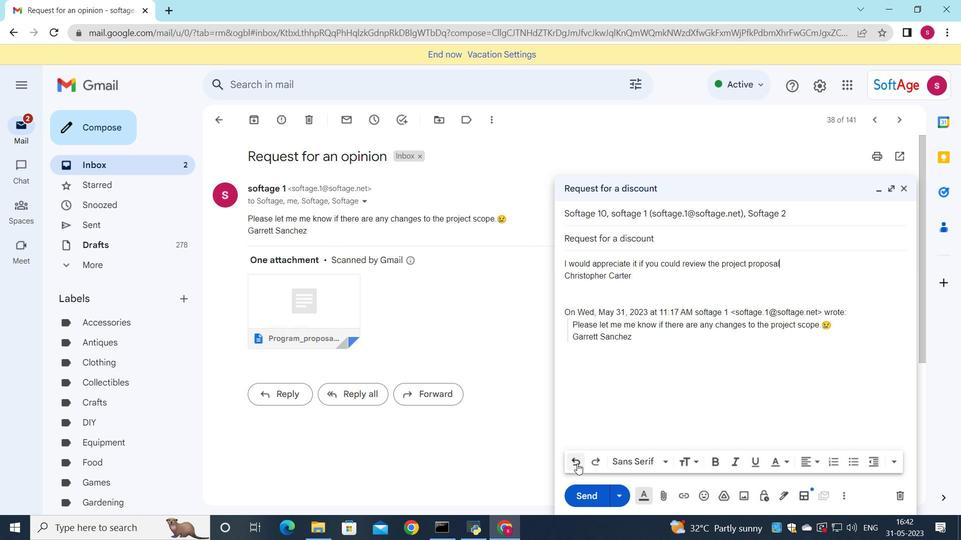 
Action: Mouse pressed left at (577, 464)
Screenshot: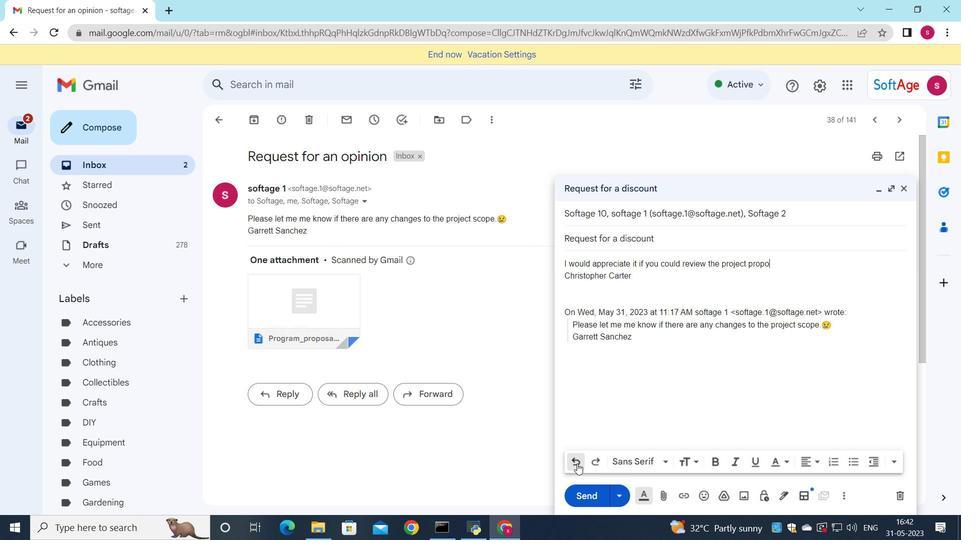 
Action: Mouse pressed left at (577, 464)
Screenshot: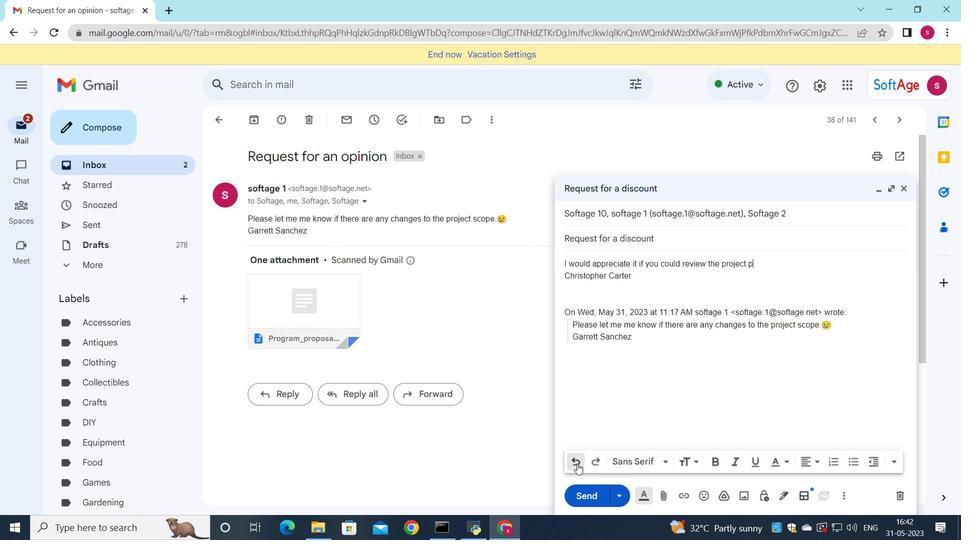 
Action: Mouse pressed left at (577, 464)
Screenshot: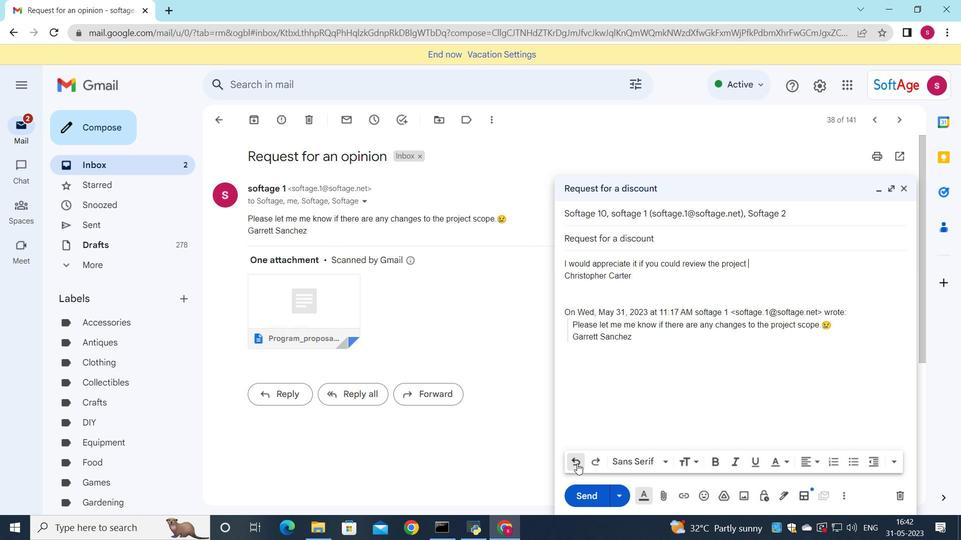 
Action: Mouse pressed left at (577, 464)
Screenshot: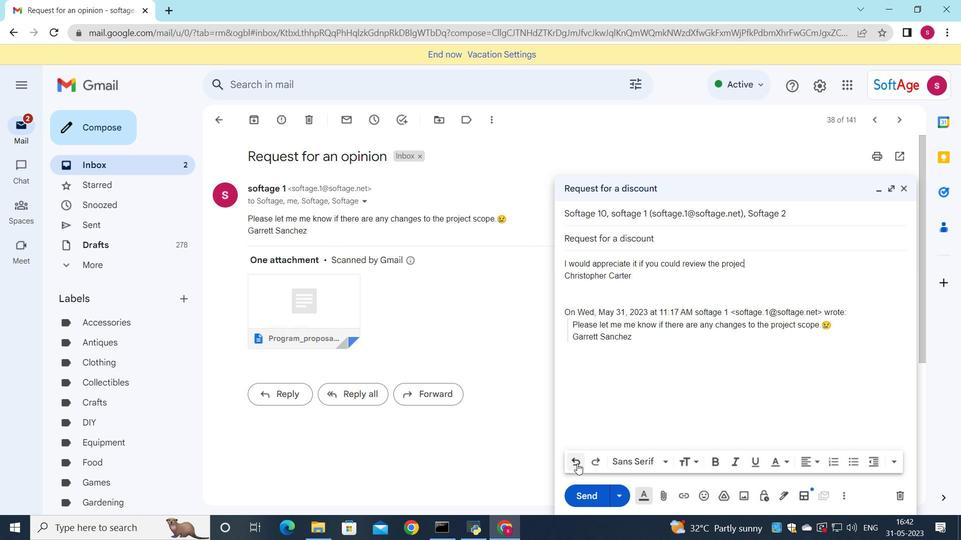 
Action: Mouse pressed left at (577, 464)
Screenshot: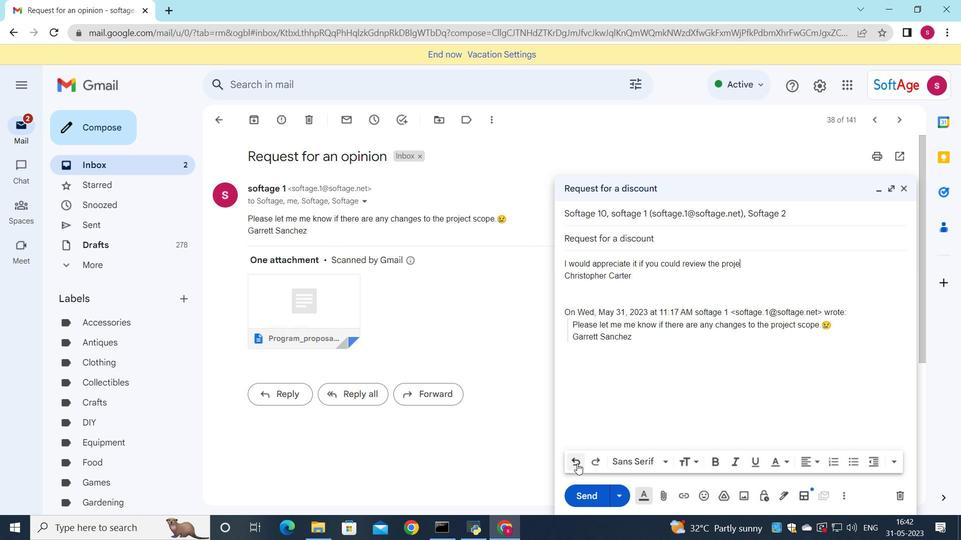 
Action: Mouse pressed left at (577, 464)
Screenshot: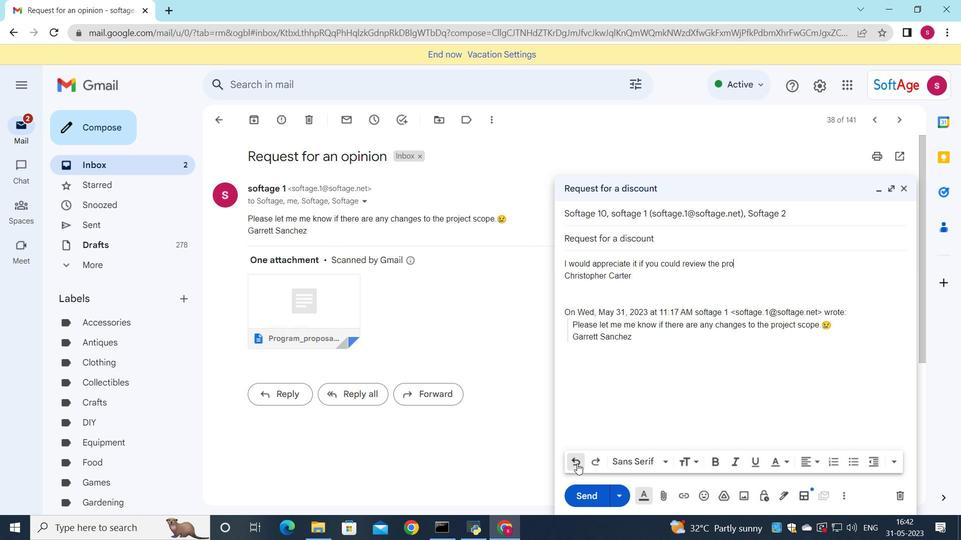 
Action: Mouse pressed left at (577, 464)
Screenshot: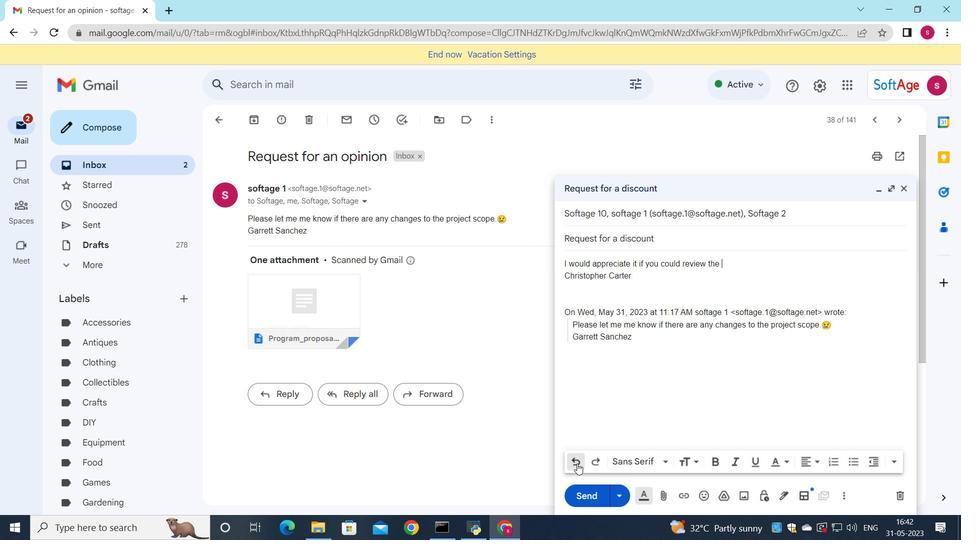 
Action: Mouse pressed left at (577, 464)
Screenshot: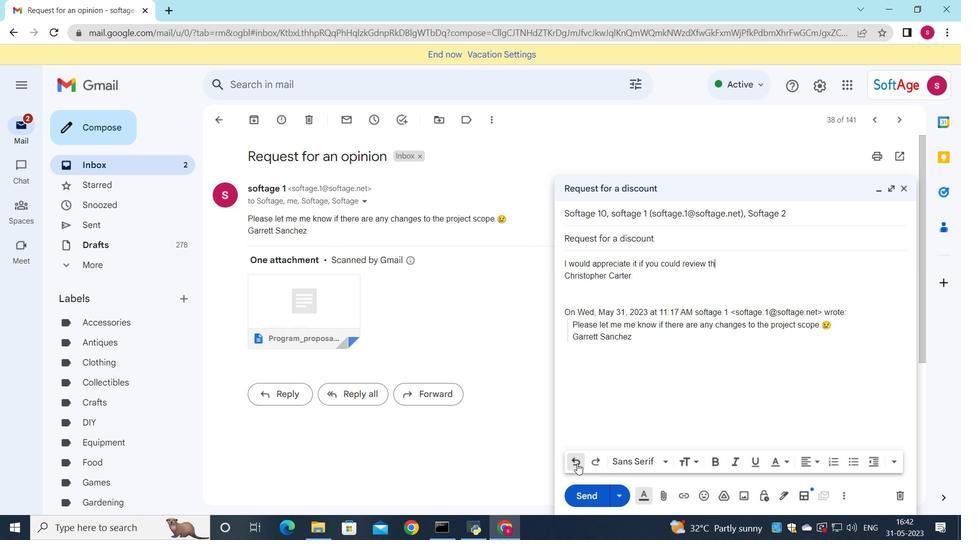 
Action: Mouse pressed left at (577, 464)
Screenshot: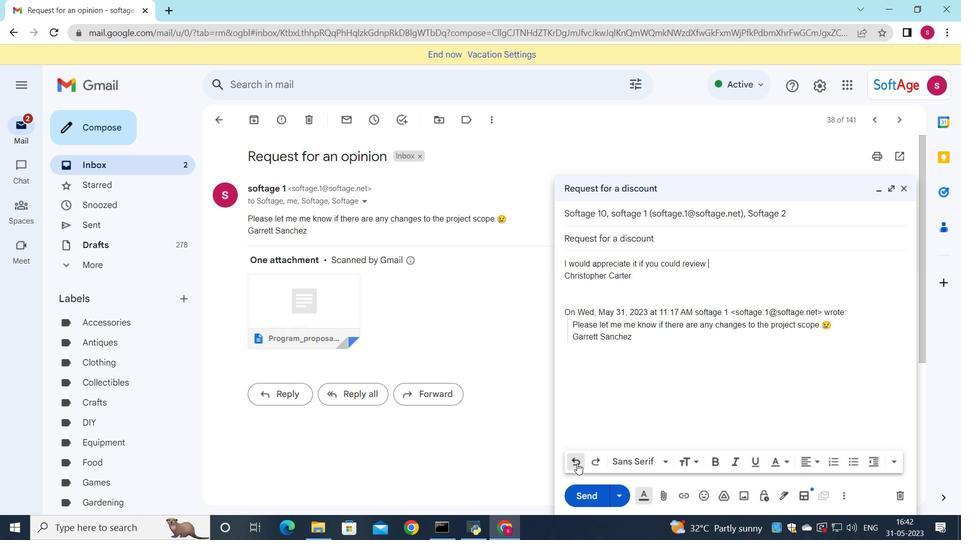 
Action: Mouse pressed left at (577, 464)
Screenshot: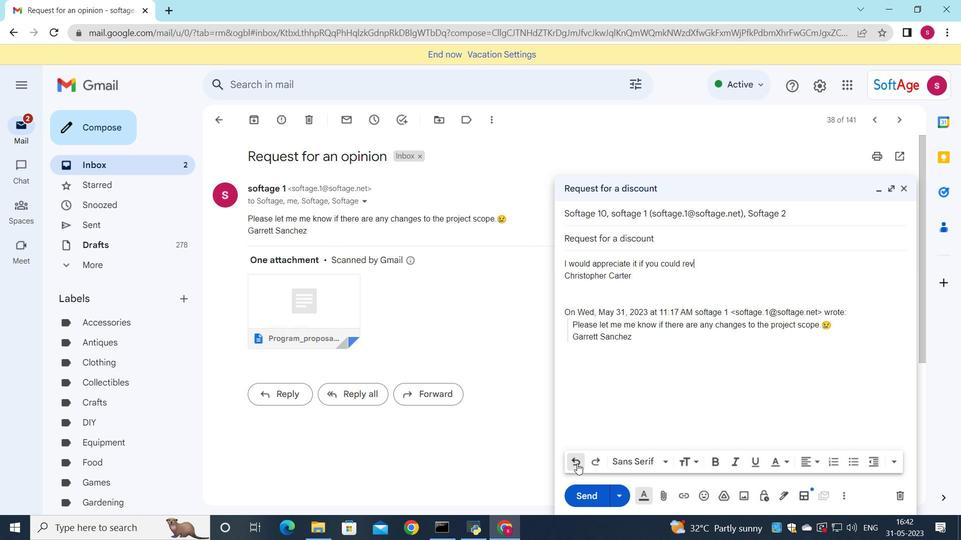 
Action: Mouse pressed left at (577, 464)
Screenshot: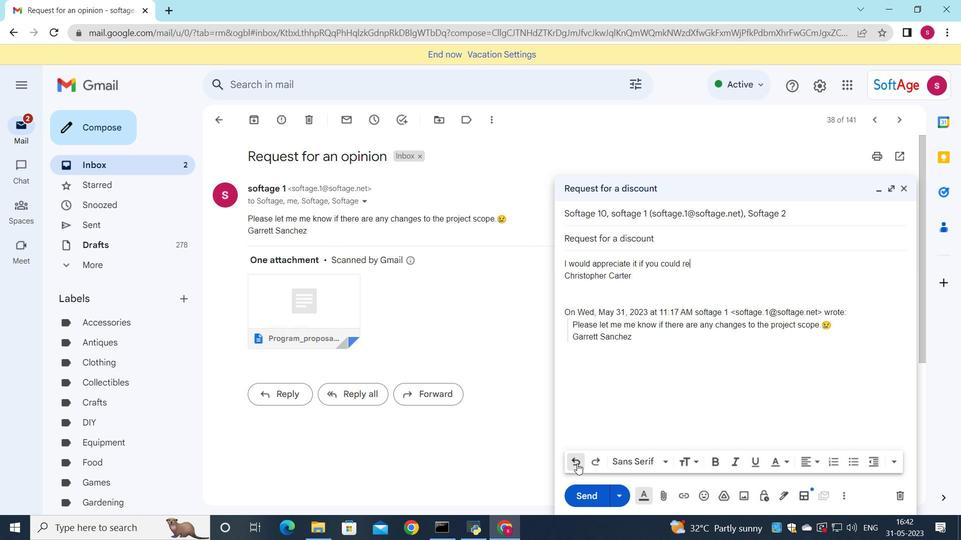 
Action: Mouse pressed left at (577, 464)
Screenshot: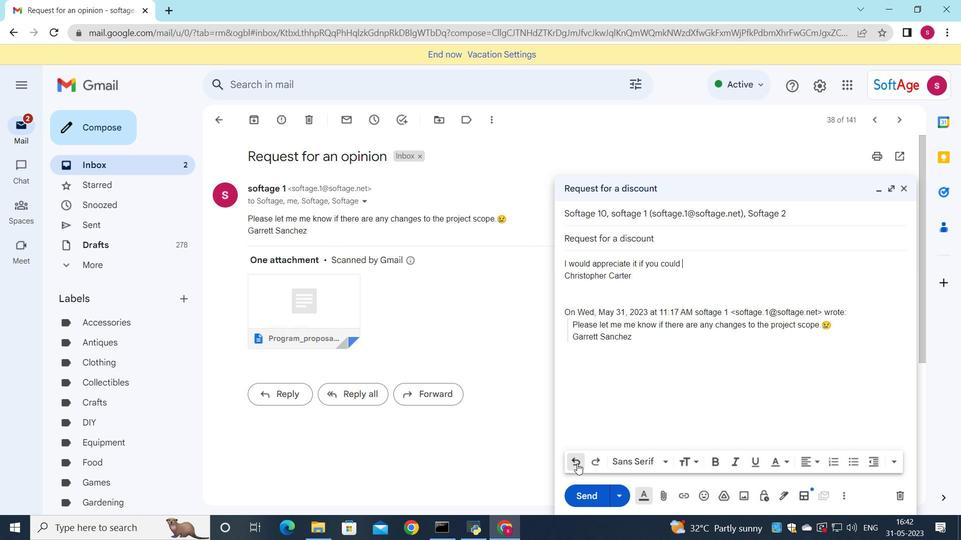 
Action: Mouse pressed left at (577, 464)
Screenshot: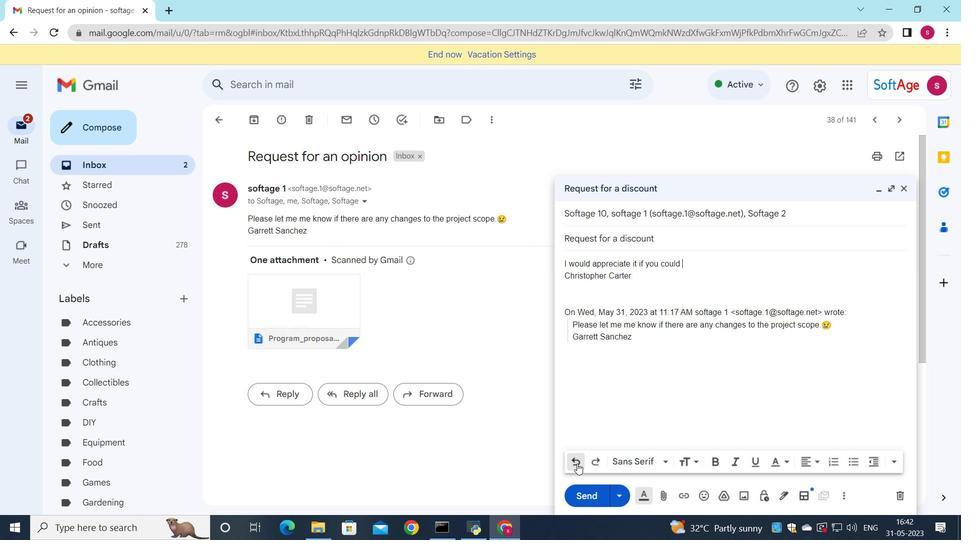 
Action: Mouse pressed left at (577, 464)
Screenshot: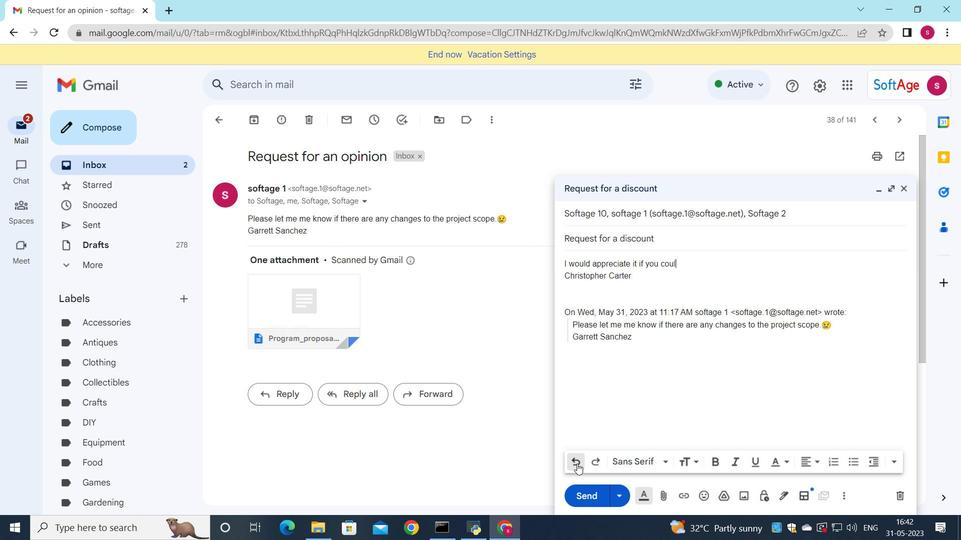 
Action: Mouse pressed left at (577, 464)
Screenshot: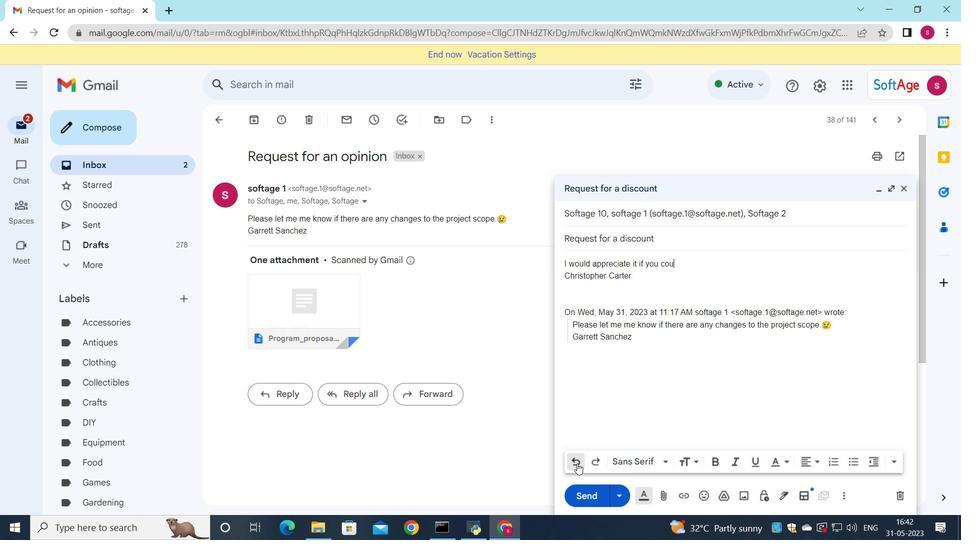 
Action: Mouse pressed left at (577, 464)
Screenshot: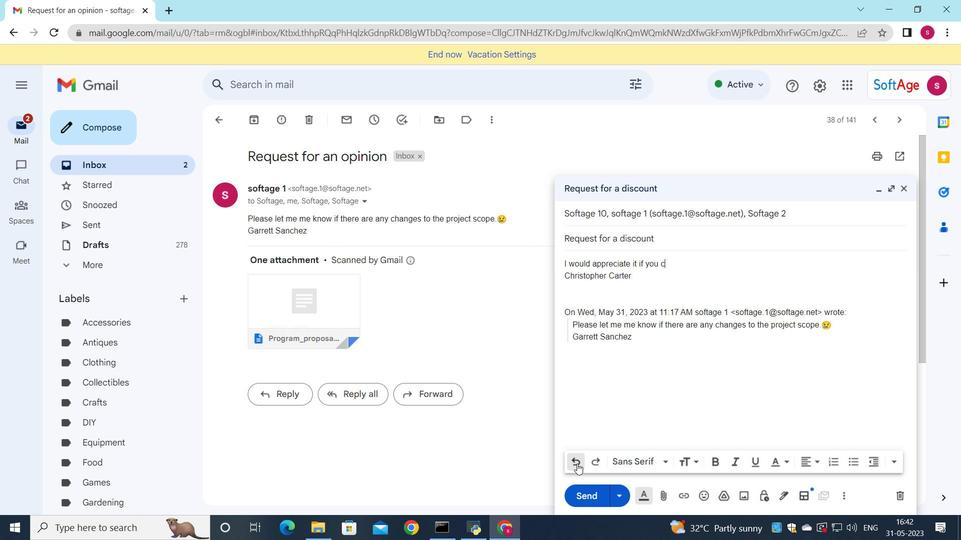
Action: Mouse pressed left at (577, 464)
Screenshot: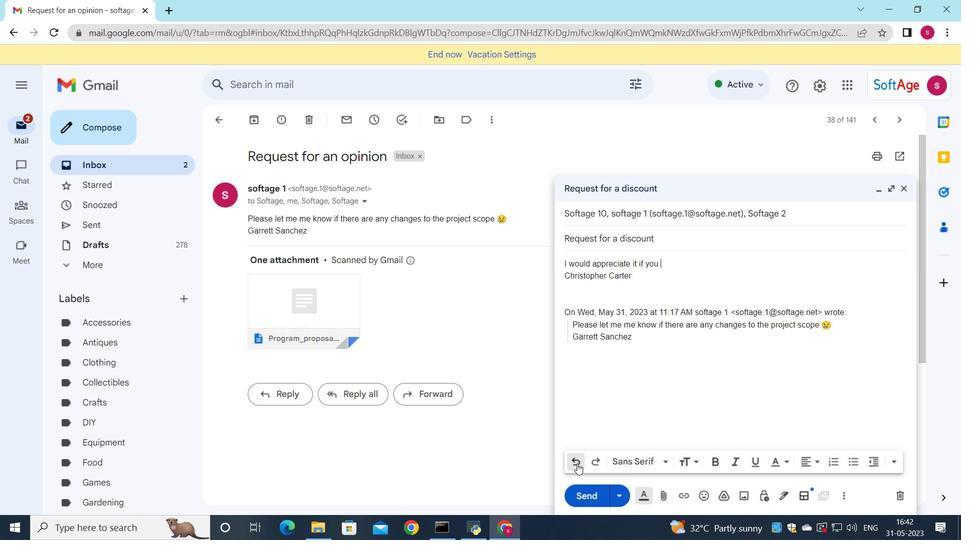 
Action: Mouse pressed left at (577, 464)
Screenshot: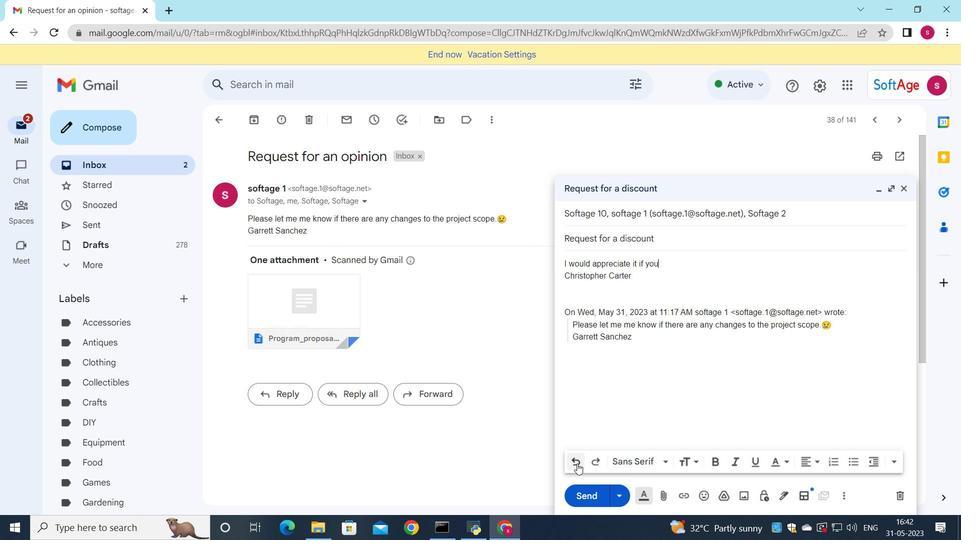 
Action: Mouse pressed left at (577, 464)
Screenshot: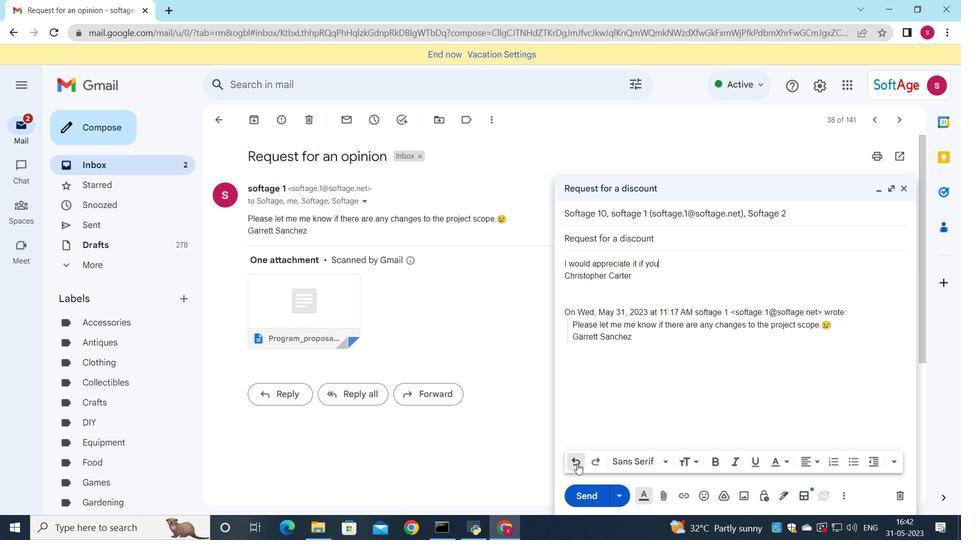 
Action: Mouse pressed left at (577, 464)
Screenshot: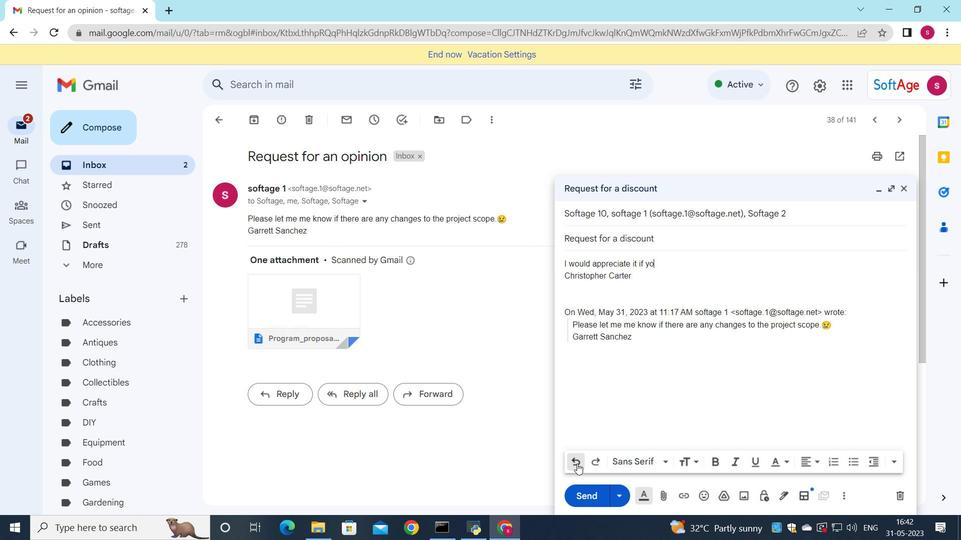
Action: Mouse pressed left at (577, 464)
Screenshot: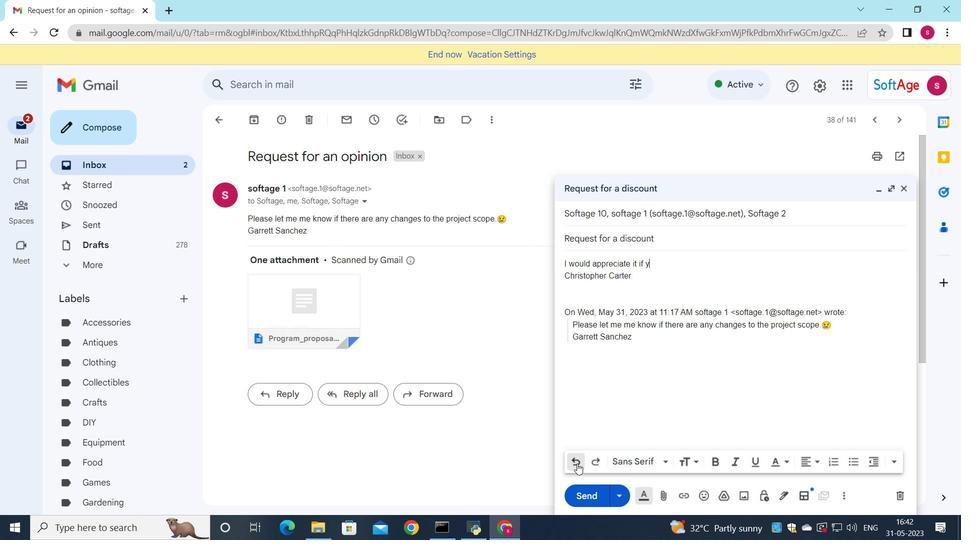
Action: Mouse pressed left at (577, 464)
Screenshot: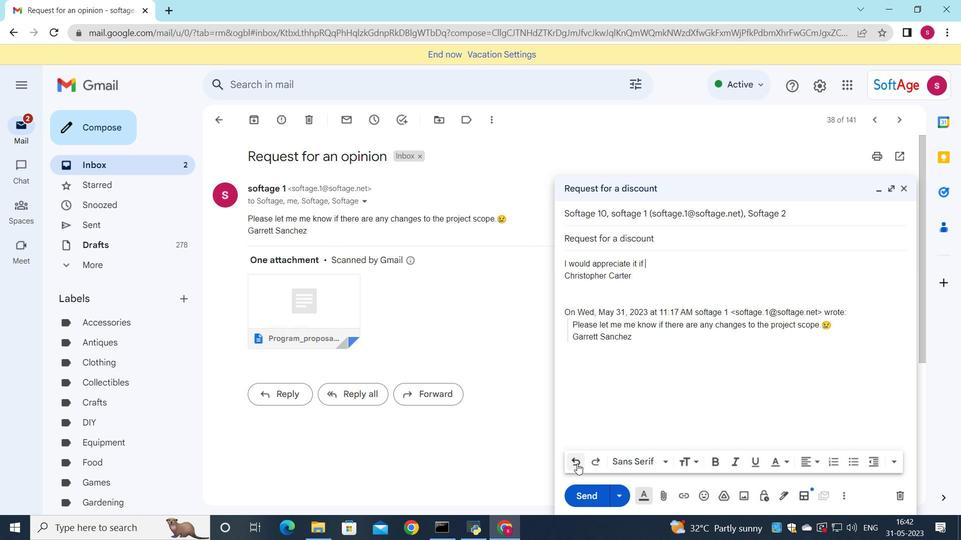 
Action: Mouse pressed left at (577, 464)
Screenshot: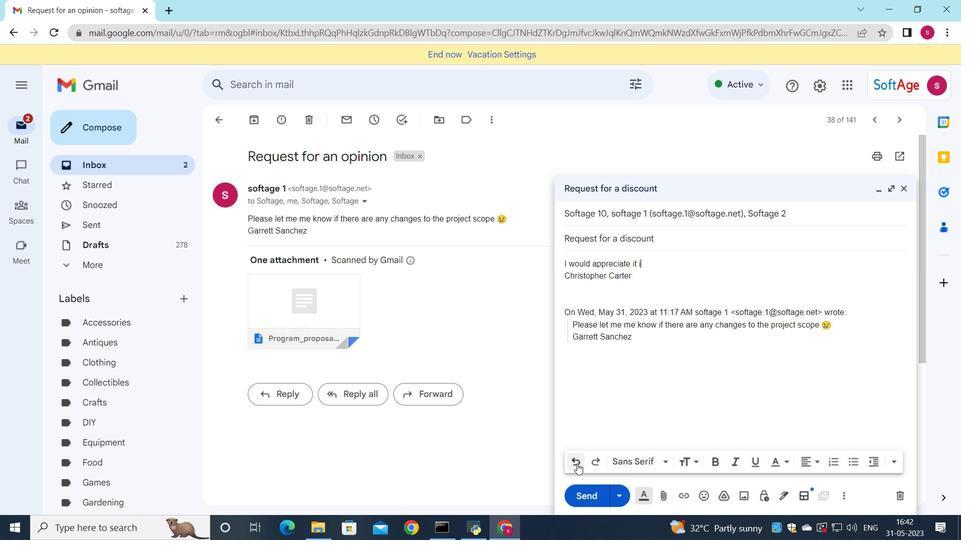 
Action: Mouse pressed left at (577, 464)
Screenshot: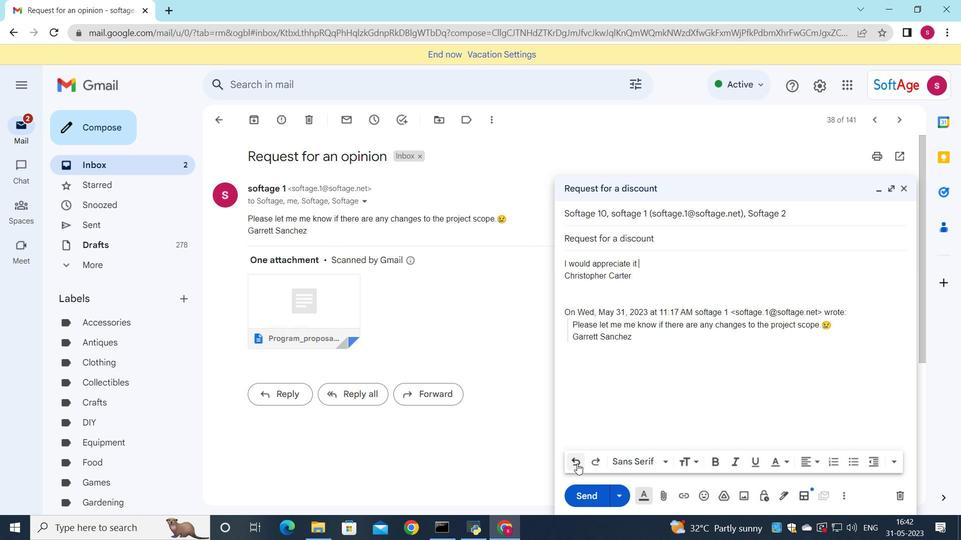 
Action: Mouse pressed left at (577, 464)
Screenshot: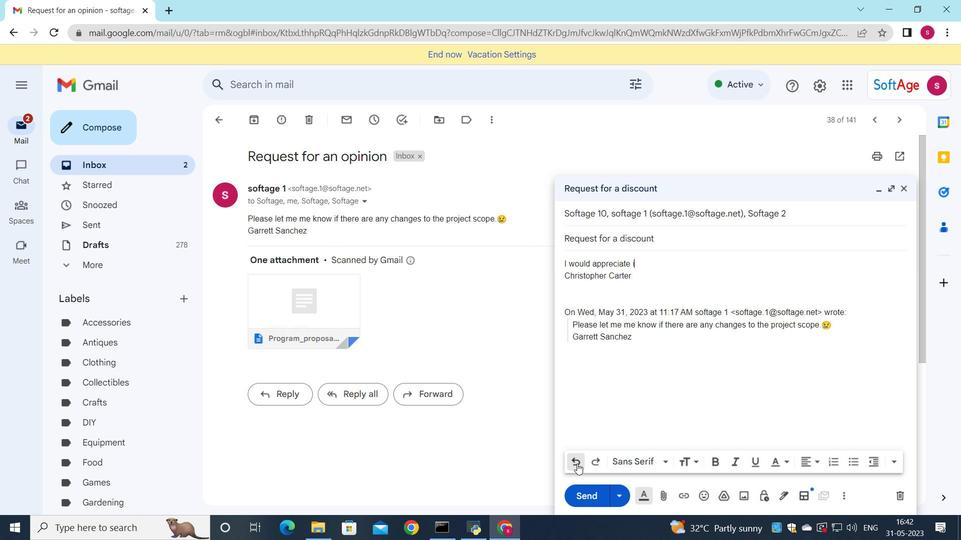 
Action: Mouse pressed left at (577, 464)
Screenshot: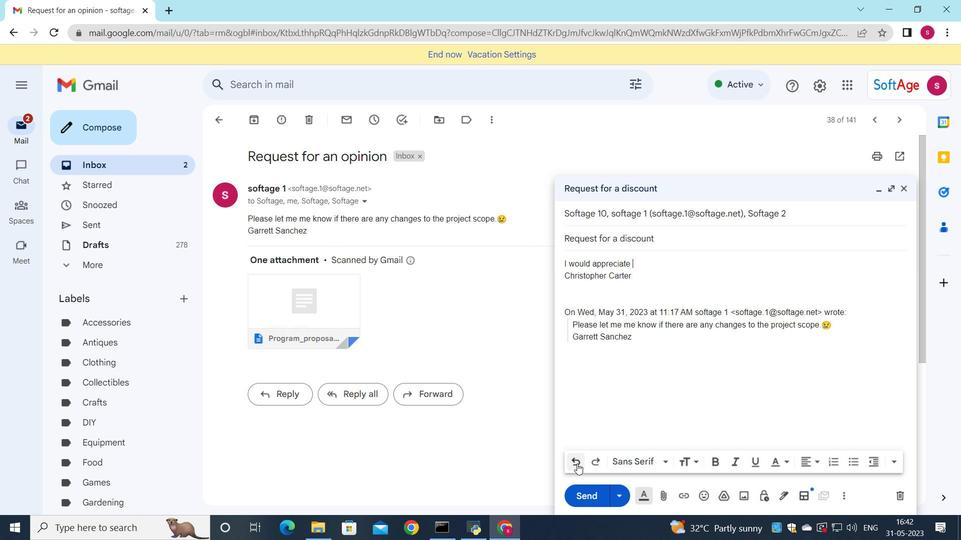 
Action: Mouse pressed left at (577, 464)
Screenshot: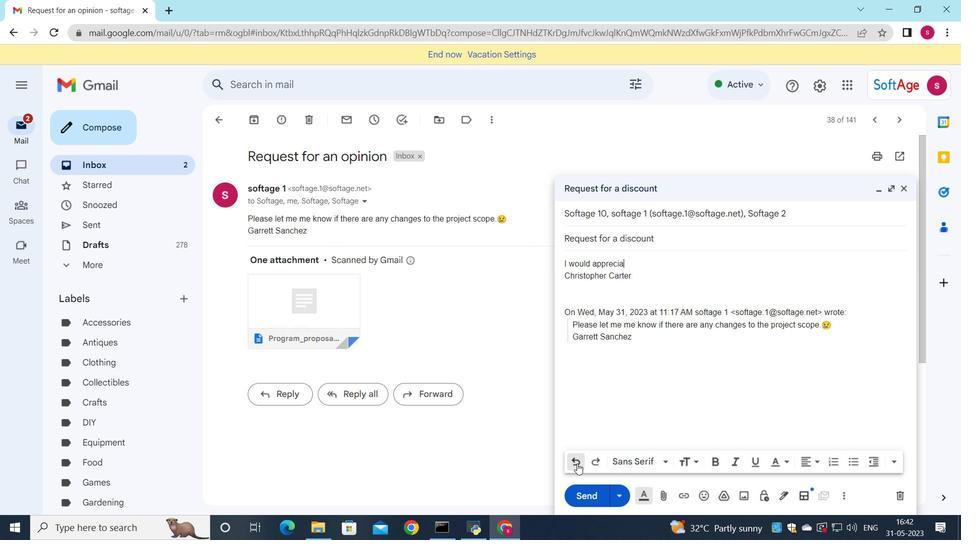 
Action: Mouse pressed left at (577, 464)
Screenshot: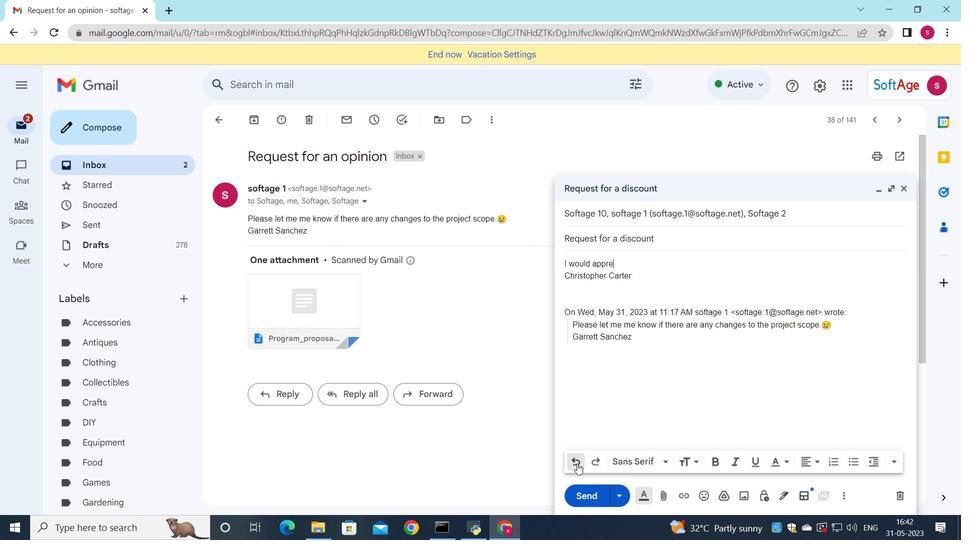 
Action: Mouse pressed left at (577, 464)
Screenshot: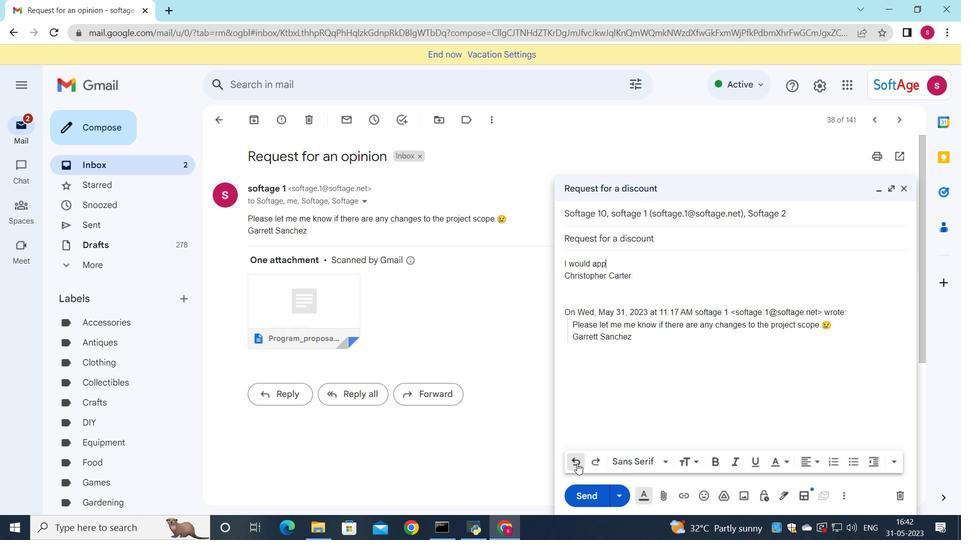 
Action: Mouse pressed left at (577, 464)
Screenshot: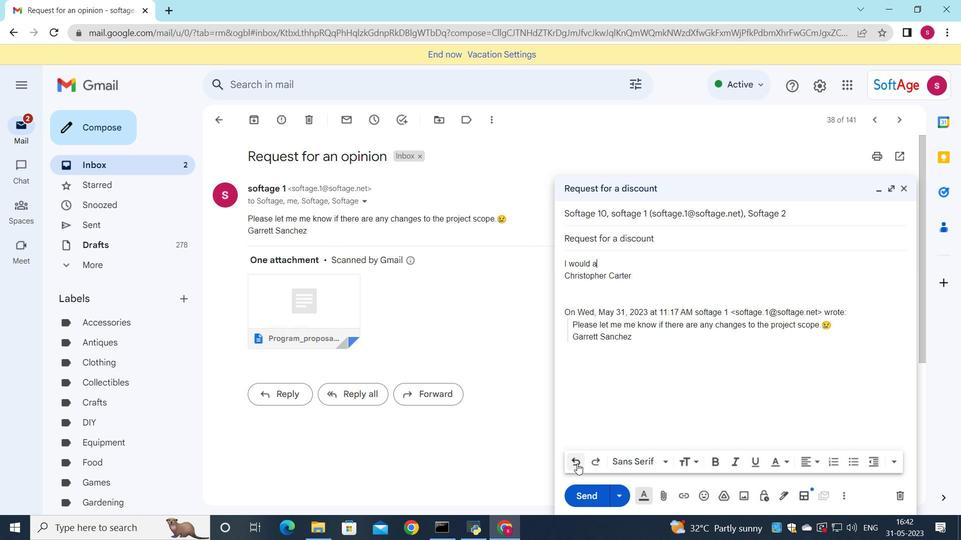 
Action: Mouse pressed left at (577, 464)
Screenshot: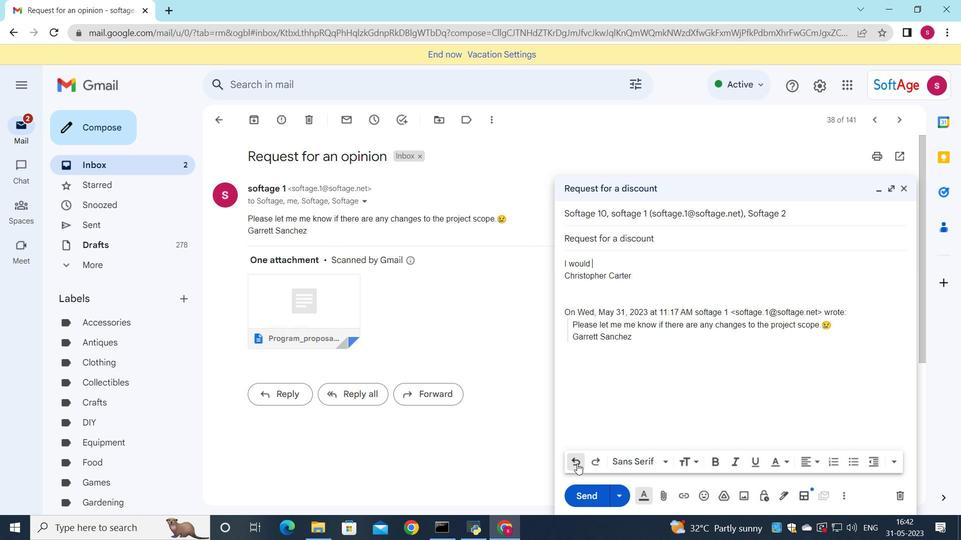 
Action: Mouse pressed left at (577, 464)
Screenshot: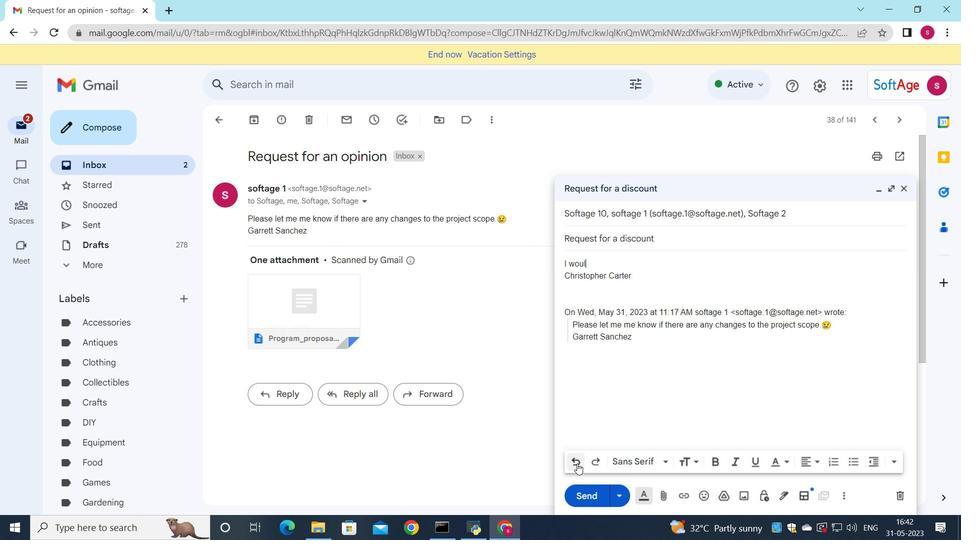 
Action: Mouse pressed left at (577, 464)
Screenshot: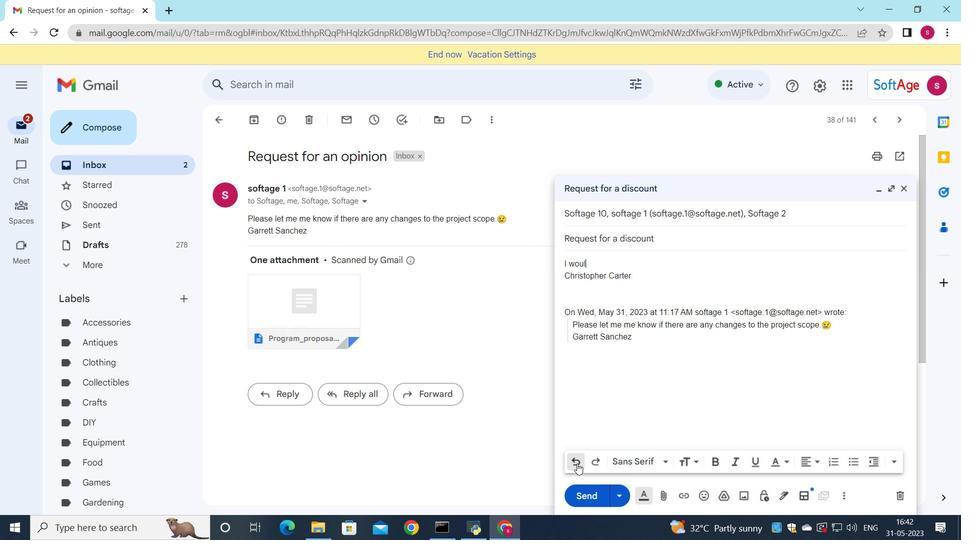 
Action: Mouse pressed left at (577, 464)
Screenshot: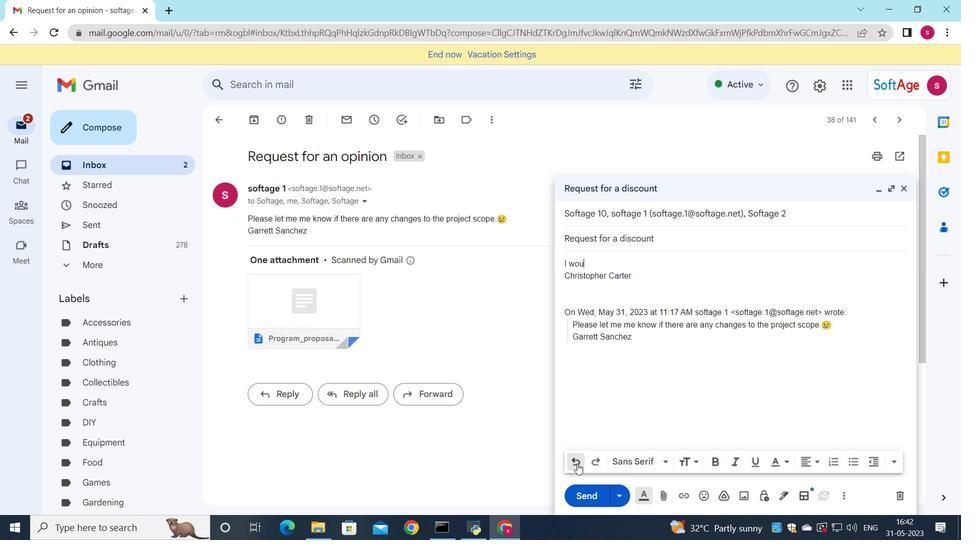 
Action: Mouse pressed left at (577, 464)
Screenshot: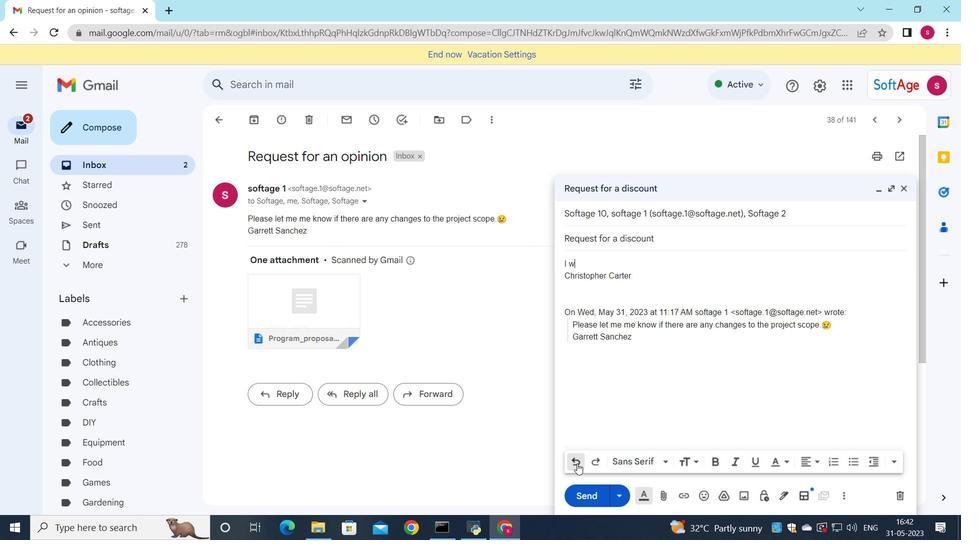 
Action: Mouse pressed left at (577, 464)
Screenshot: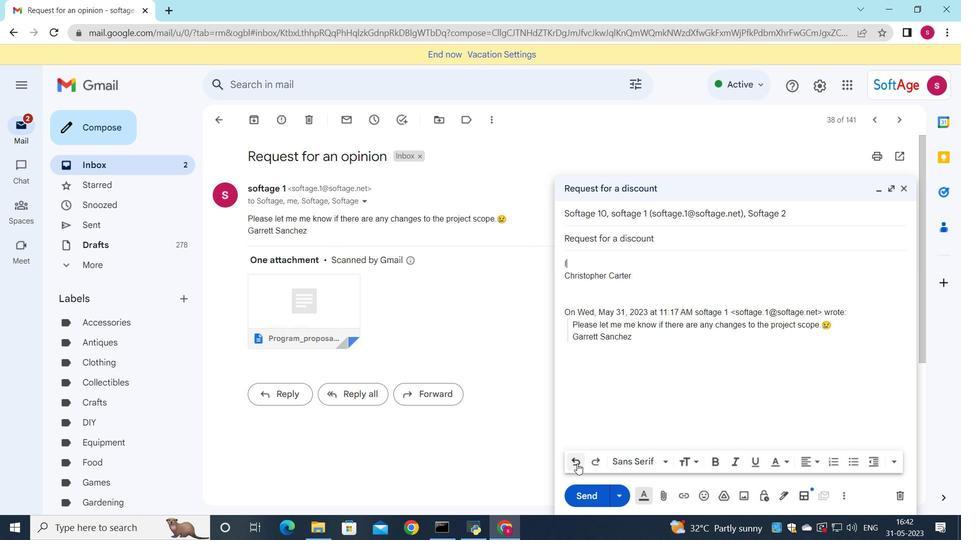 
Action: Key pressed <Key.shift>I<Key.space>am<Key.space>sorry<Key.space>for<Key.space>any<Key.space>confusion<Key.space>regarding<Key.space>this<Key.space>matter.
Screenshot: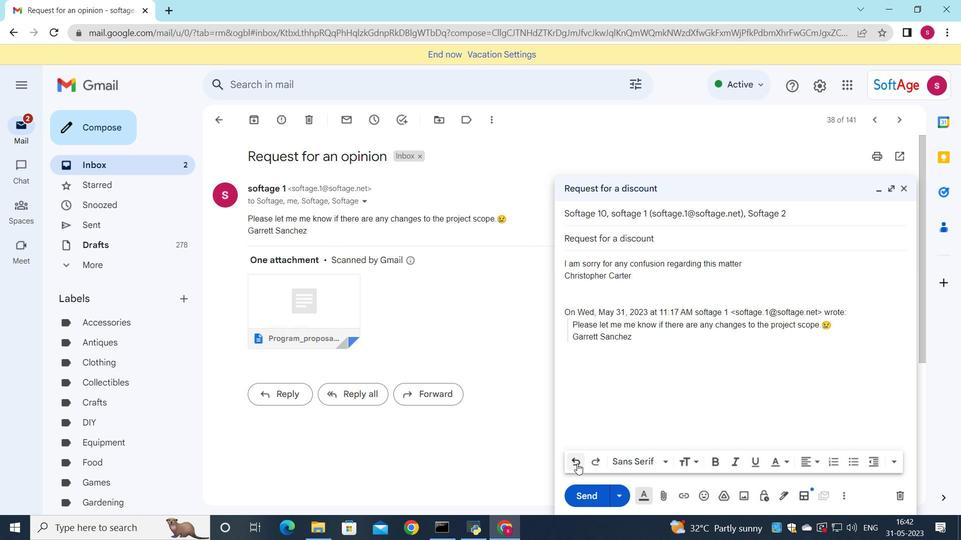 
Action: Mouse moved to (592, 494)
Screenshot: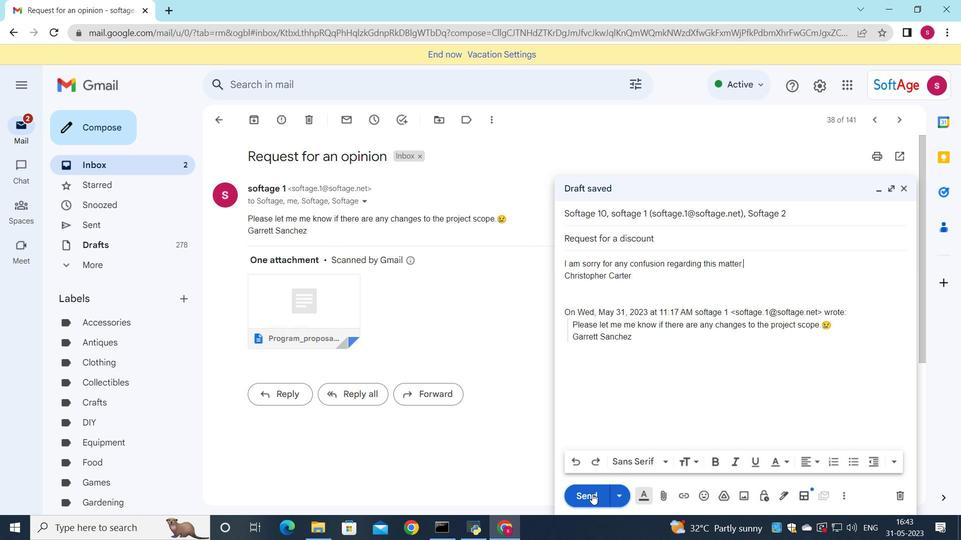 
Action: Mouse pressed left at (592, 494)
Screenshot: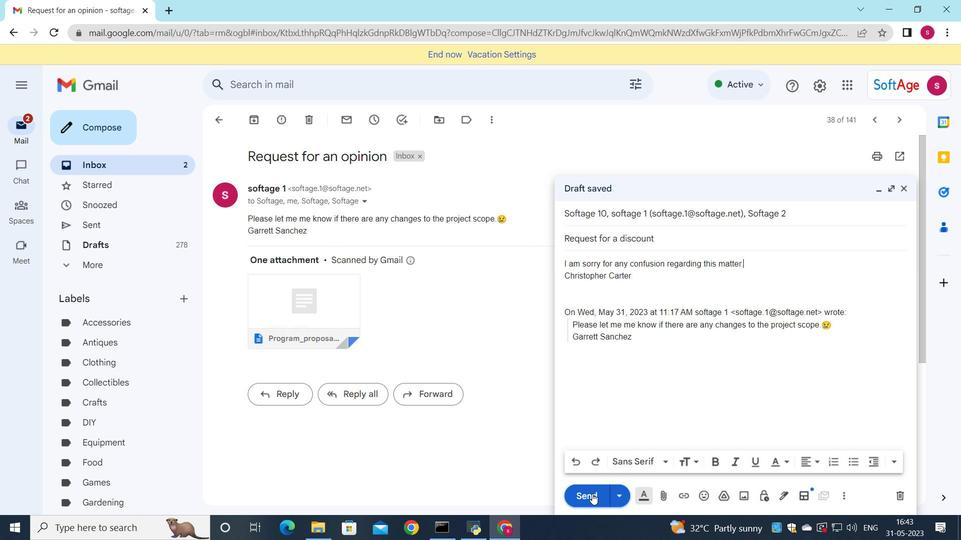 
Action: Mouse moved to (131, 164)
Screenshot: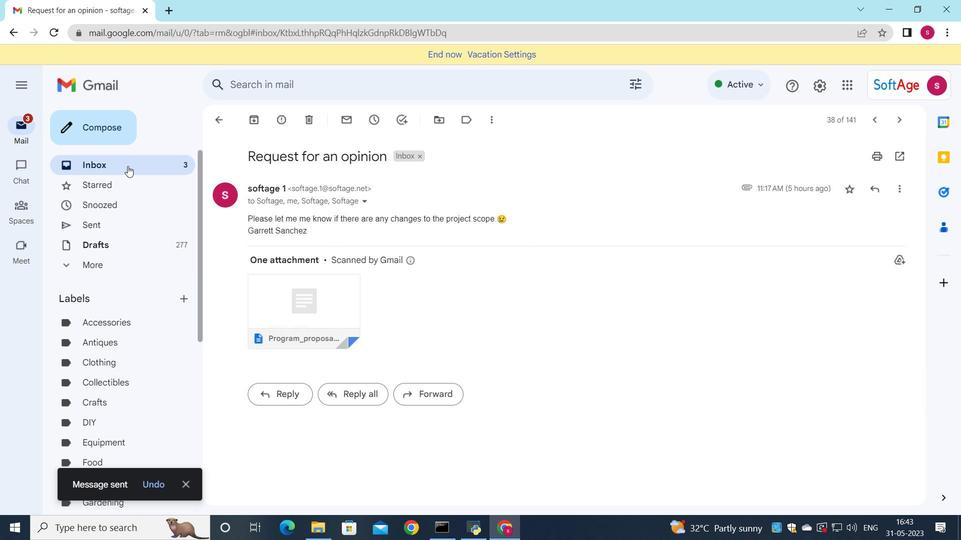 
Action: Mouse pressed left at (131, 164)
Screenshot: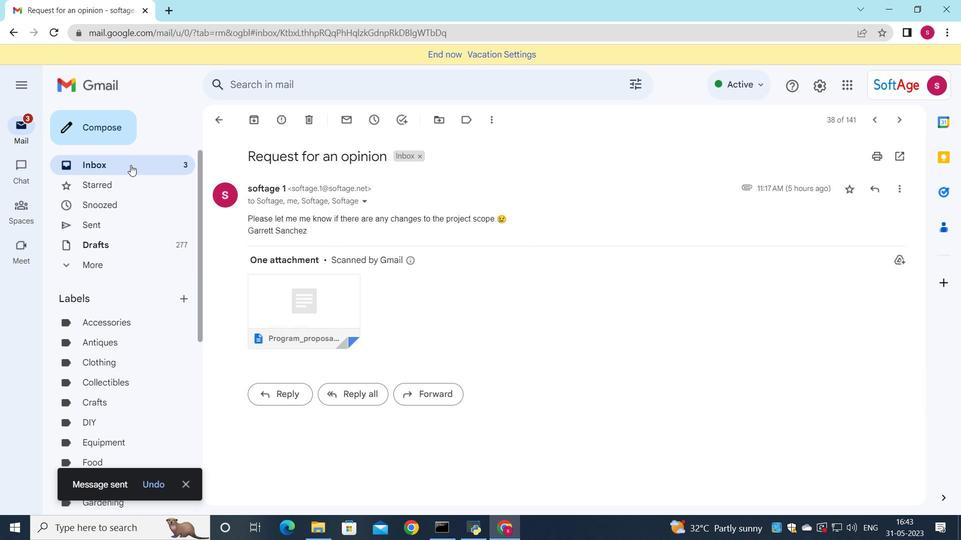 
Action: Mouse moved to (412, 218)
Screenshot: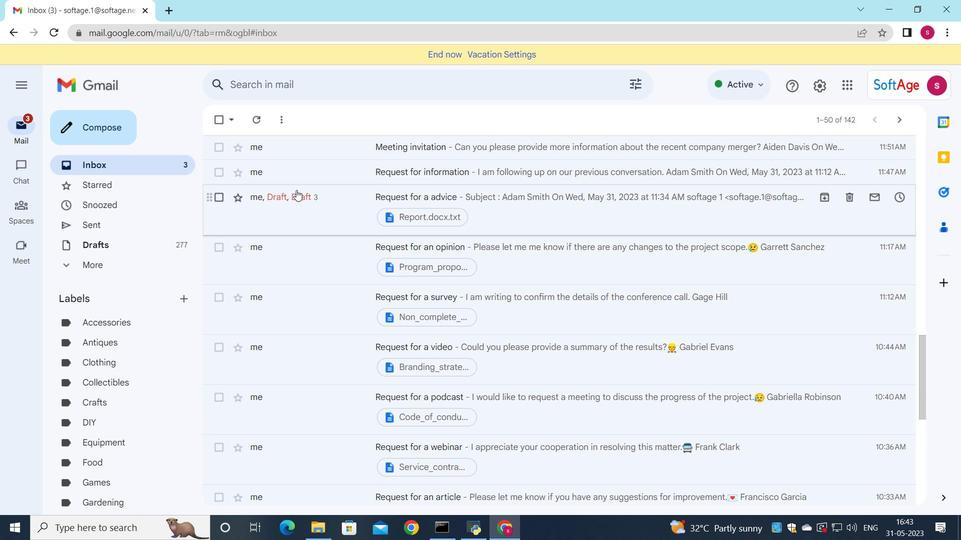 
Action: Mouse scrolled (412, 218) with delta (0, 0)
Screenshot: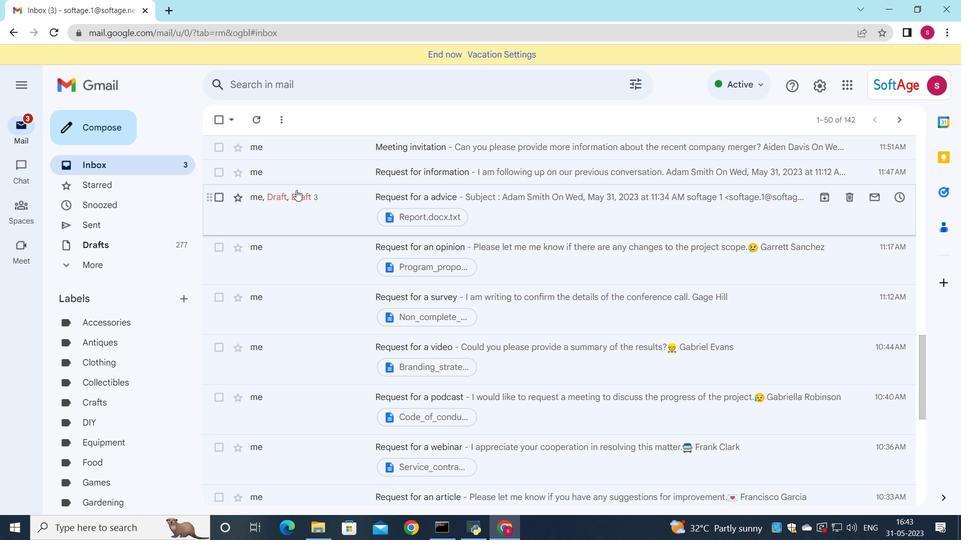 
Action: Mouse scrolled (412, 218) with delta (0, 0)
Screenshot: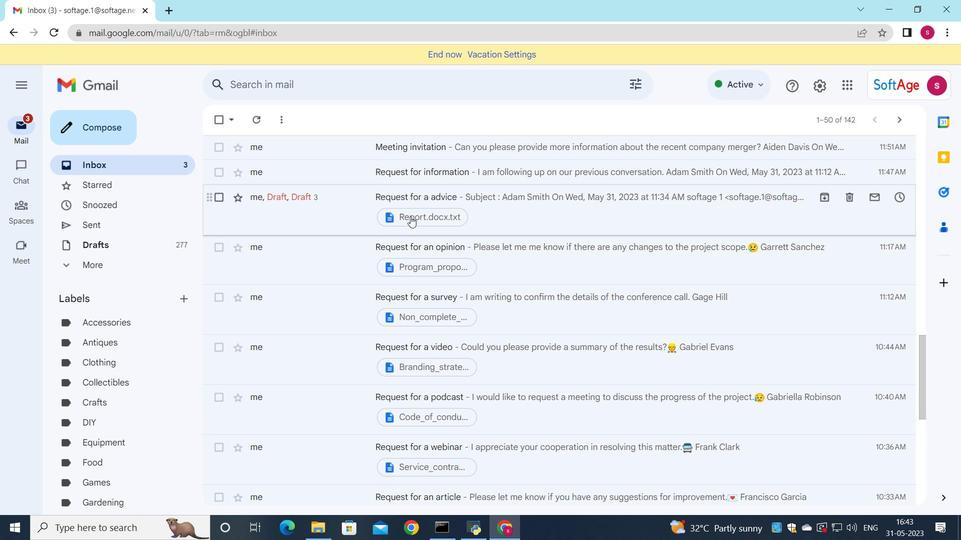 
Action: Mouse scrolled (412, 218) with delta (0, 0)
Screenshot: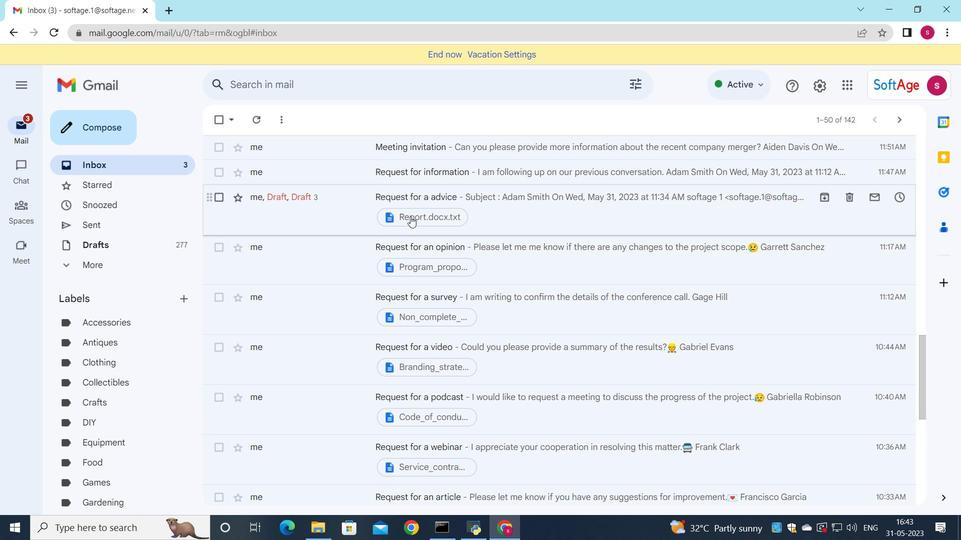
Action: Mouse scrolled (412, 218) with delta (0, 0)
Screenshot: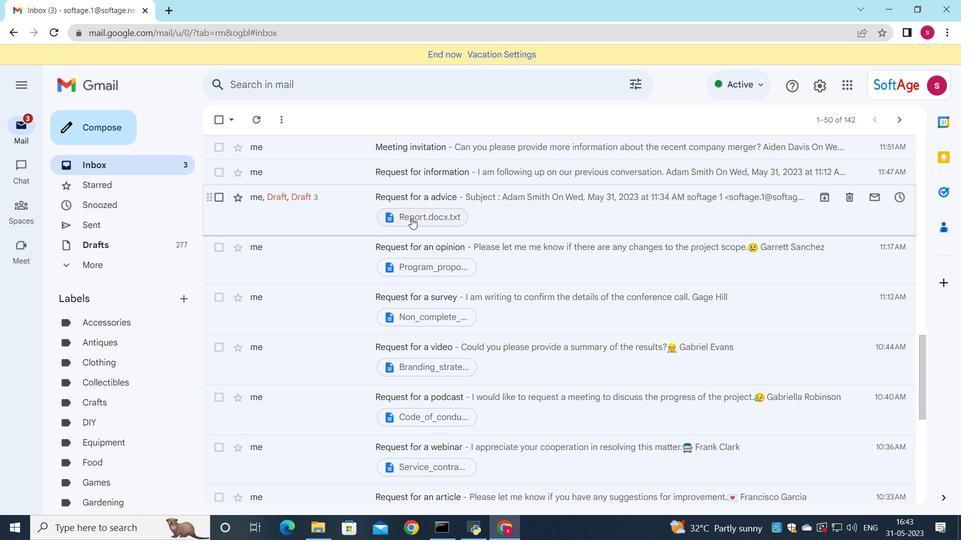 
Action: Mouse scrolled (412, 218) with delta (0, 0)
Screenshot: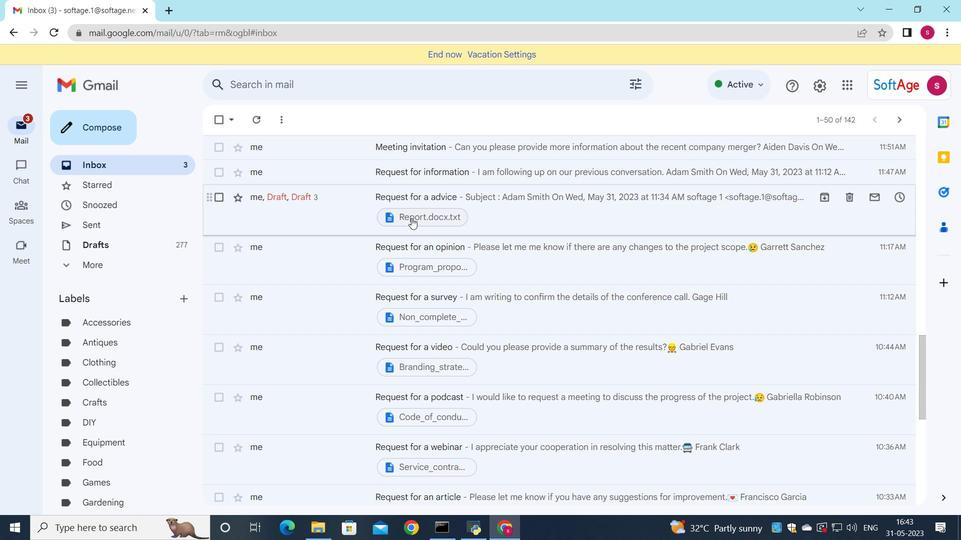 
Action: Mouse scrolled (412, 218) with delta (0, 0)
Screenshot: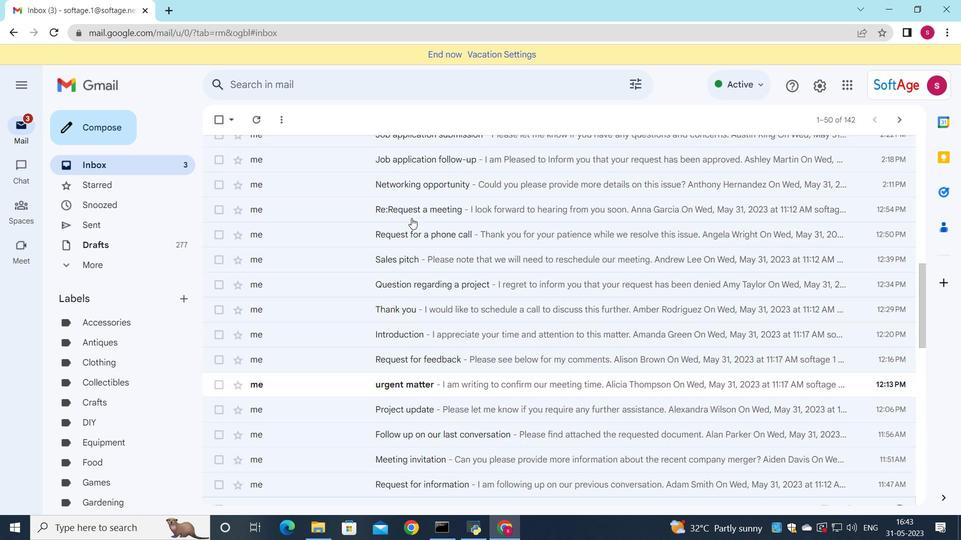 
Action: Mouse scrolled (412, 218) with delta (0, 0)
Screenshot: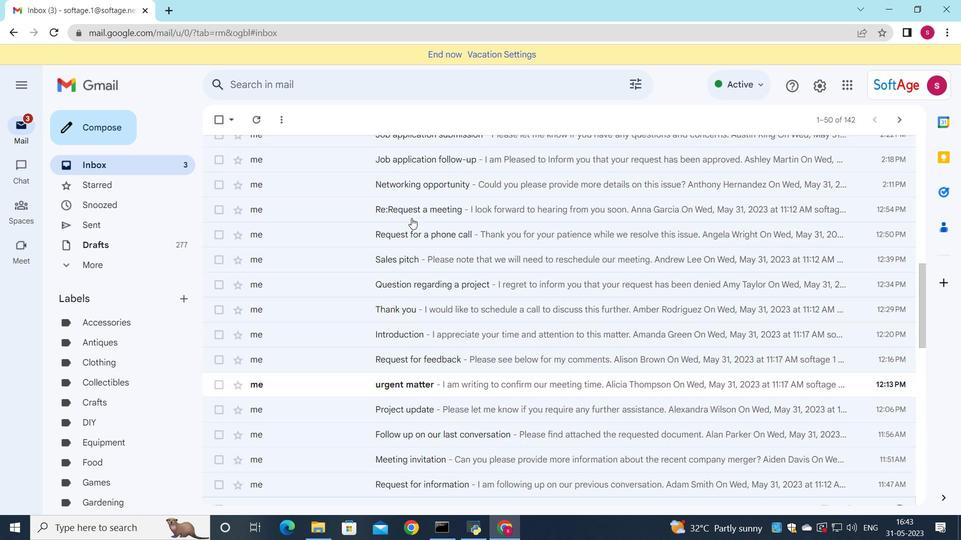 
Action: Mouse scrolled (412, 218) with delta (0, 0)
Screenshot: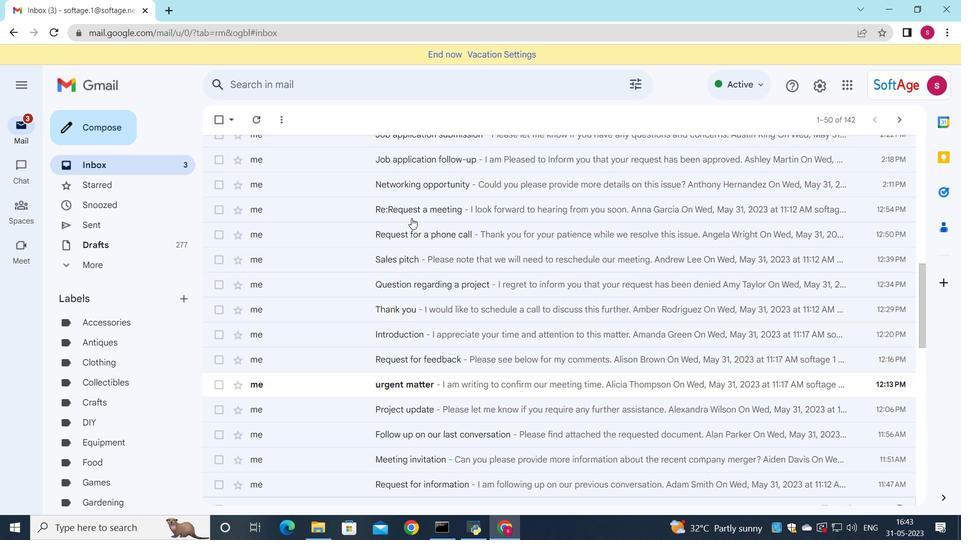 
Action: Mouse scrolled (412, 218) with delta (0, 0)
Screenshot: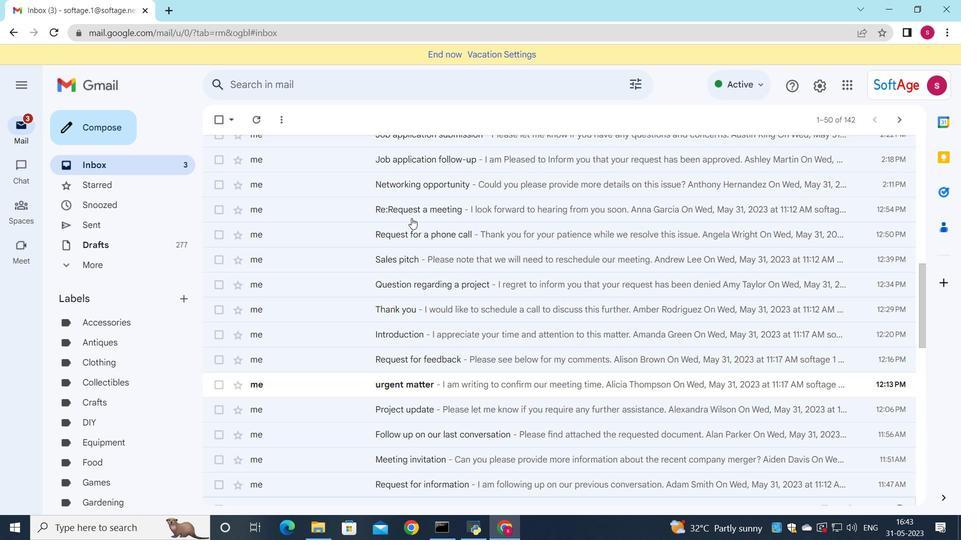 
Action: Mouse scrolled (412, 218) with delta (0, 0)
Screenshot: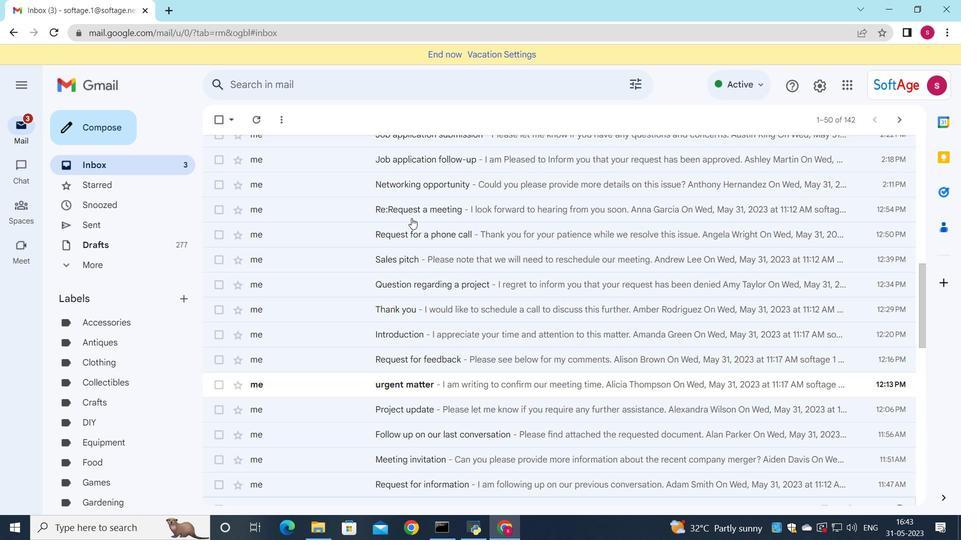 
Action: Mouse scrolled (412, 218) with delta (0, 0)
Screenshot: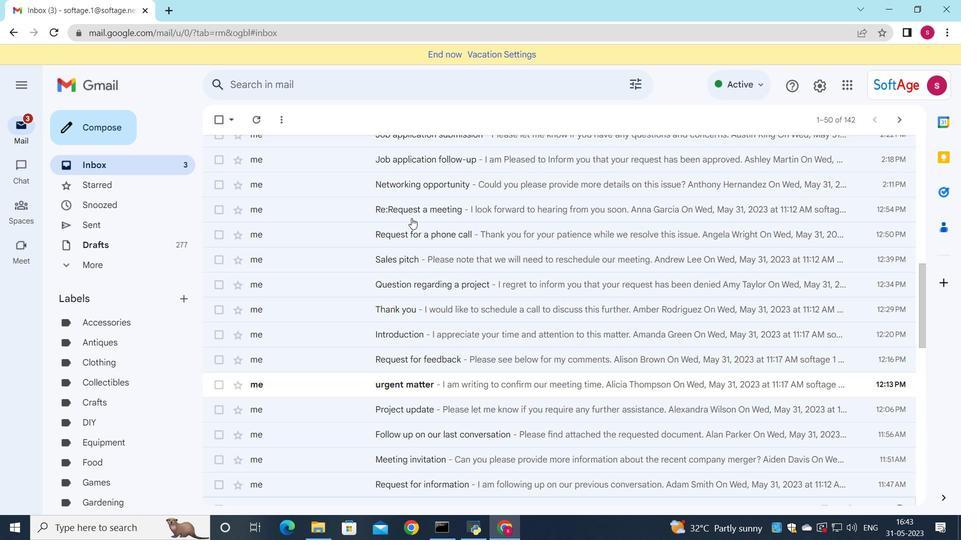 
Action: Mouse scrolled (412, 218) with delta (0, 0)
Screenshot: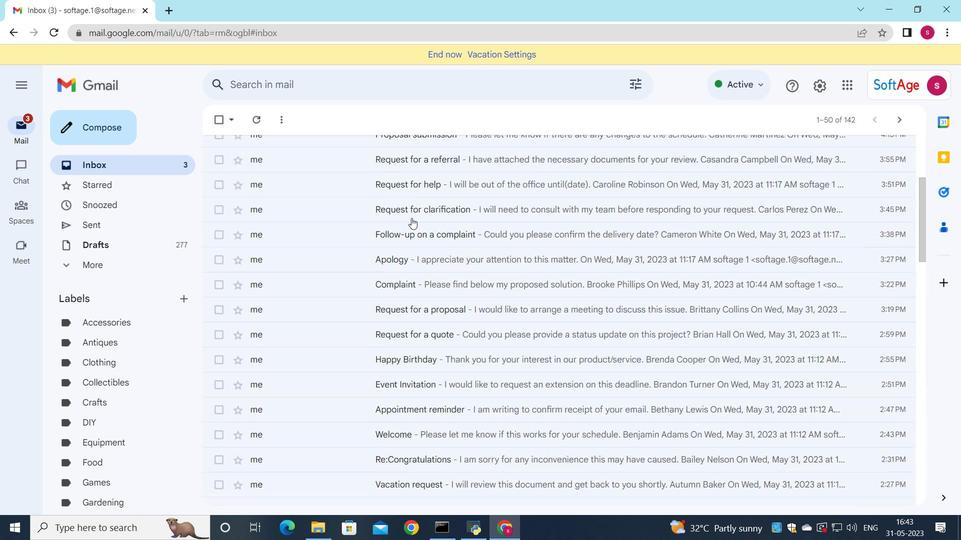 
Action: Mouse scrolled (412, 218) with delta (0, 0)
Screenshot: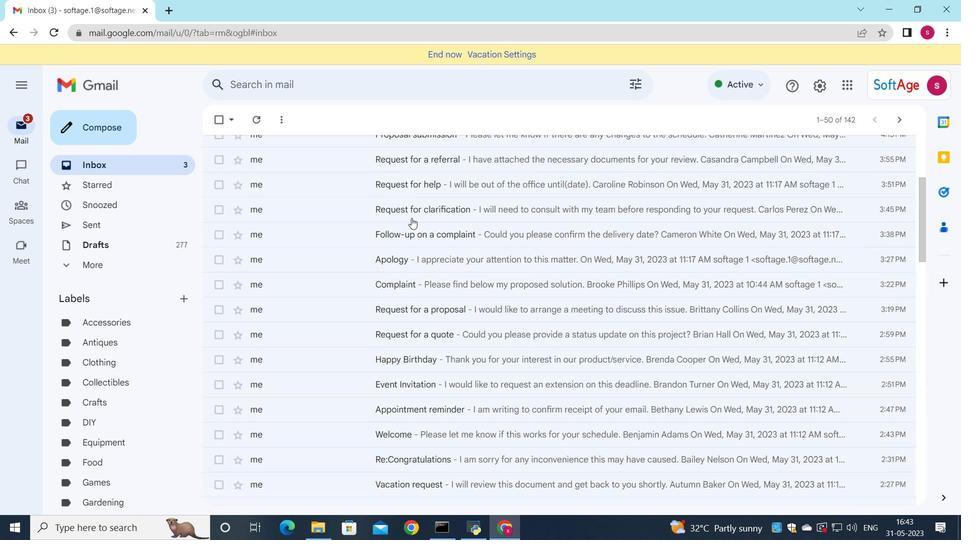 
Action: Mouse scrolled (412, 218) with delta (0, 0)
Screenshot: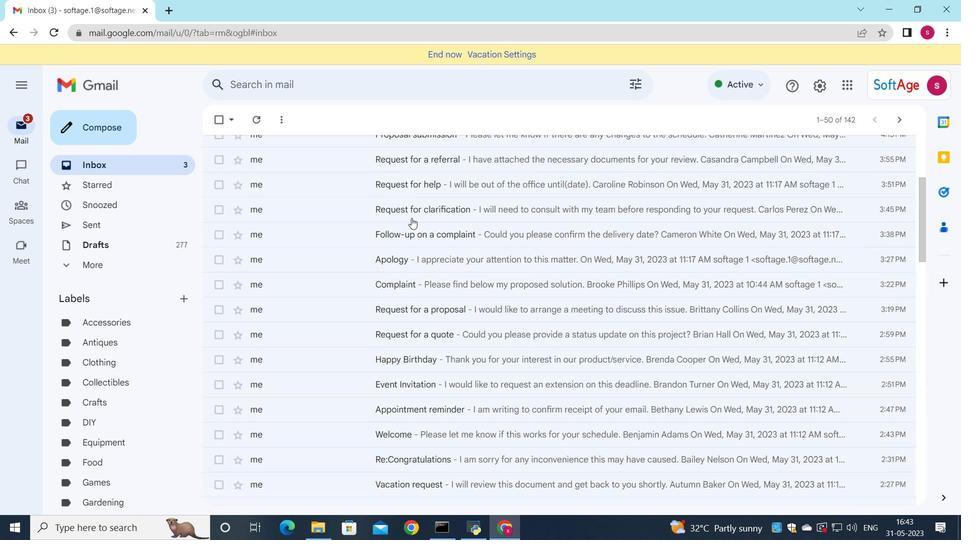 
Action: Mouse scrolled (412, 218) with delta (0, 0)
Screenshot: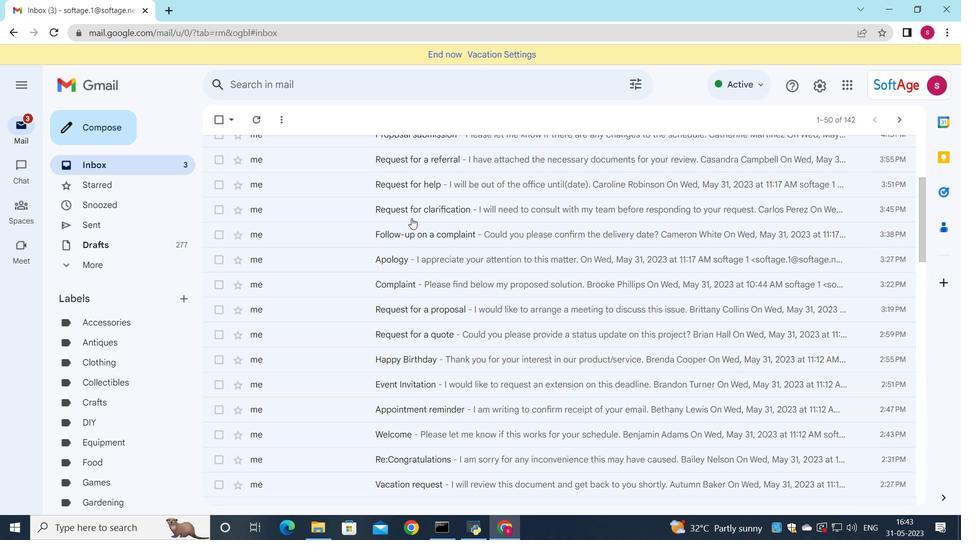
Action: Mouse scrolled (412, 218) with delta (0, 0)
Screenshot: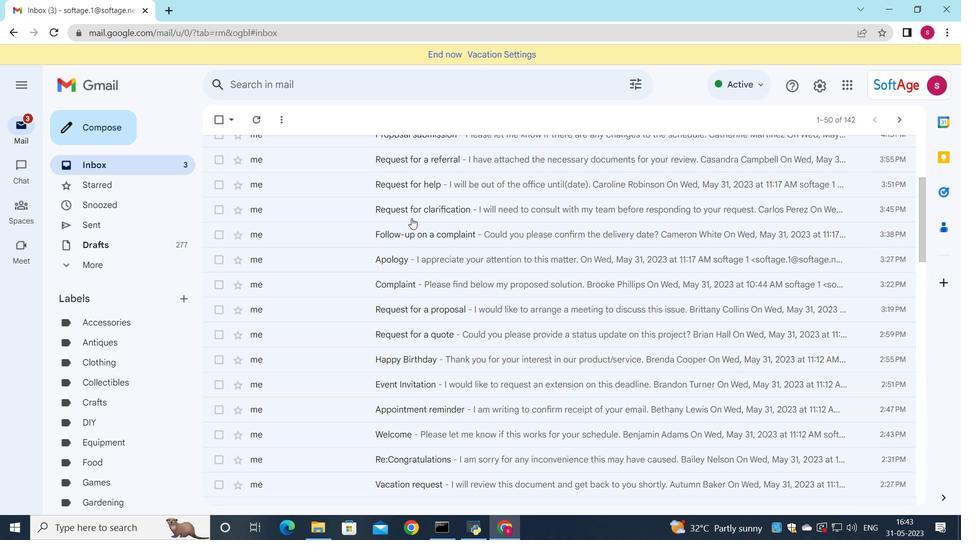 
Action: Mouse scrolled (412, 218) with delta (0, 0)
Screenshot: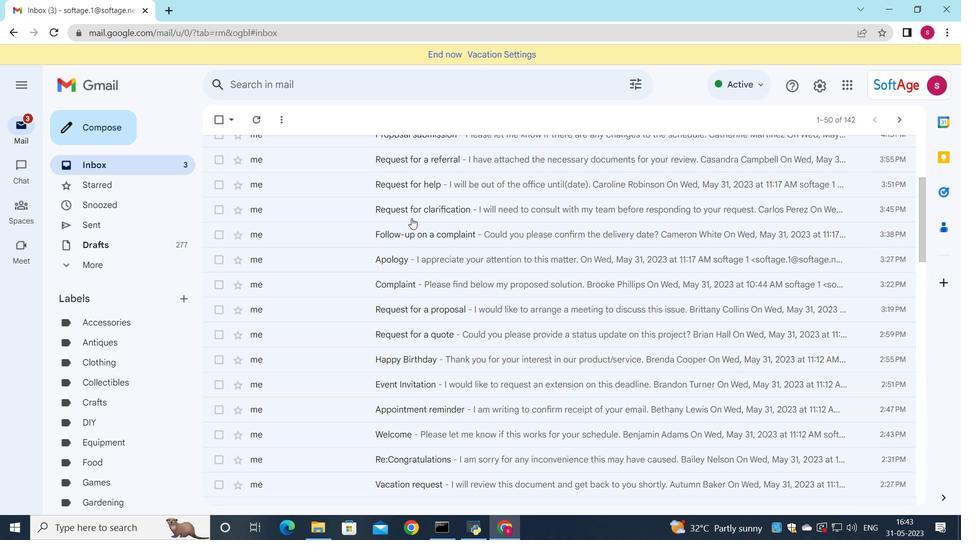 
Action: Mouse scrolled (412, 218) with delta (0, 0)
Screenshot: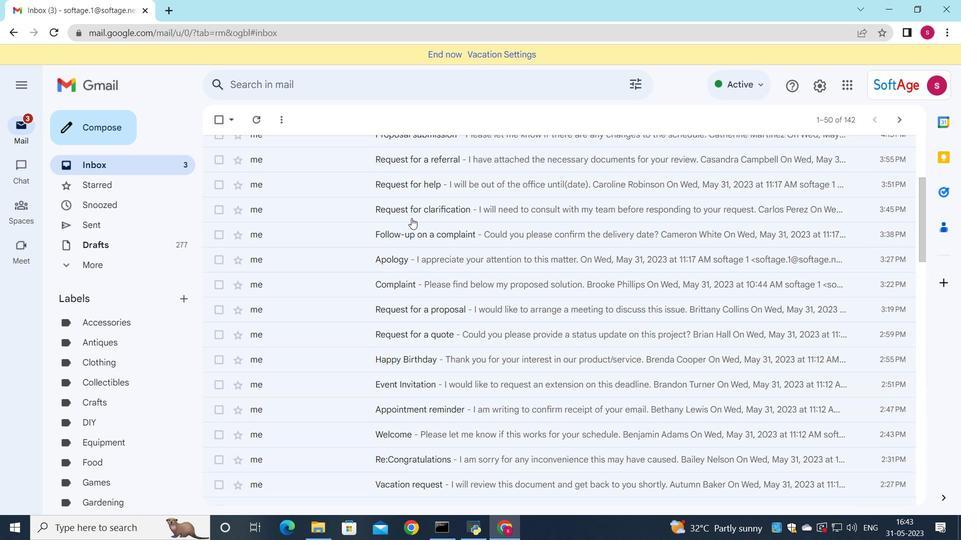 
Action: Mouse scrolled (412, 218) with delta (0, 0)
Screenshot: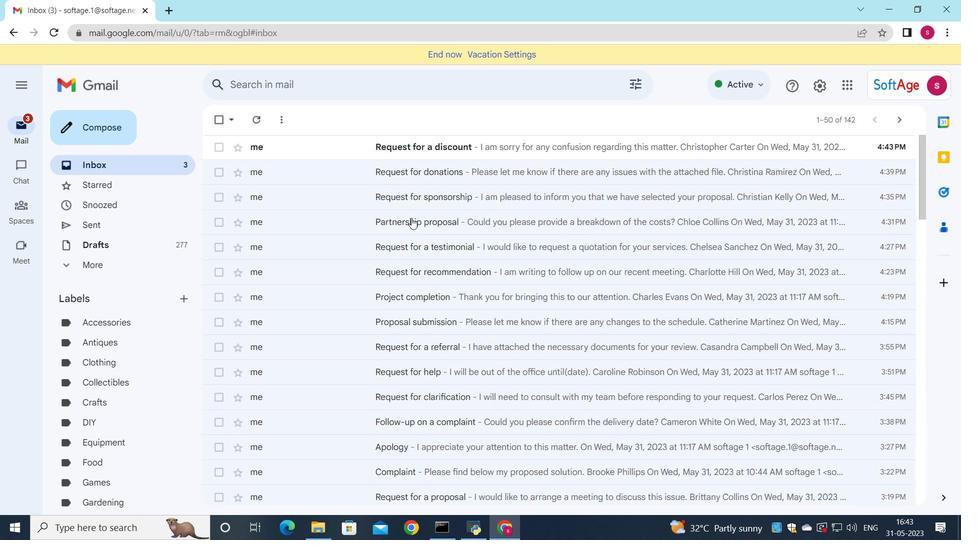 
Action: Mouse scrolled (412, 218) with delta (0, 0)
Screenshot: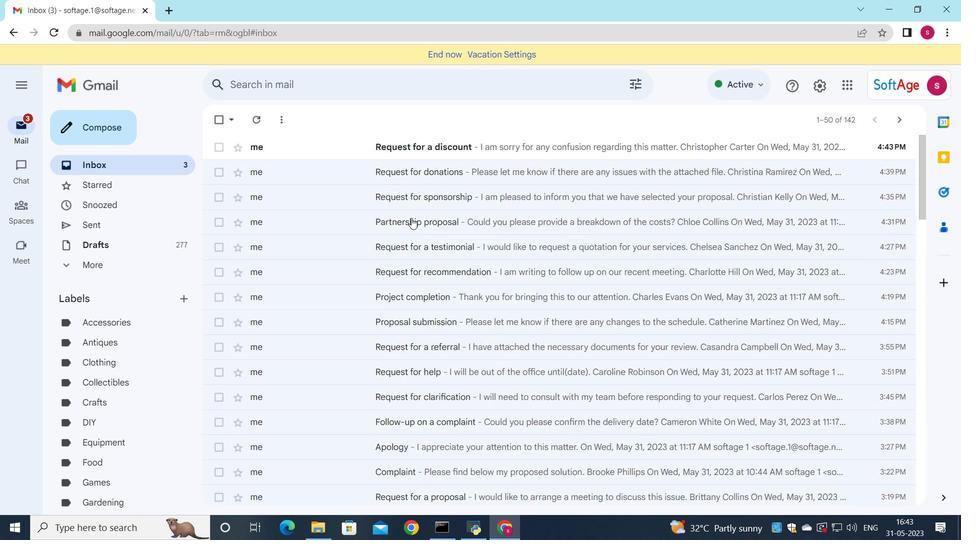 
Action: Mouse scrolled (412, 218) with delta (0, 0)
Screenshot: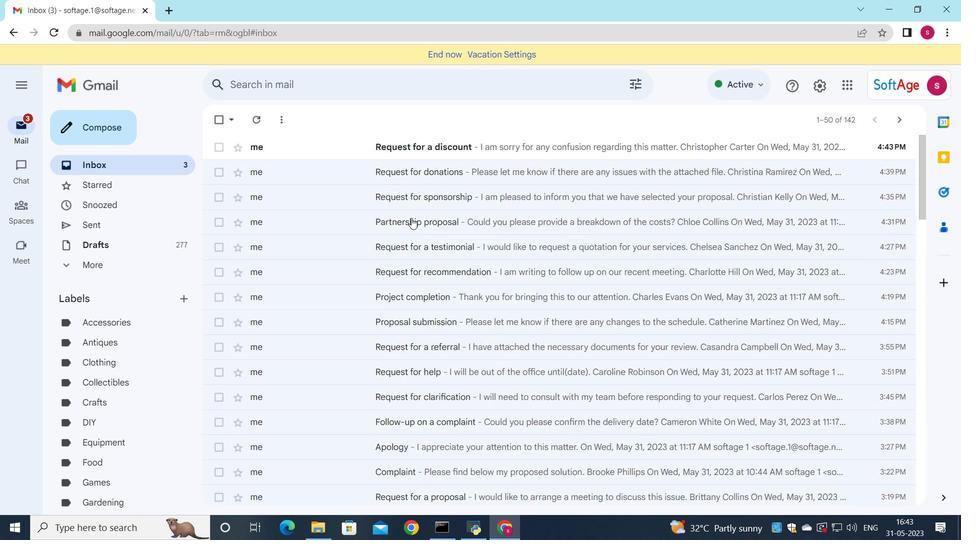 
Action: Mouse scrolled (412, 218) with delta (0, 0)
Screenshot: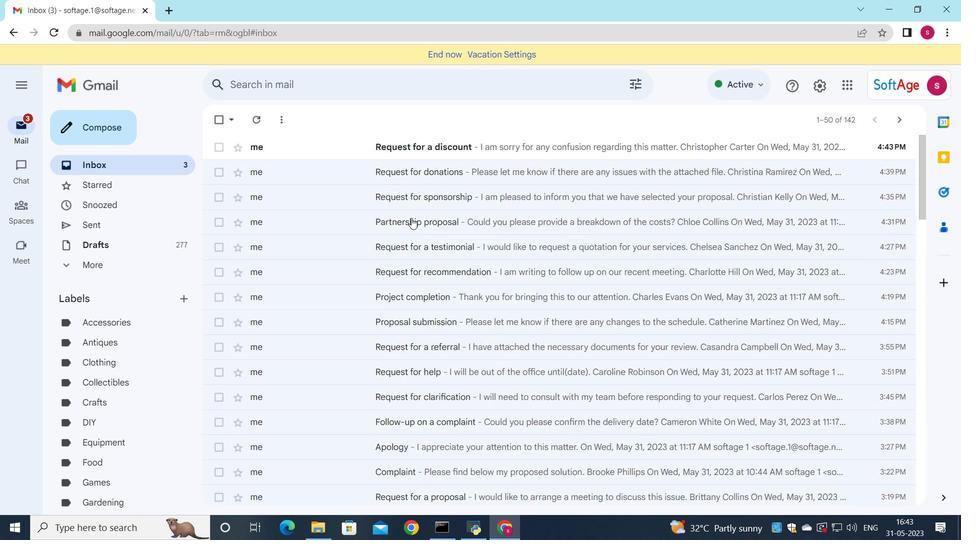 
Action: Mouse scrolled (412, 218) with delta (0, 0)
Screenshot: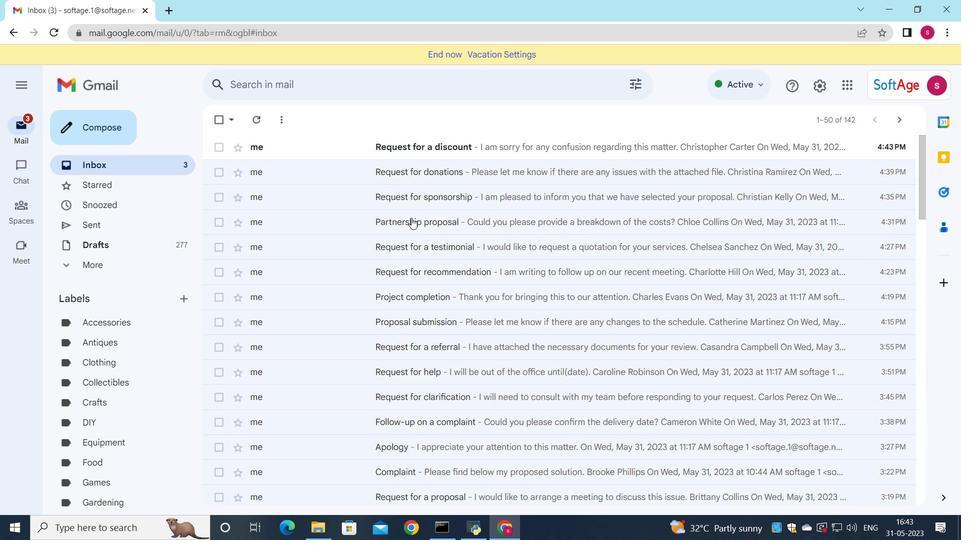 
Action: Mouse scrolled (412, 218) with delta (0, 0)
Screenshot: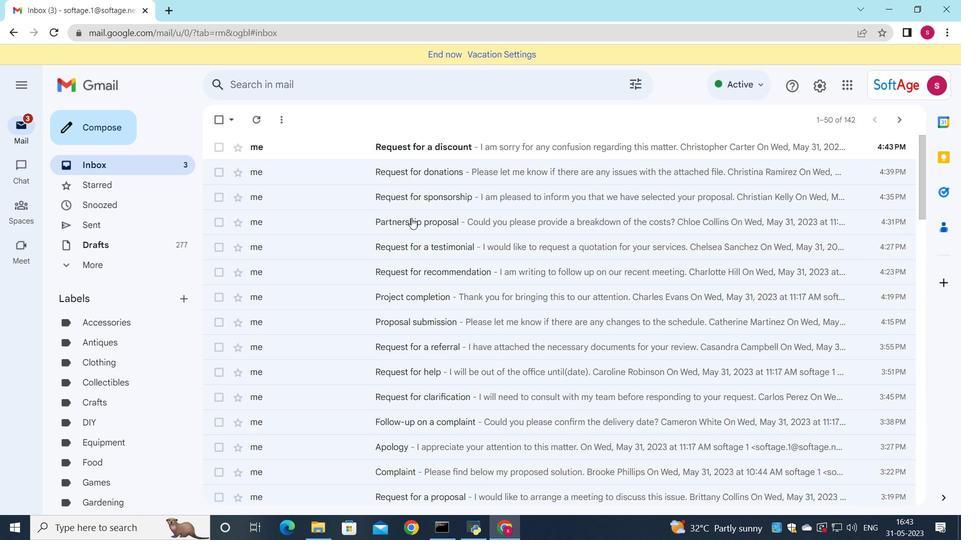 
Action: Mouse scrolled (412, 218) with delta (0, 0)
Screenshot: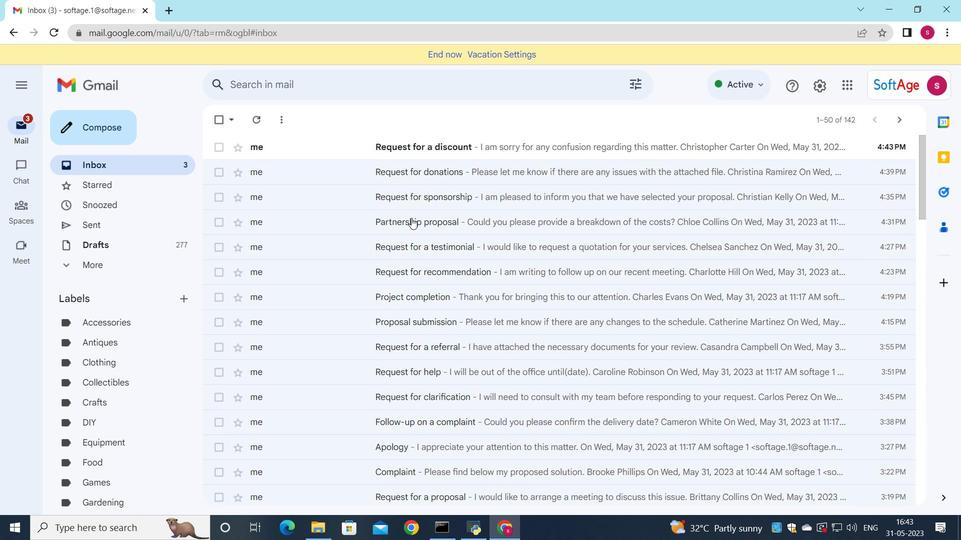 
Action: Mouse moved to (473, 145)
Screenshot: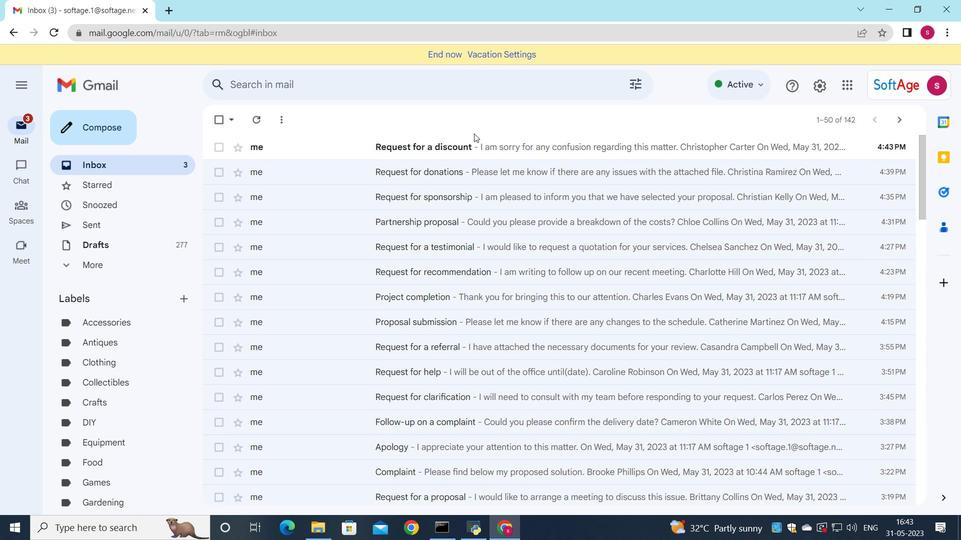 
Action: Mouse pressed left at (473, 145)
Screenshot: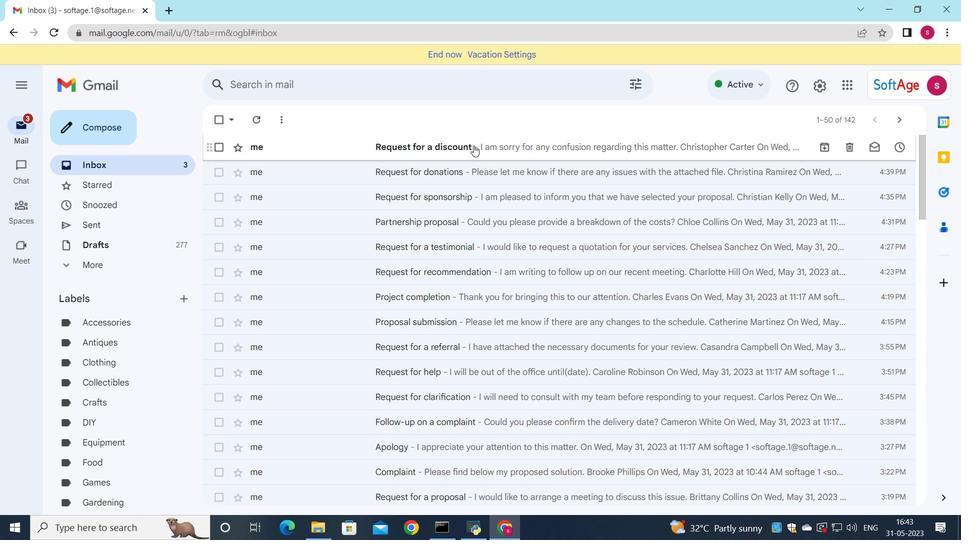
Action: Mouse moved to (605, 346)
Screenshot: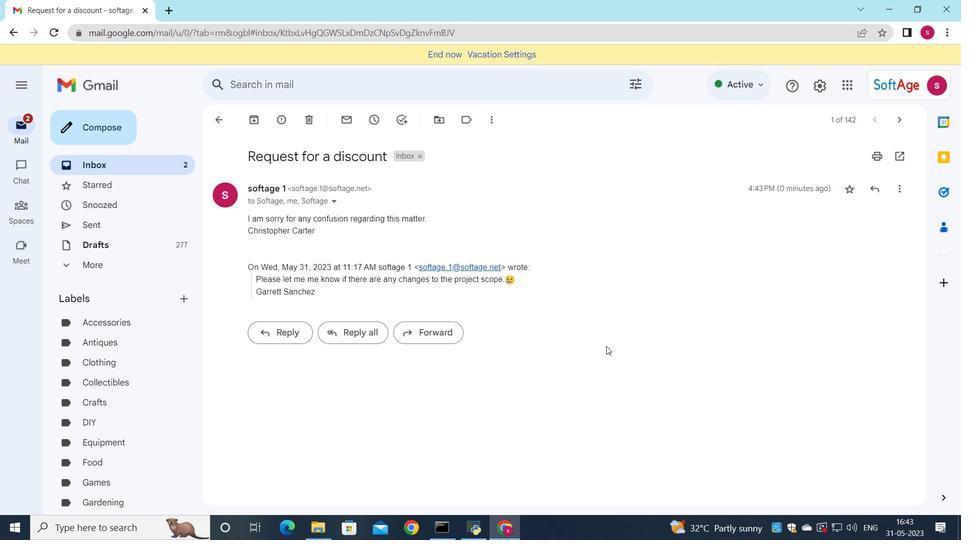 
